 Task: Conduct a sprint planning refinement session to groom the backlog.
Action: Mouse moved to (116, 55)
Screenshot: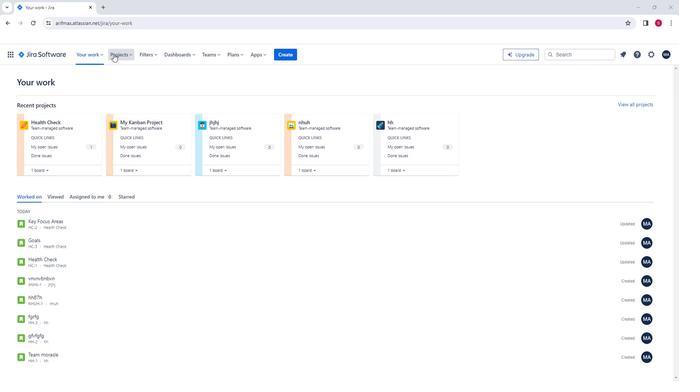 
Action: Mouse pressed left at (116, 55)
Screenshot: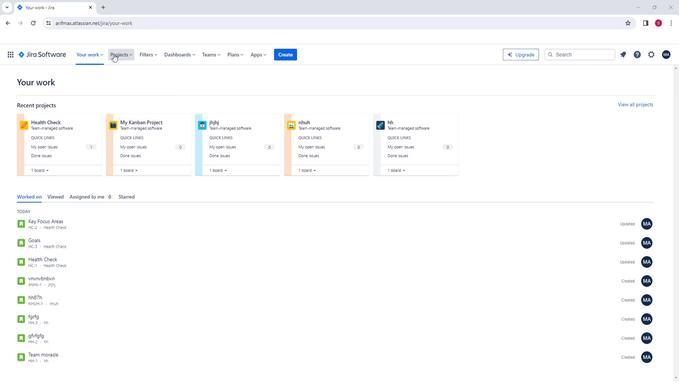 
Action: Mouse moved to (157, 88)
Screenshot: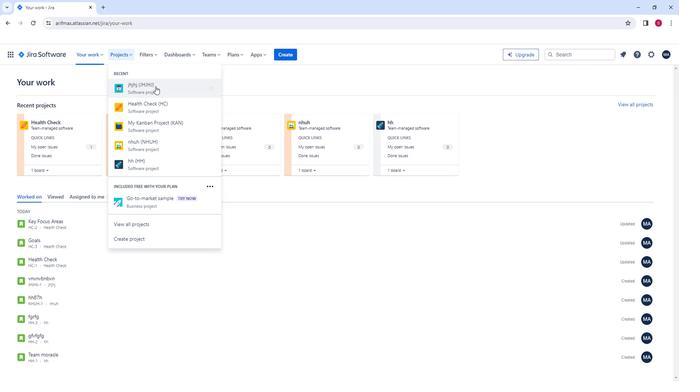
Action: Mouse pressed left at (157, 88)
Screenshot: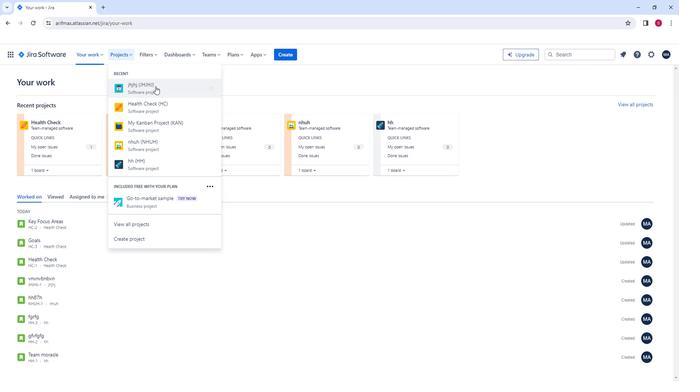 
Action: Mouse moved to (48, 132)
Screenshot: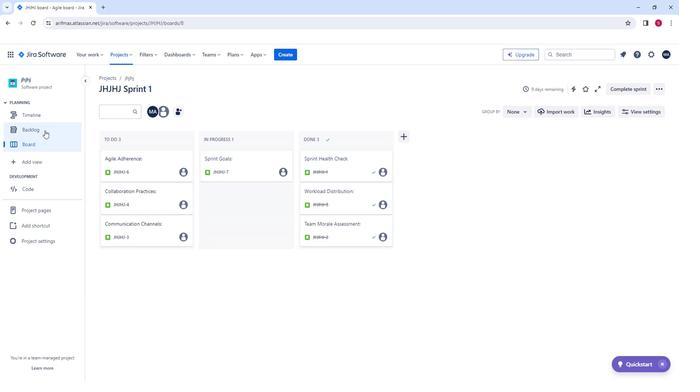 
Action: Mouse pressed left at (48, 132)
Screenshot: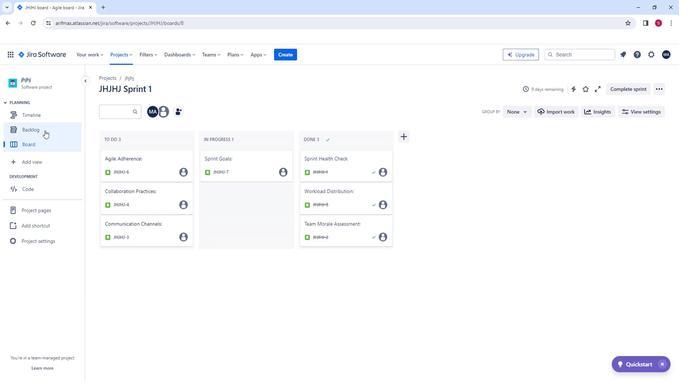 
Action: Mouse moved to (591, 228)
Screenshot: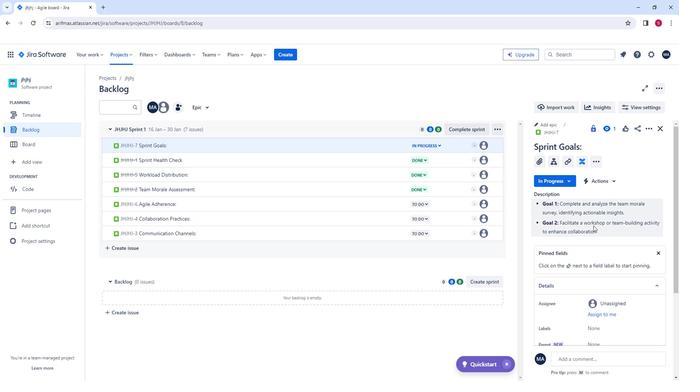 
Action: Mouse scrolled (591, 227) with delta (0, 0)
Screenshot: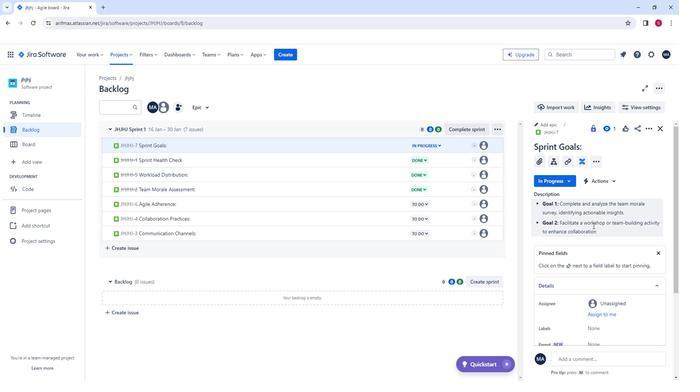 
Action: Mouse moved to (587, 230)
Screenshot: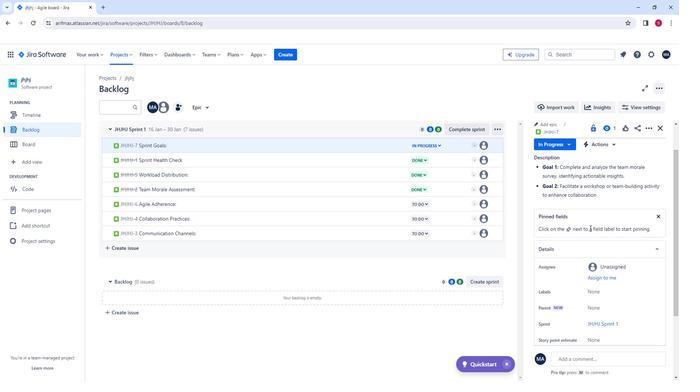 
Action: Mouse scrolled (587, 230) with delta (0, 0)
Screenshot: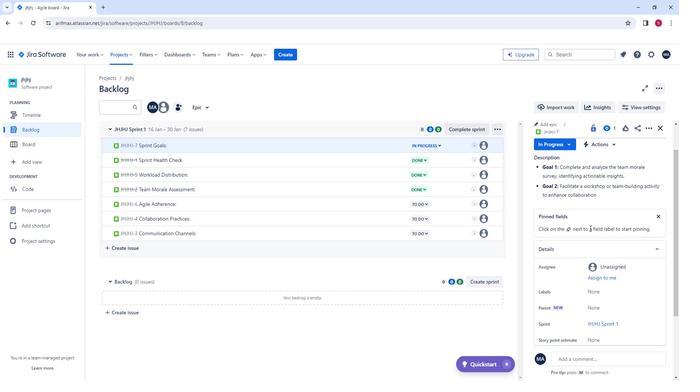
Action: Mouse moved to (159, 147)
Screenshot: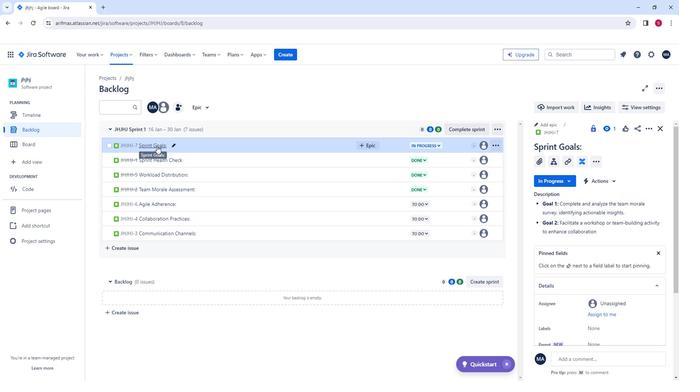 
Action: Mouse pressed left at (159, 147)
Screenshot: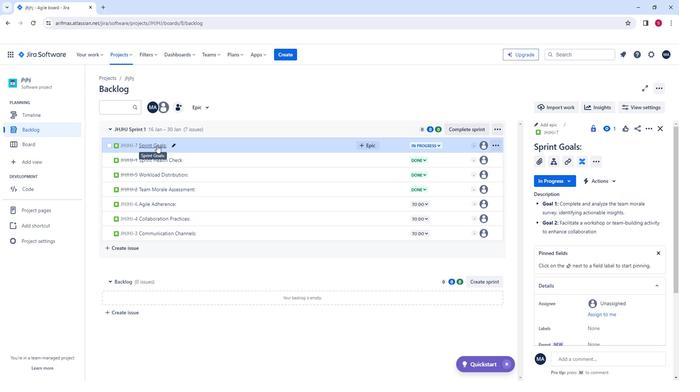 
Action: Mouse moved to (559, 210)
Screenshot: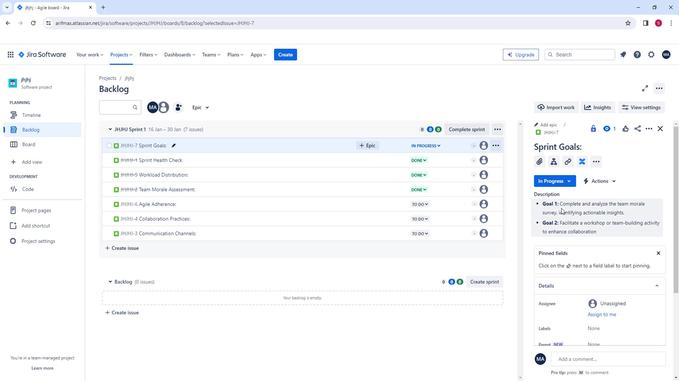 
Action: Mouse pressed left at (559, 210)
Screenshot: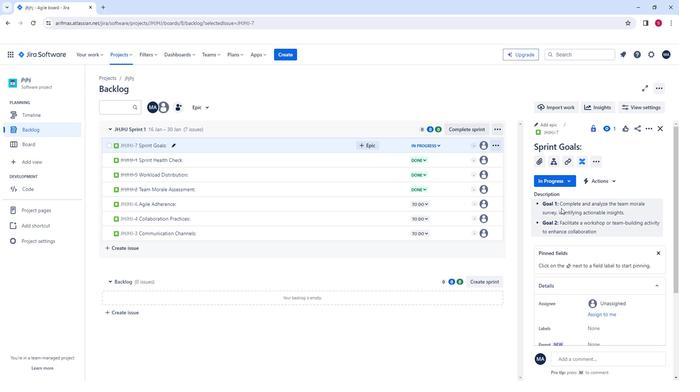 
Action: Mouse moved to (570, 238)
Screenshot: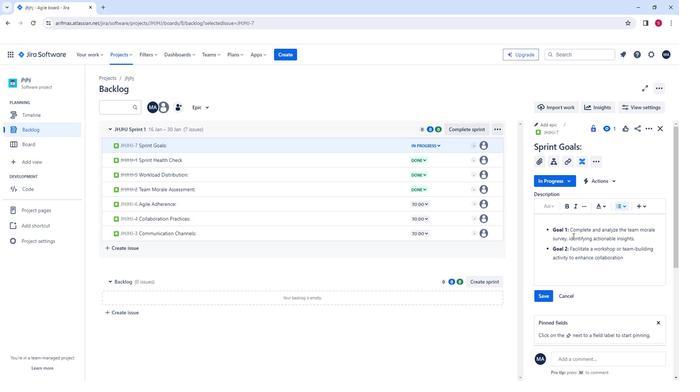 
Action: Mouse pressed left at (570, 238)
Screenshot: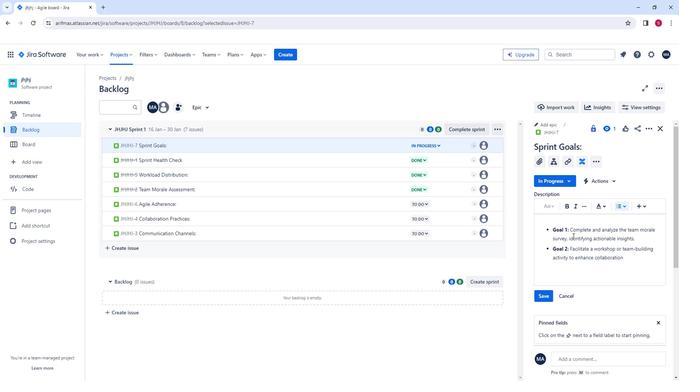 
Action: Mouse moved to (565, 231)
Screenshot: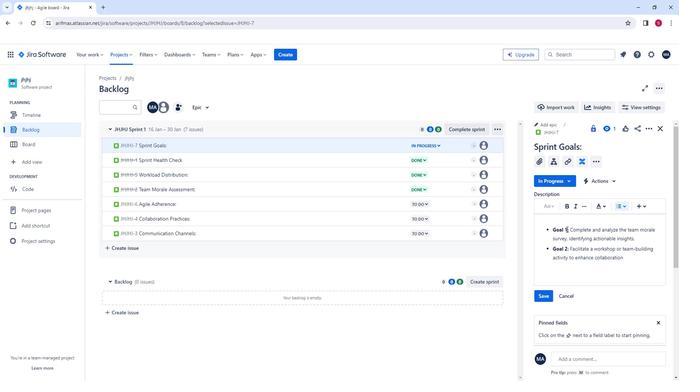 
Action: Mouse pressed left at (565, 231)
Screenshot: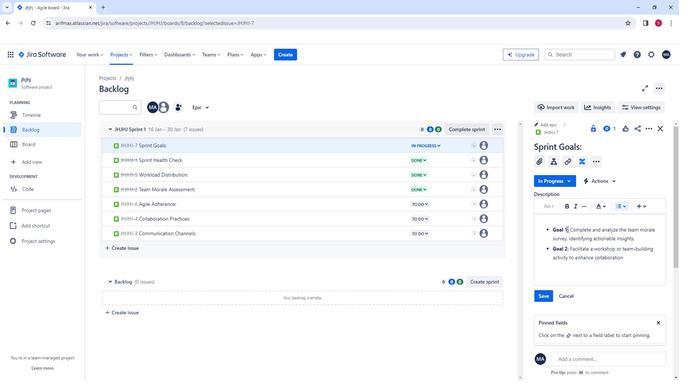 
Action: Mouse moved to (601, 206)
Screenshot: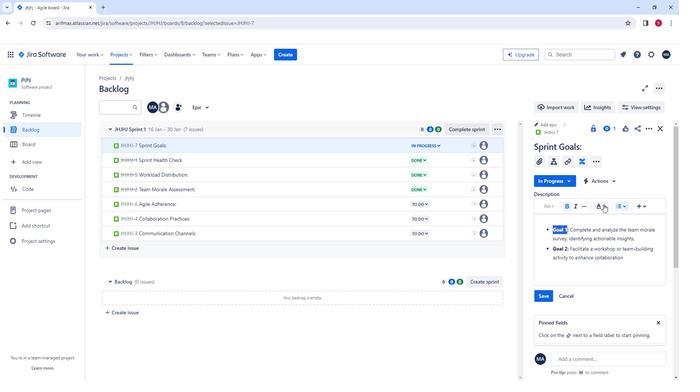 
Action: Mouse pressed left at (601, 206)
Screenshot: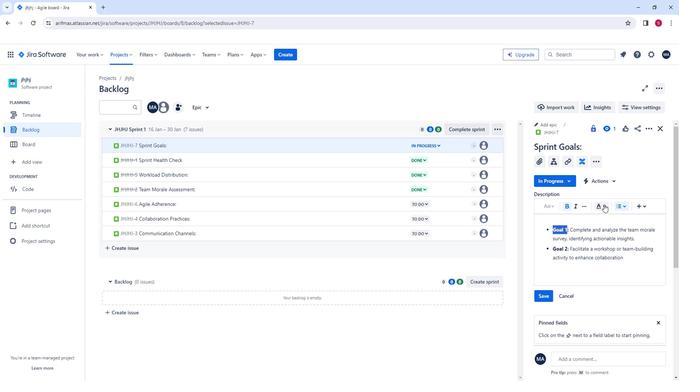
Action: Mouse moved to (654, 221)
Screenshot: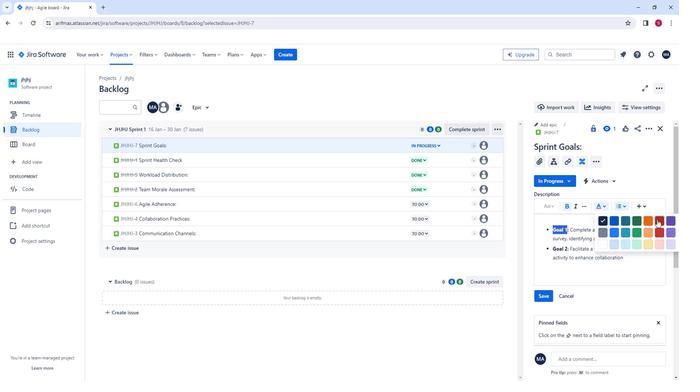 
Action: Mouse pressed left at (654, 221)
Screenshot: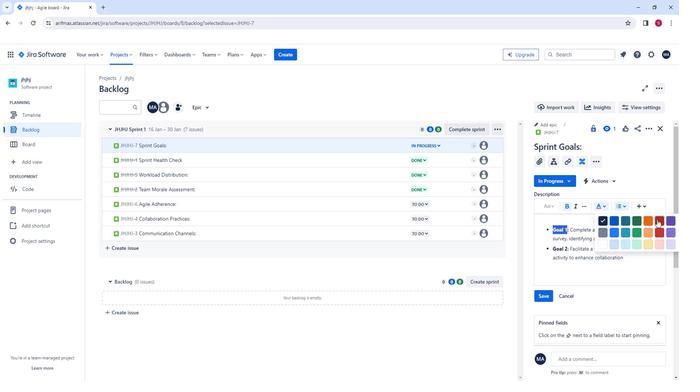 
Action: Mouse moved to (599, 254)
Screenshot: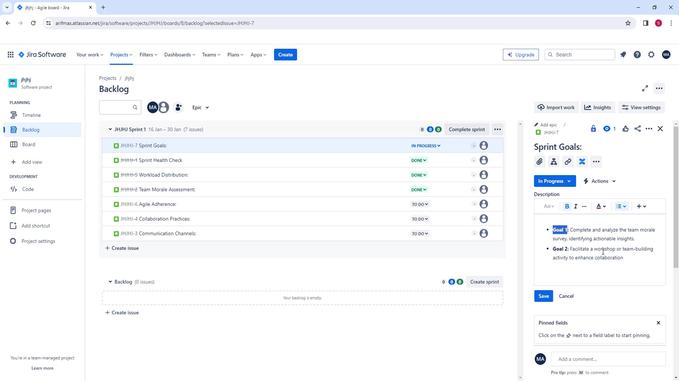 
Action: Mouse pressed left at (599, 254)
Screenshot: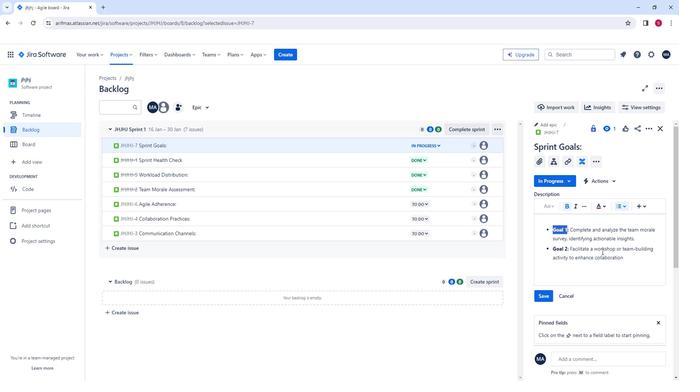 
Action: Mouse moved to (565, 250)
Screenshot: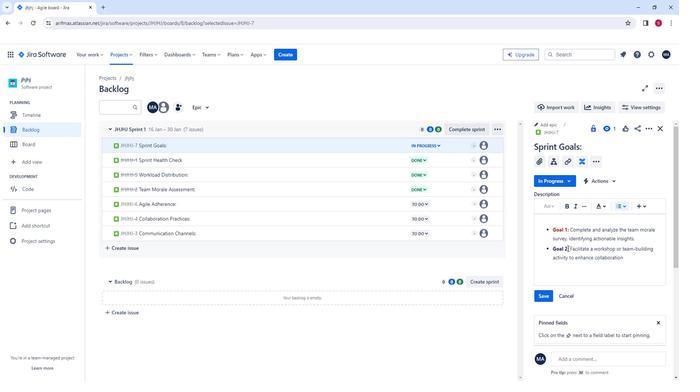 
Action: Mouse pressed left at (565, 250)
Screenshot: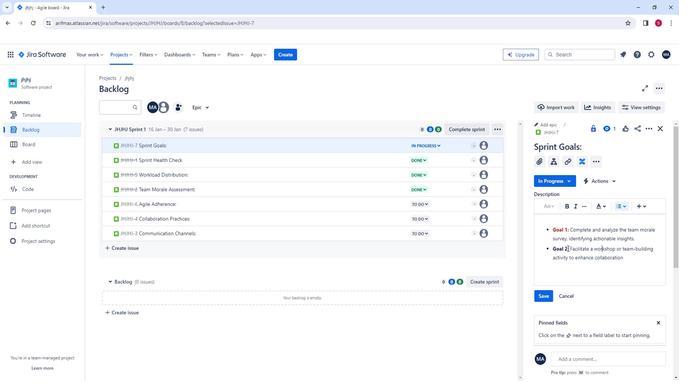 
Action: Mouse moved to (598, 208)
Screenshot: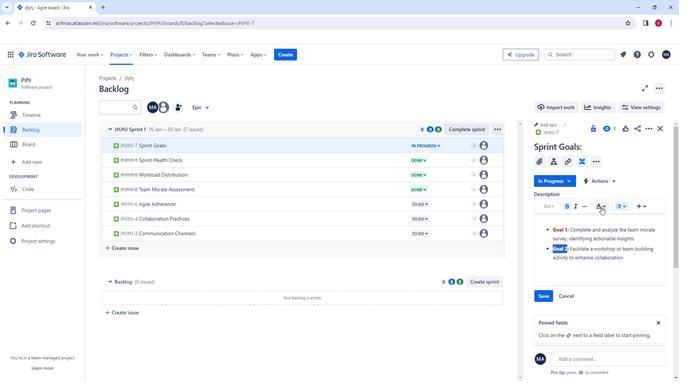 
Action: Mouse pressed left at (598, 208)
Screenshot: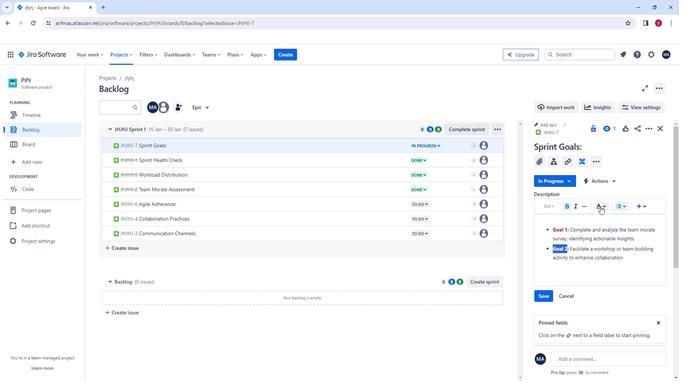 
Action: Mouse moved to (657, 221)
Screenshot: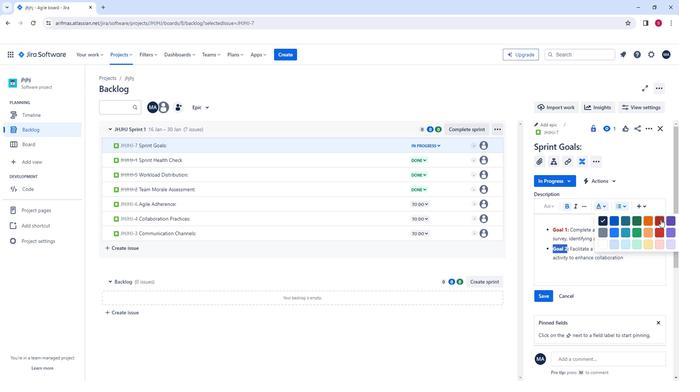 
Action: Mouse pressed left at (657, 221)
Screenshot: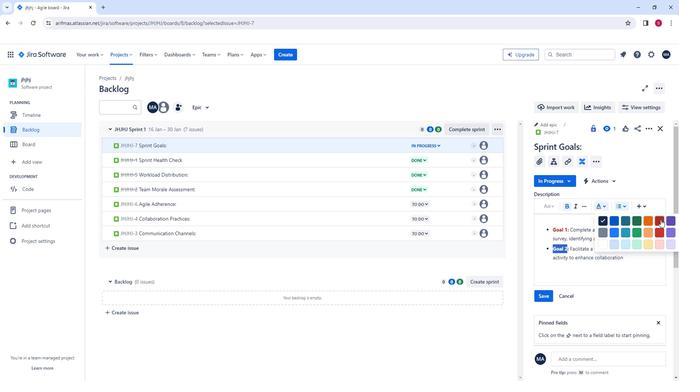 
Action: Mouse moved to (615, 254)
Screenshot: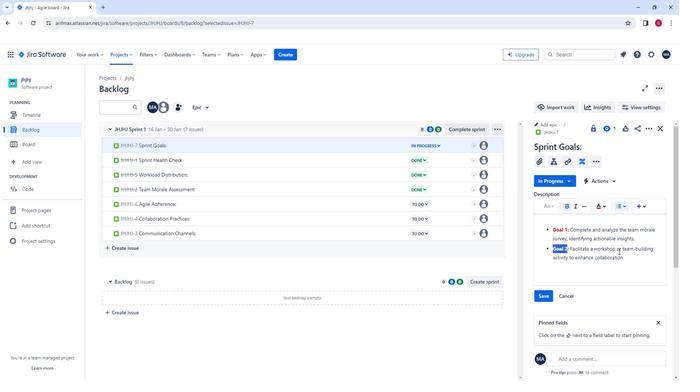 
Action: Mouse pressed left at (615, 254)
Screenshot: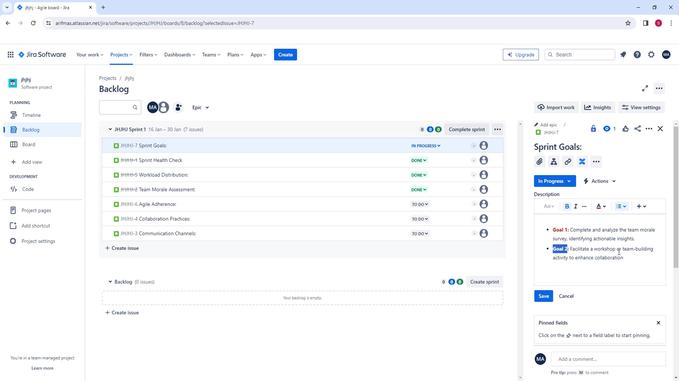 
Action: Mouse moved to (567, 242)
Screenshot: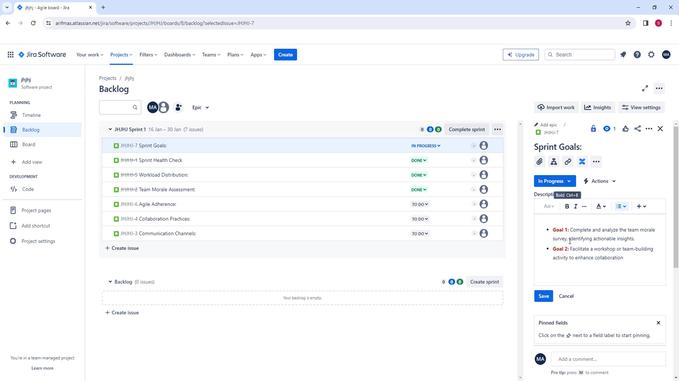 
Action: Mouse pressed left at (567, 242)
Screenshot: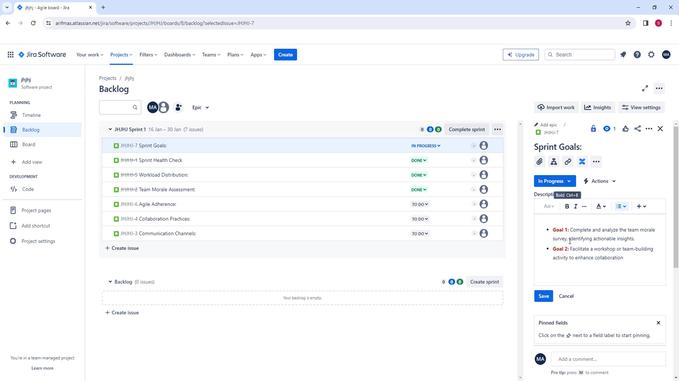 
Action: Mouse moved to (565, 232)
Screenshot: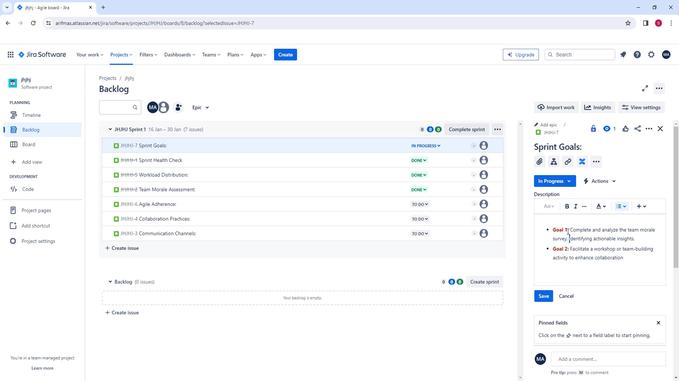 
Action: Mouse pressed left at (565, 232)
Screenshot: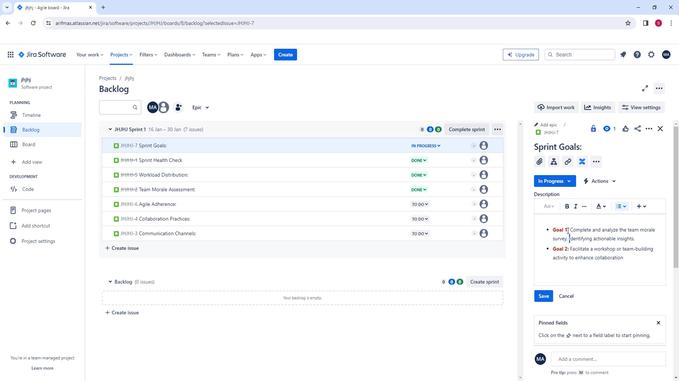 
Action: Mouse moved to (630, 239)
Screenshot: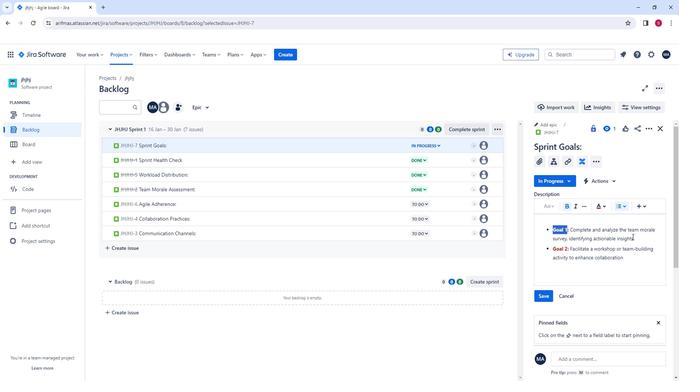 
Action: Mouse pressed left at (630, 239)
Screenshot: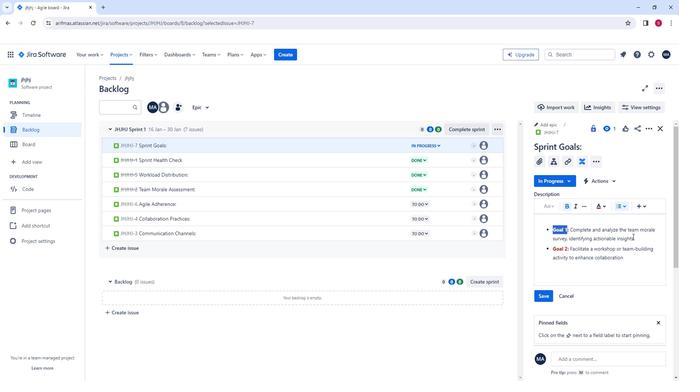 
Action: Mouse moved to (632, 240)
Screenshot: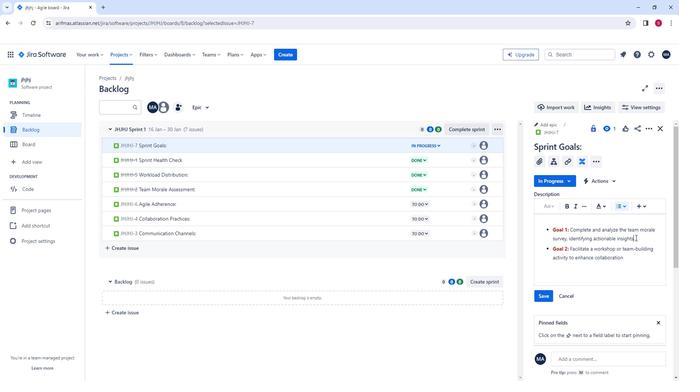 
Action: Mouse pressed left at (632, 240)
Screenshot: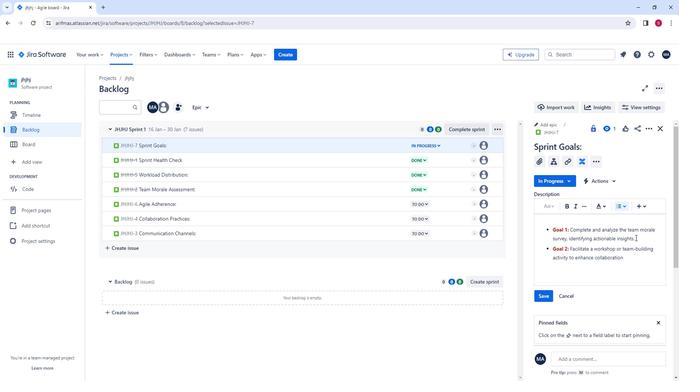 
Action: Mouse moved to (563, 207)
Screenshot: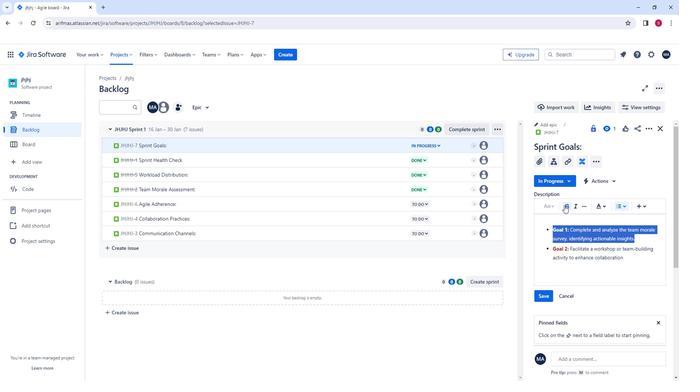 
Action: Mouse pressed left at (563, 207)
Screenshot: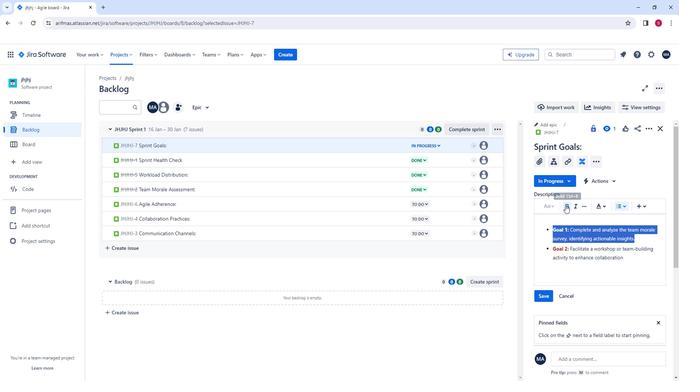 
Action: Mouse moved to (596, 272)
Screenshot: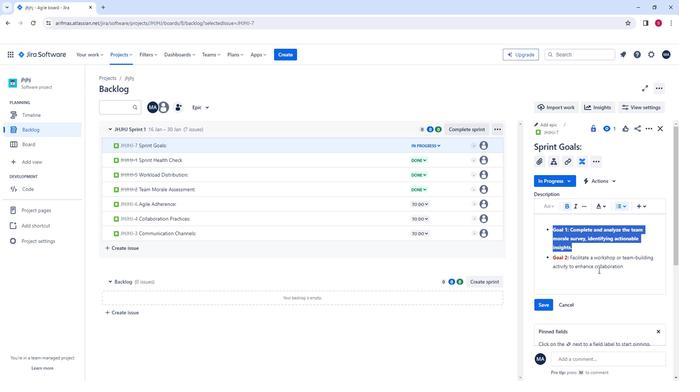 
Action: Mouse pressed left at (596, 272)
Screenshot: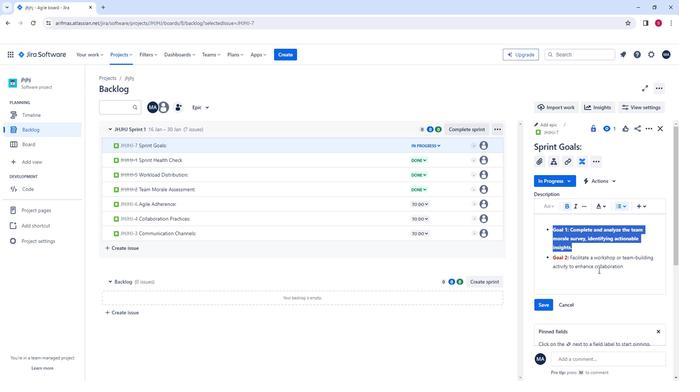 
Action: Mouse moved to (623, 268)
Screenshot: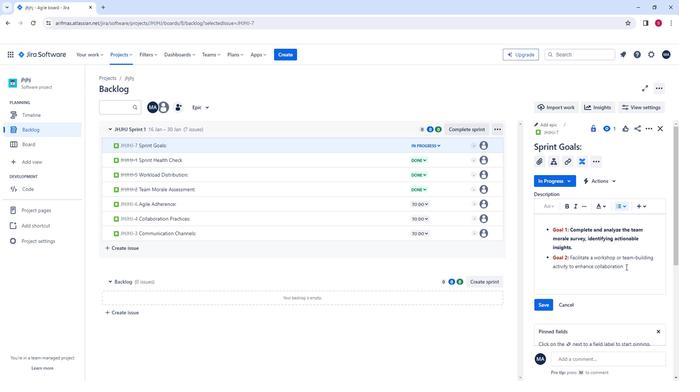 
Action: Mouse pressed left at (623, 268)
Screenshot: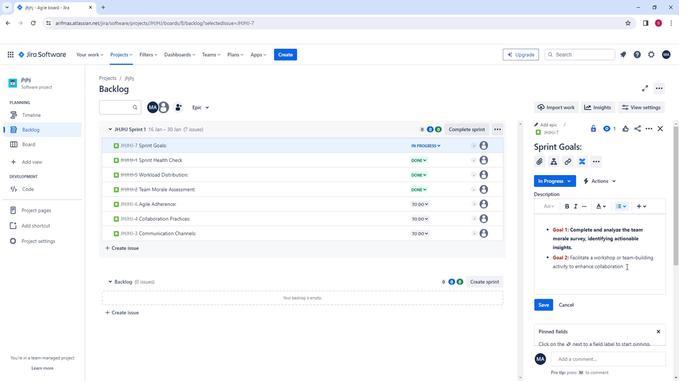 
Action: Mouse moved to (565, 210)
Screenshot: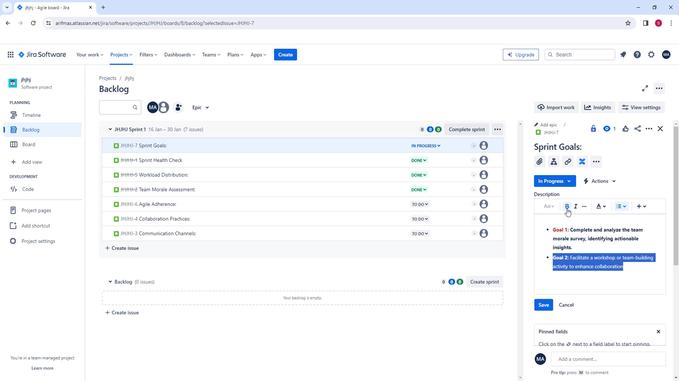 
Action: Mouse pressed left at (565, 210)
Screenshot: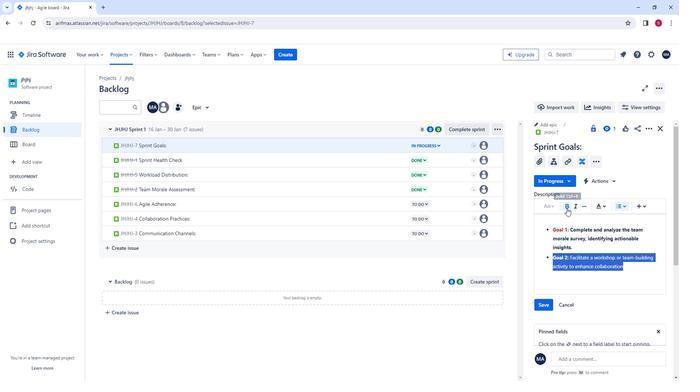 
Action: Mouse moved to (583, 276)
Screenshot: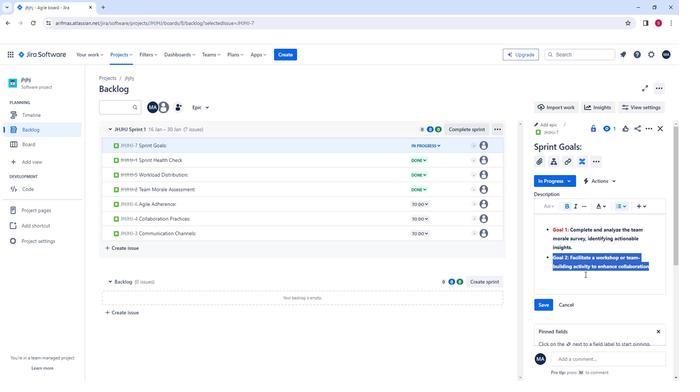 
Action: Mouse pressed left at (583, 276)
Screenshot: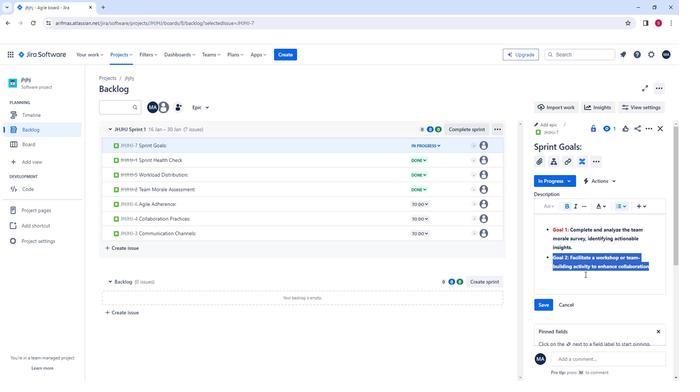 
Action: Mouse moved to (580, 272)
Screenshot: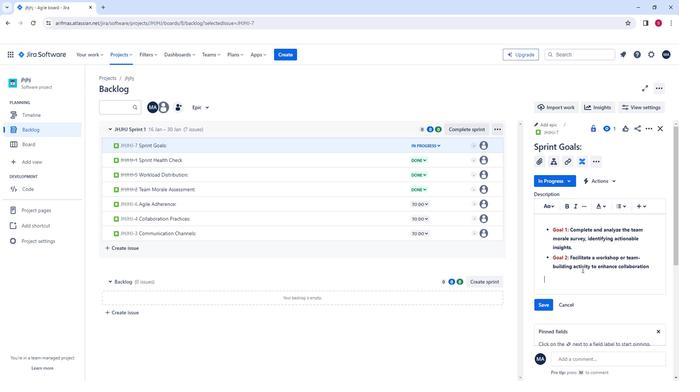 
Action: Mouse scrolled (580, 271) with delta (0, 0)
Screenshot: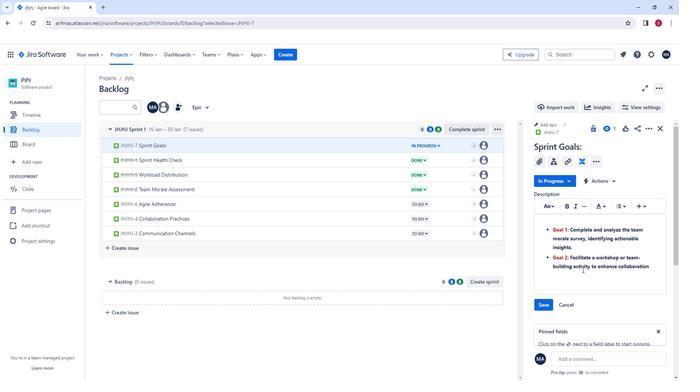 
Action: Mouse moved to (543, 270)
Screenshot: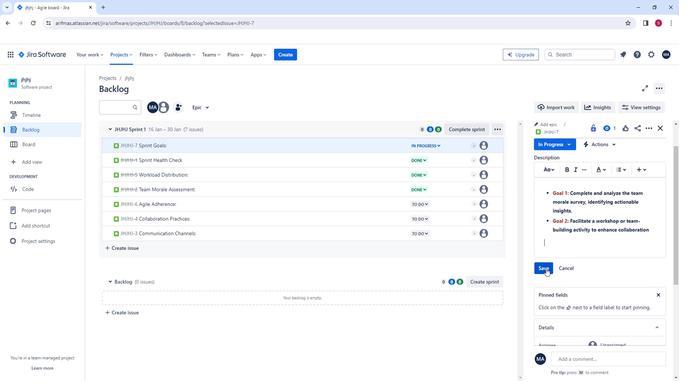 
Action: Mouse pressed left at (543, 270)
Screenshot: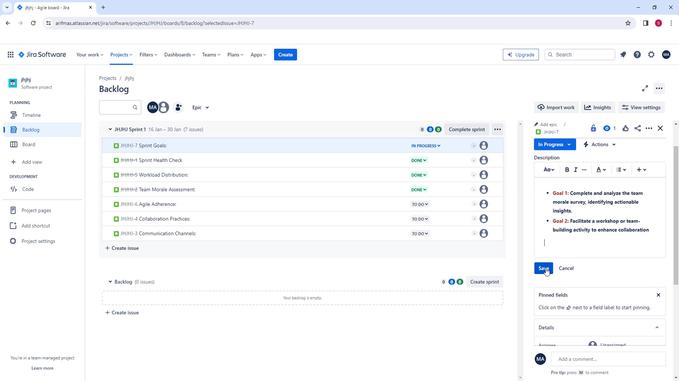 
Action: Mouse moved to (157, 160)
Screenshot: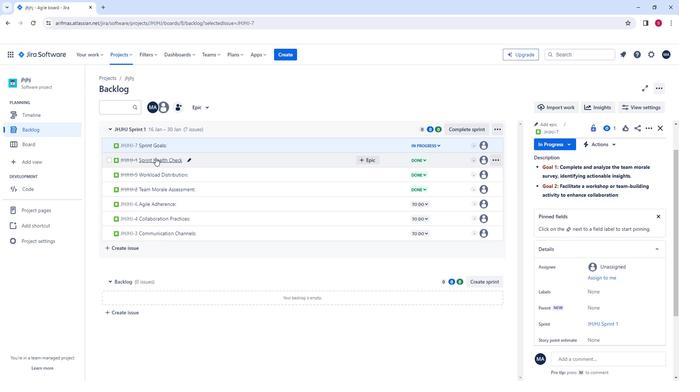 
Action: Mouse pressed left at (157, 160)
Screenshot: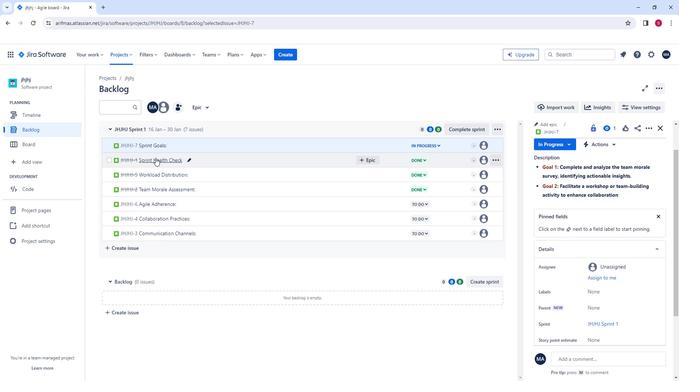 
Action: Mouse moved to (566, 206)
Screenshot: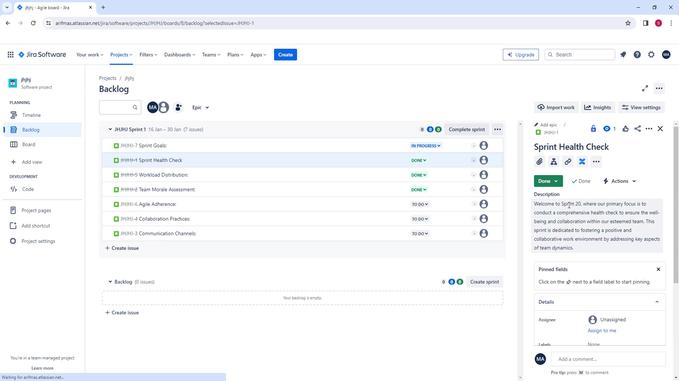 
Action: Mouse pressed left at (566, 206)
Screenshot: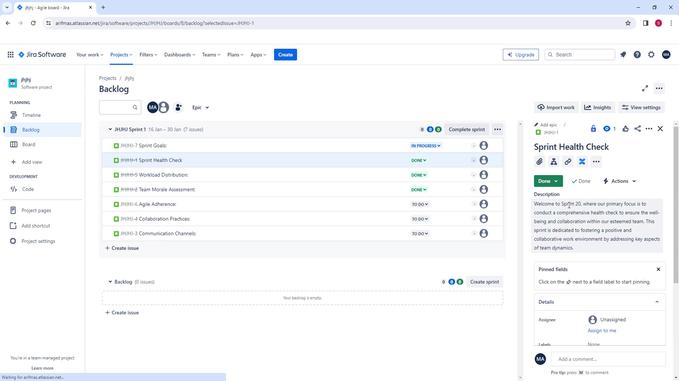 
Action: Mouse moved to (591, 231)
Screenshot: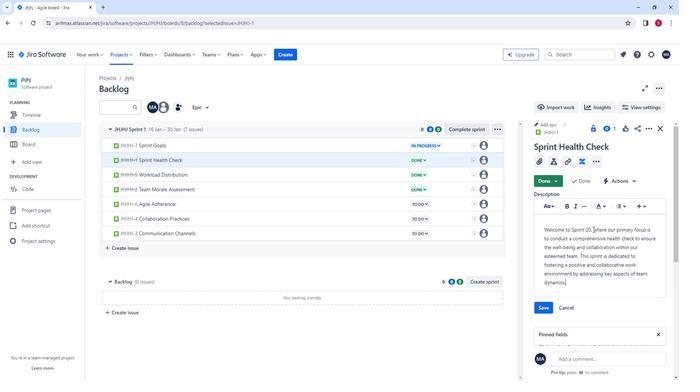 
Action: Mouse pressed left at (591, 231)
Screenshot: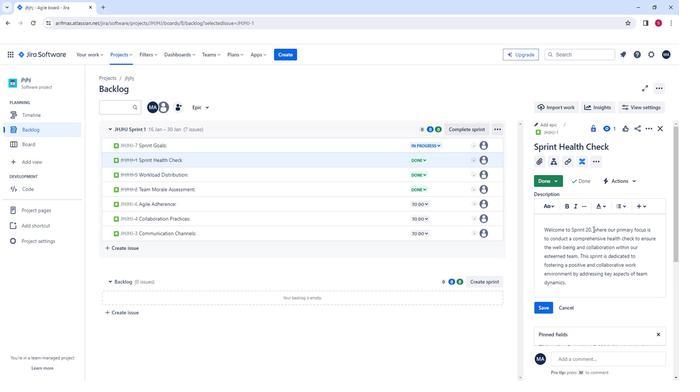 
Action: Mouse moved to (542, 234)
Screenshot: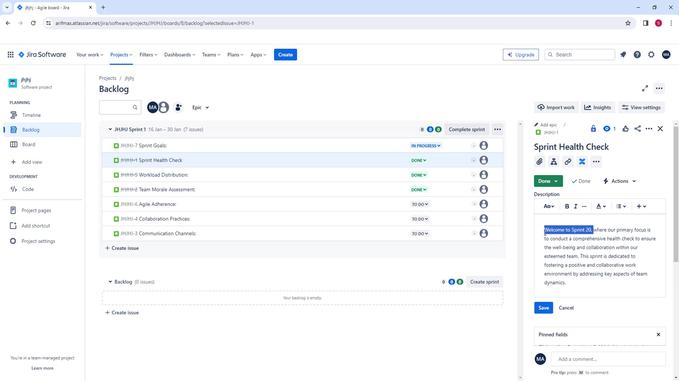 
Action: Key pressed <Key.backspace>
Screenshot: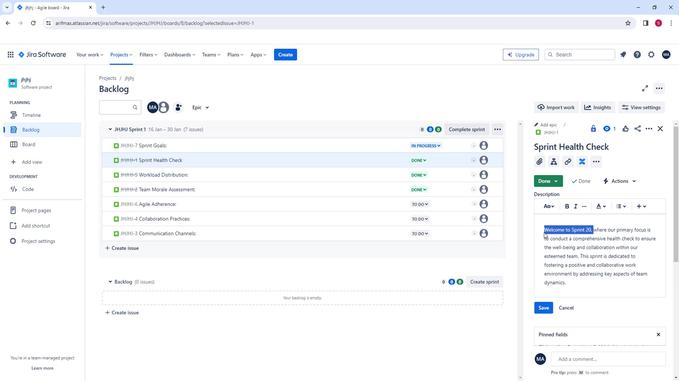 
Action: Mouse moved to (545, 235)
Screenshot: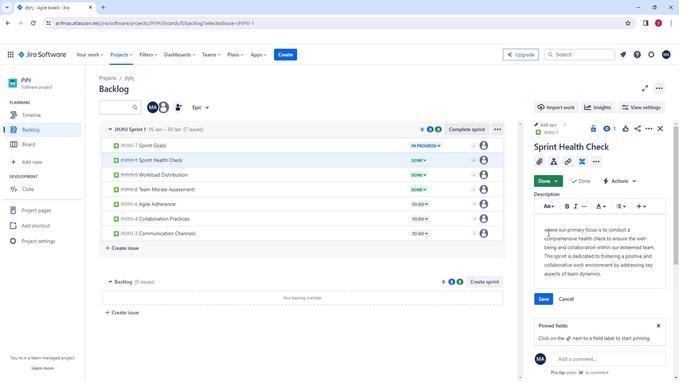
Action: Key pressed we<Key.backspace><Key.backspace>in<Key.space>this<Key.space>a<Key.backspace>project<Key.space><Key.delete><Key.delete><Key.delete><Key.delete><Key.delete><Key.delete>
Screenshot: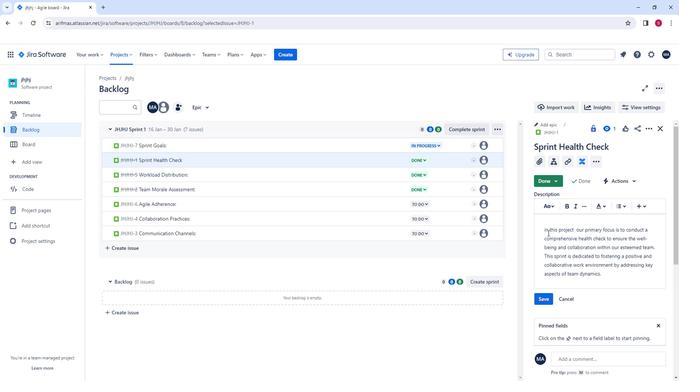
Action: Mouse moved to (601, 275)
Screenshot: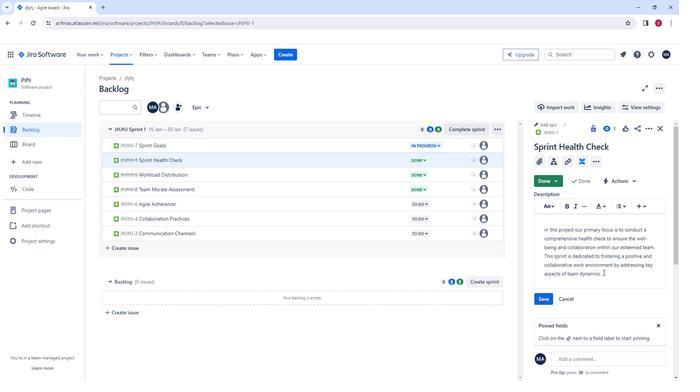 
Action: Mouse pressed left at (601, 275)
Screenshot: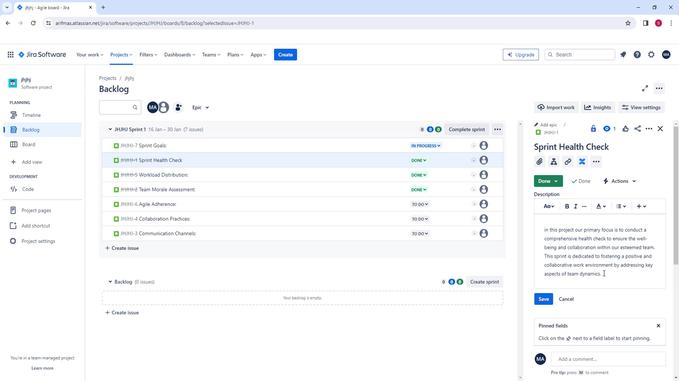 
Action: Mouse moved to (566, 205)
Screenshot: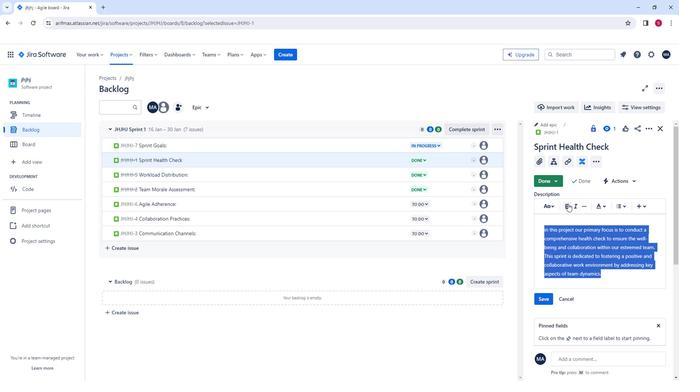 
Action: Mouse pressed left at (566, 205)
Screenshot: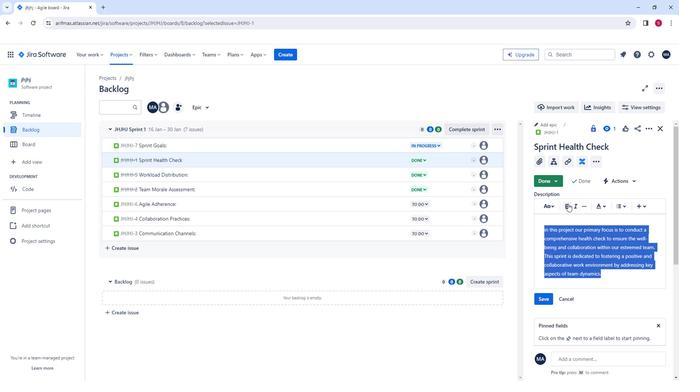 
Action: Mouse moved to (602, 208)
Screenshot: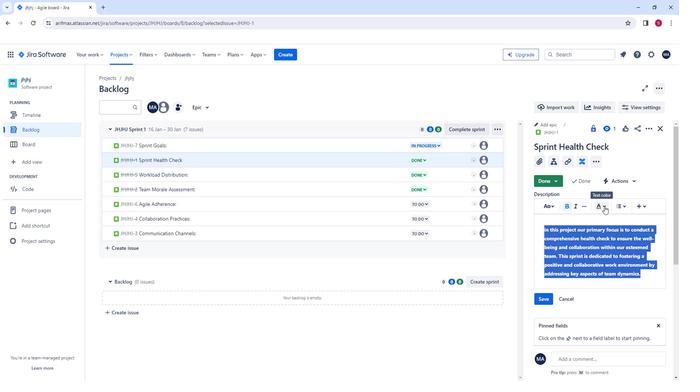 
Action: Mouse pressed left at (602, 208)
Screenshot: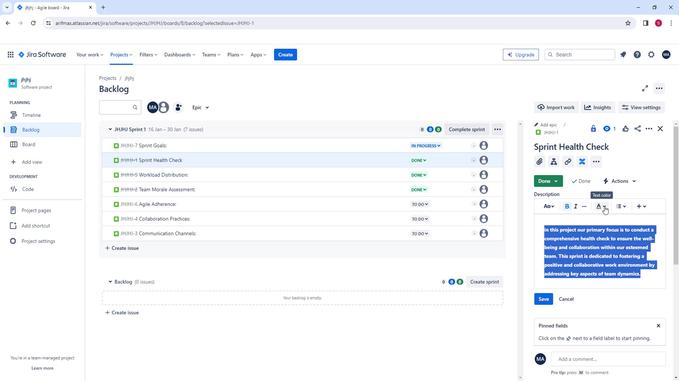 
Action: Mouse moved to (620, 233)
Screenshot: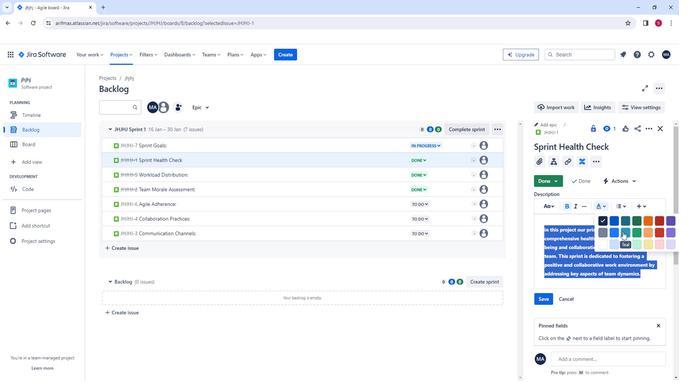 
Action: Mouse pressed left at (620, 233)
Screenshot: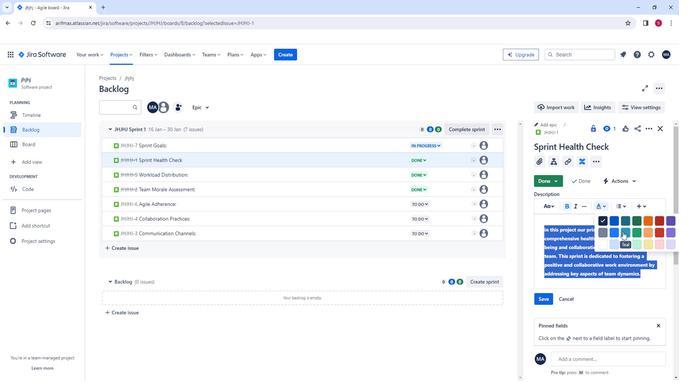 
Action: Mouse moved to (598, 253)
Screenshot: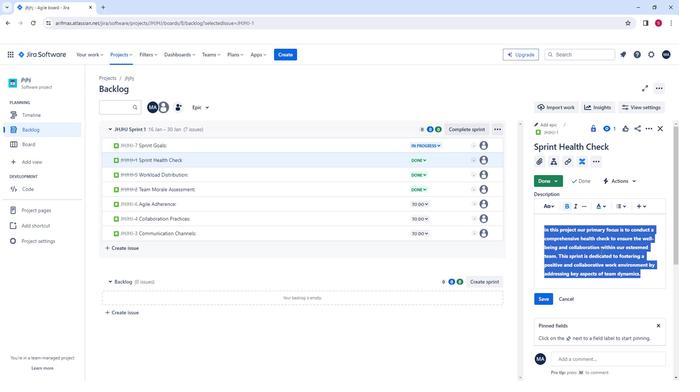 
Action: Mouse pressed left at (598, 253)
Screenshot: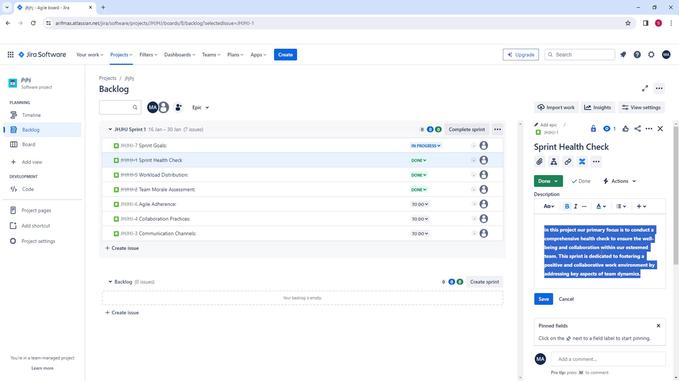 
Action: Mouse moved to (594, 254)
Screenshot: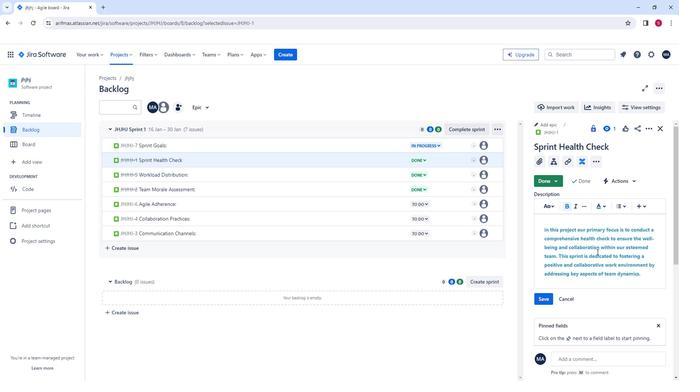 
Action: Mouse scrolled (594, 254) with delta (0, 0)
Screenshot: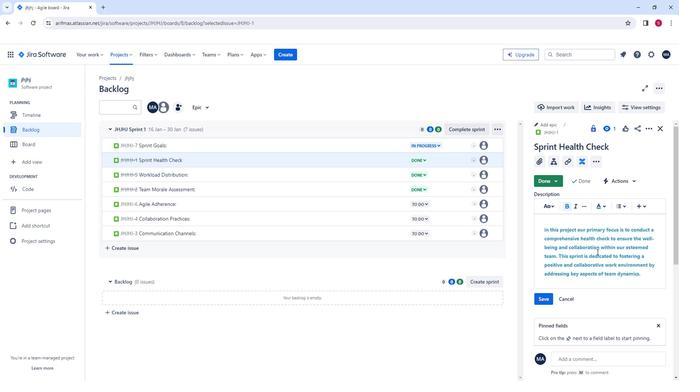 
Action: Mouse moved to (544, 265)
Screenshot: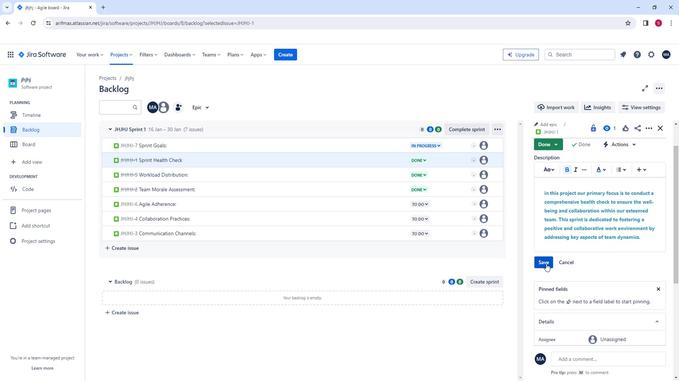 
Action: Mouse pressed left at (544, 265)
Screenshot: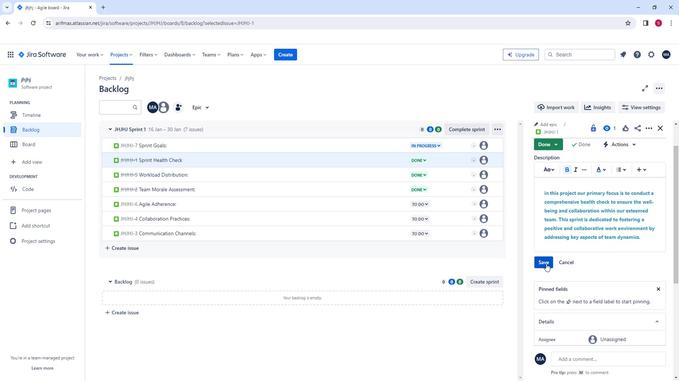 
Action: Mouse moved to (172, 178)
Screenshot: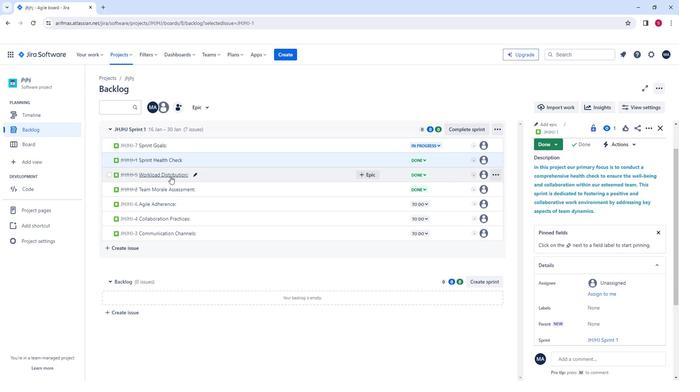 
Action: Mouse pressed left at (172, 178)
Screenshot: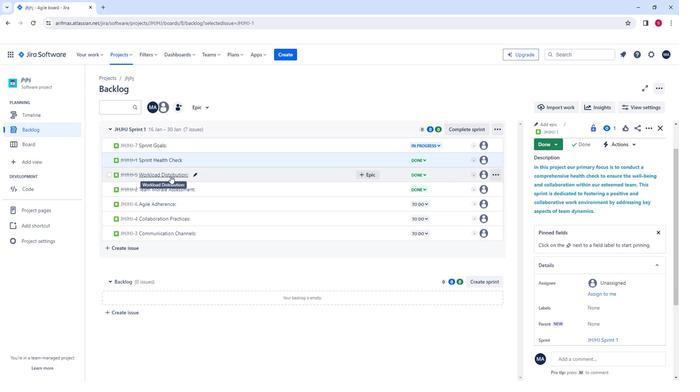 
Action: Mouse moved to (576, 223)
Screenshot: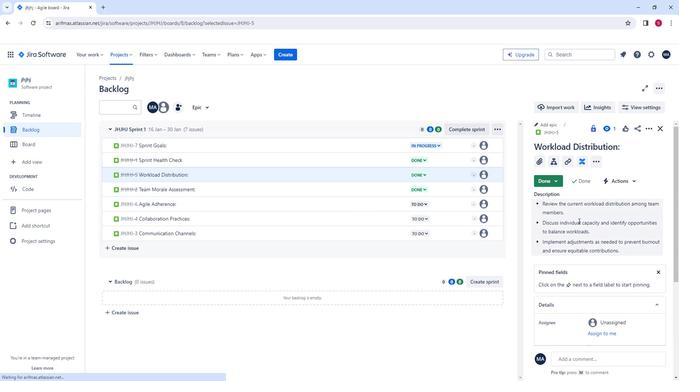 
Action: Mouse pressed left at (576, 223)
Screenshot: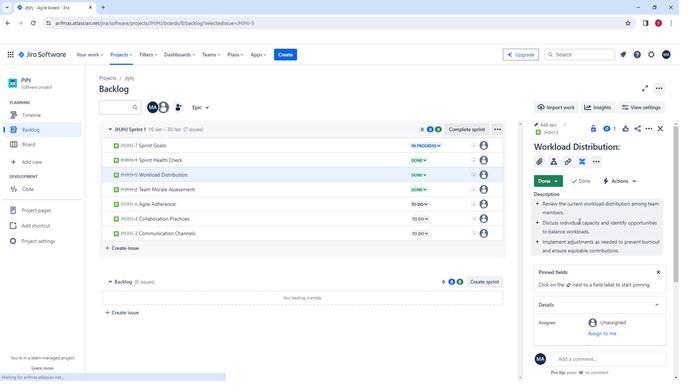 
Action: Mouse pressed left at (576, 223)
Screenshot: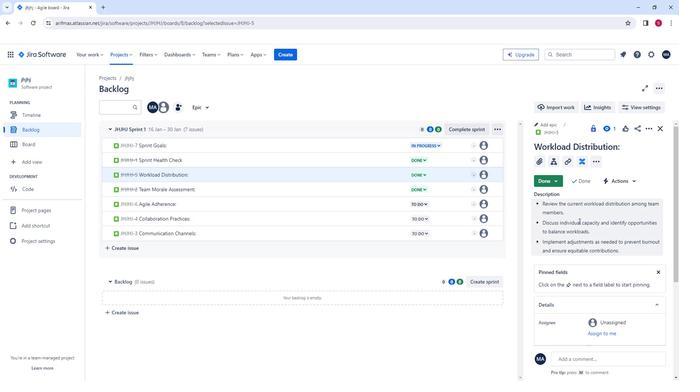 
Action: Mouse moved to (576, 249)
Screenshot: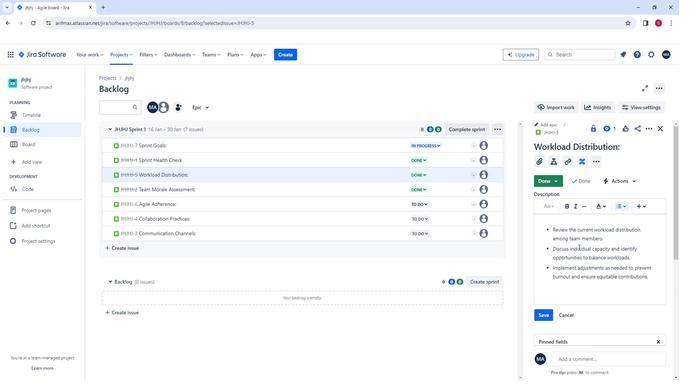 
Action: Mouse scrolled (576, 249) with delta (0, 0)
Screenshot: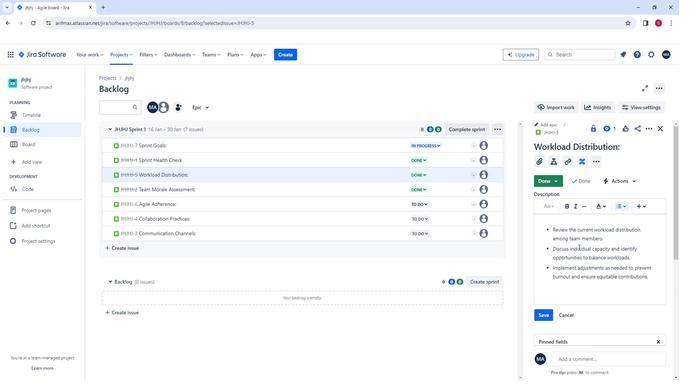 
Action: Mouse moved to (646, 281)
Screenshot: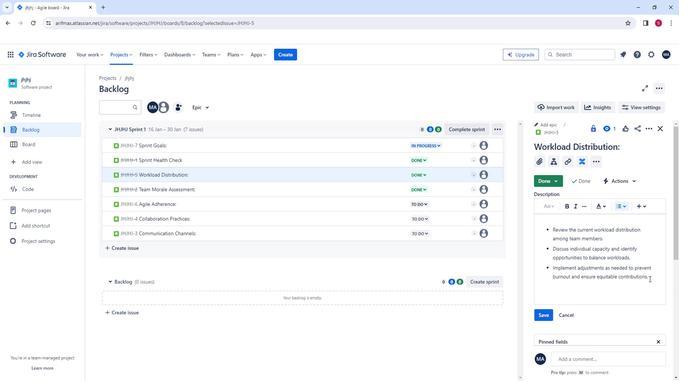 
Action: Mouse pressed left at (646, 281)
Screenshot: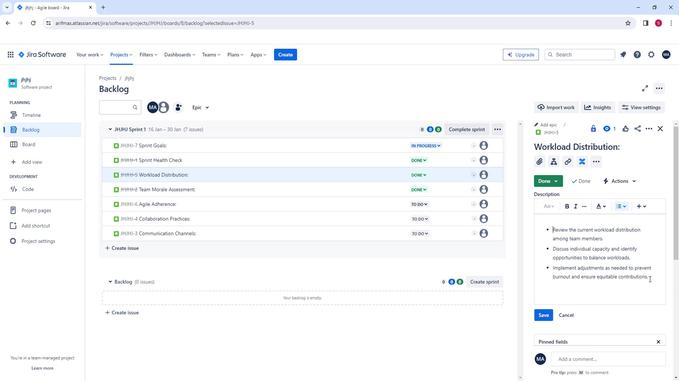 
Action: Mouse moved to (599, 207)
Screenshot: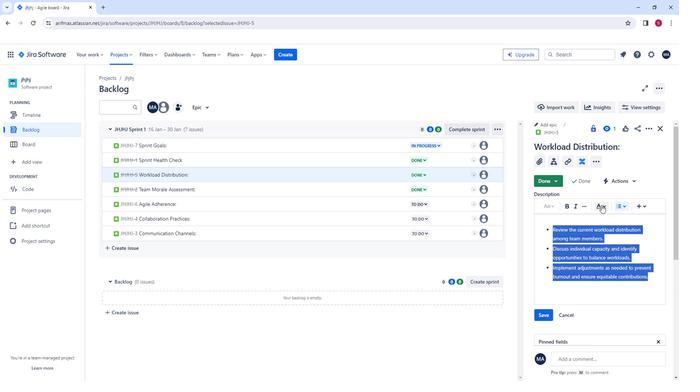 
Action: Mouse pressed left at (599, 207)
Screenshot: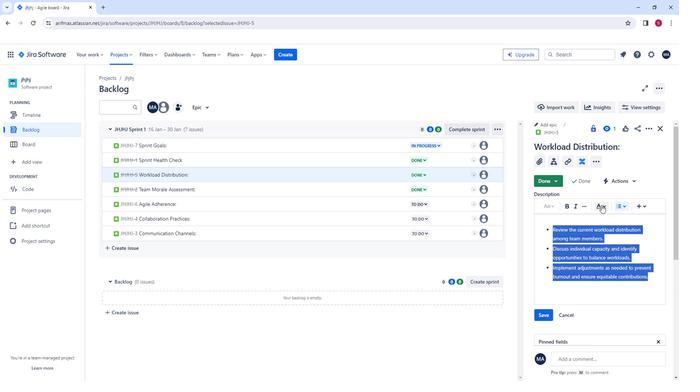 
Action: Mouse moved to (602, 231)
Screenshot: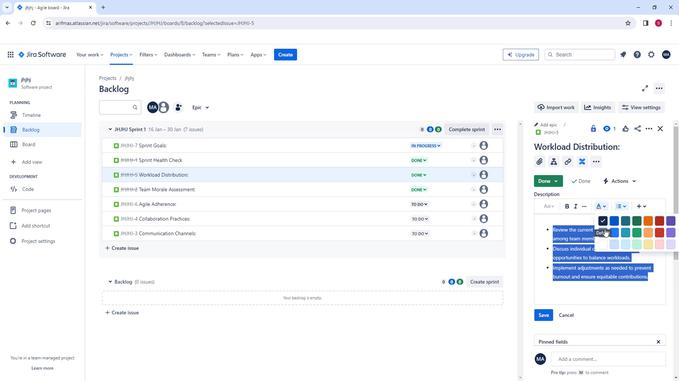 
Action: Mouse pressed left at (602, 231)
Screenshot: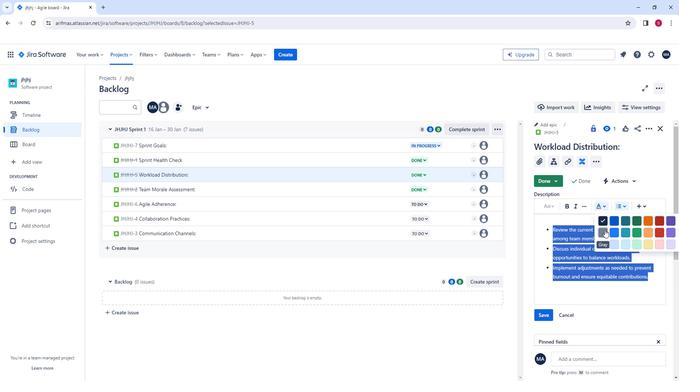
Action: Mouse moved to (566, 209)
Screenshot: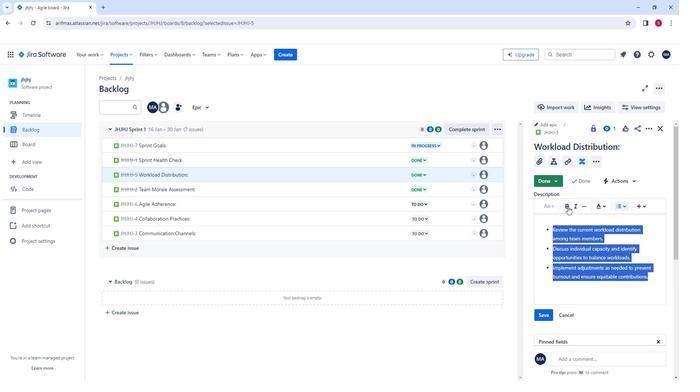 
Action: Mouse pressed left at (566, 209)
Screenshot: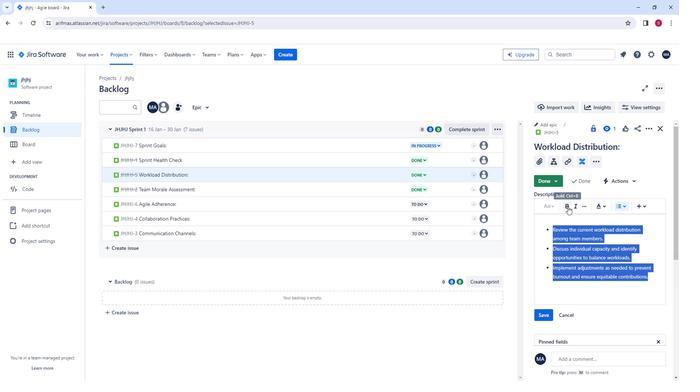 
Action: Mouse moved to (606, 293)
Screenshot: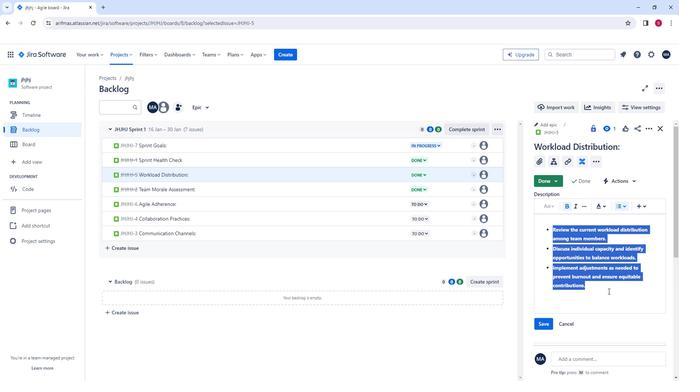 
Action: Mouse pressed left at (606, 293)
Screenshot: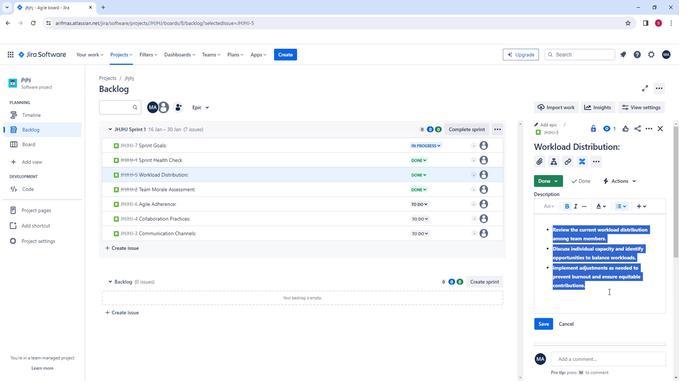 
Action: Mouse moved to (602, 288)
Screenshot: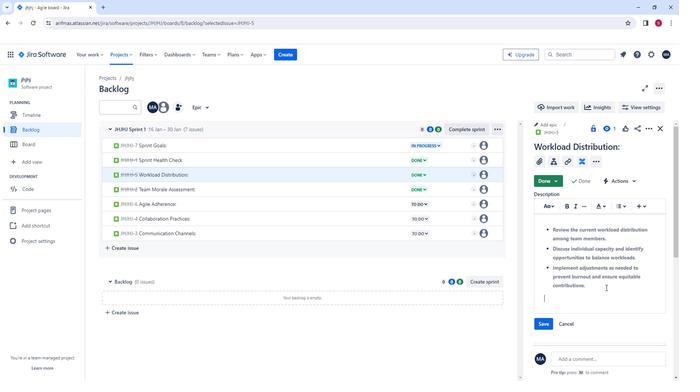 
Action: Mouse scrolled (602, 288) with delta (0, 0)
Screenshot: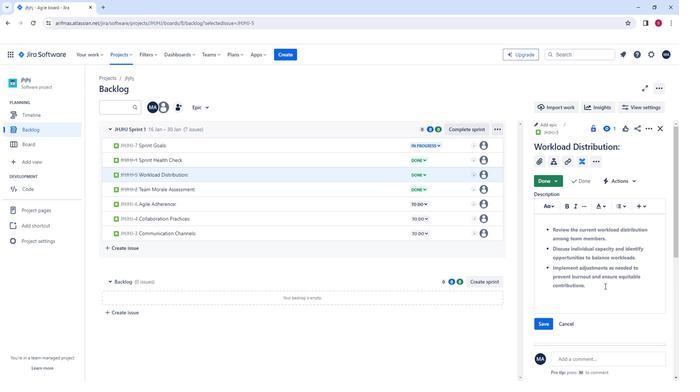 
Action: Mouse moved to (540, 290)
Screenshot: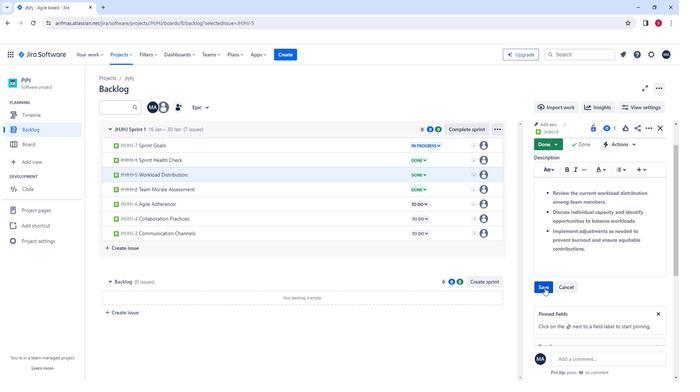 
Action: Mouse pressed left at (540, 290)
Screenshot: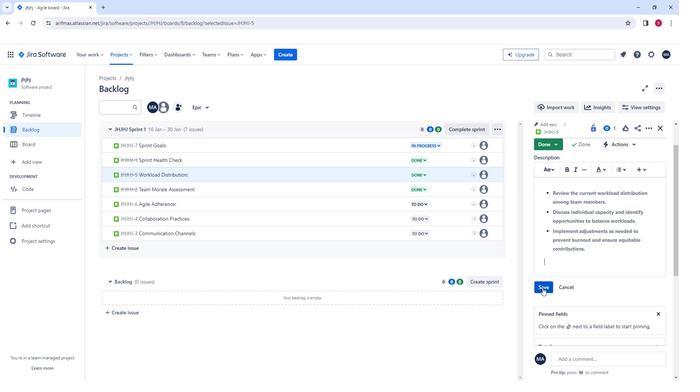 
Action: Mouse moved to (185, 192)
Screenshot: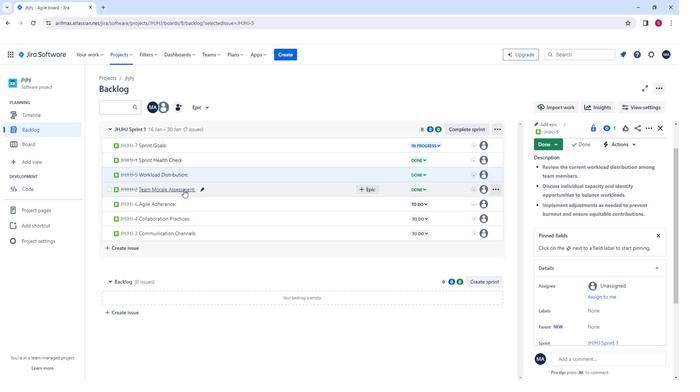 
Action: Mouse pressed left at (185, 192)
Screenshot: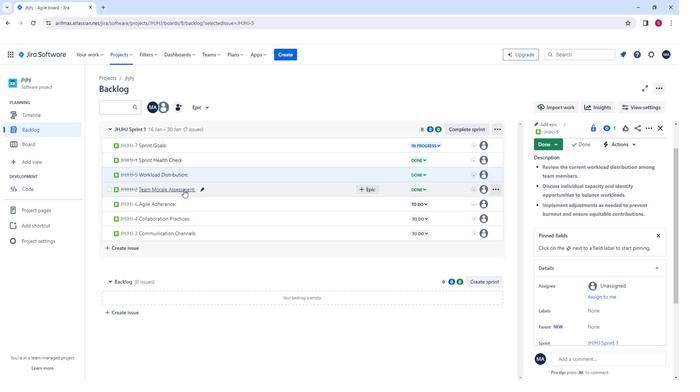 
Action: Mouse moved to (580, 229)
Screenshot: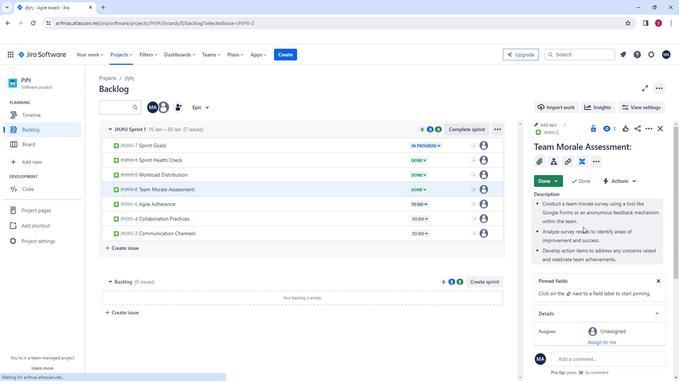 
Action: Mouse pressed left at (580, 229)
Screenshot: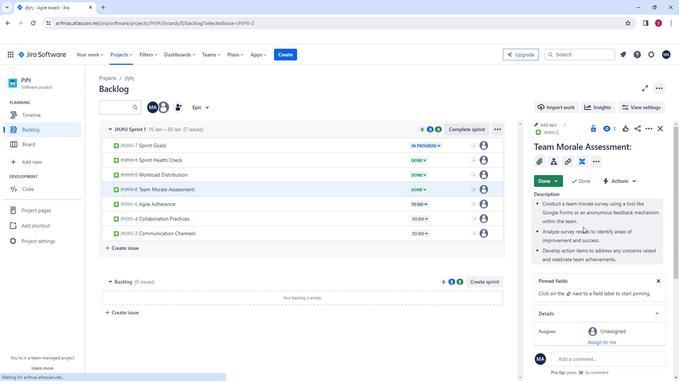 
Action: Mouse moved to (581, 223)
Screenshot: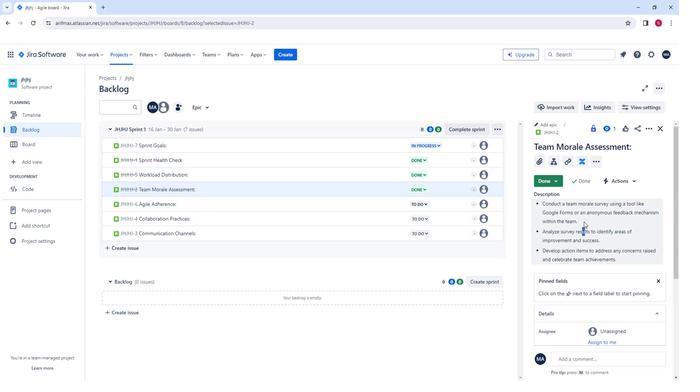 
Action: Mouse pressed left at (581, 223)
Screenshot: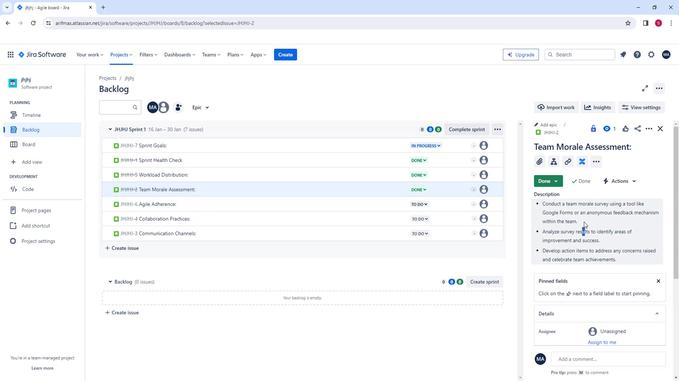 
Action: Mouse pressed left at (581, 223)
Screenshot: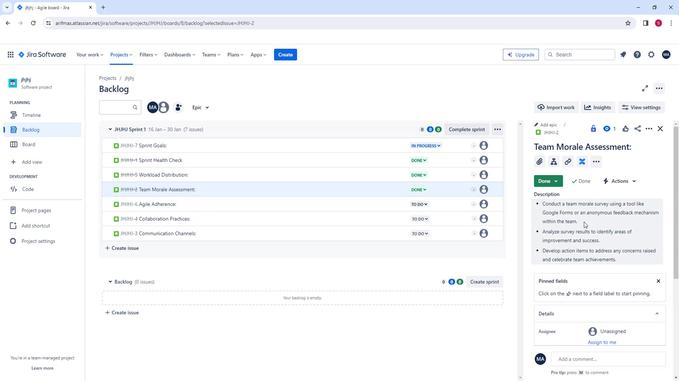 
Action: Mouse moved to (594, 217)
Screenshot: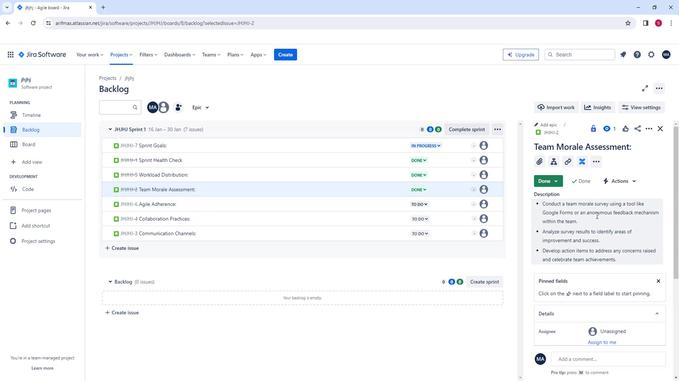 
Action: Mouse pressed left at (594, 217)
Screenshot: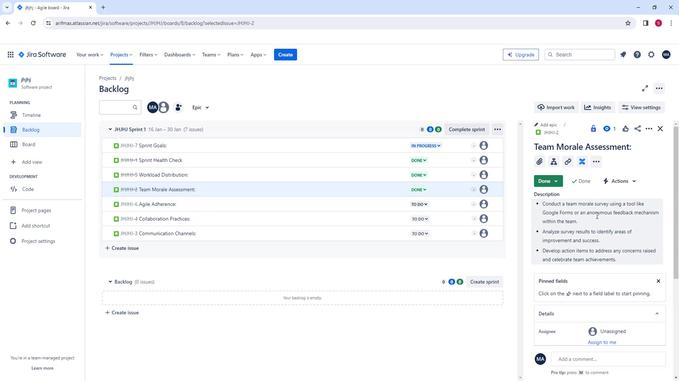 
Action: Mouse pressed left at (594, 217)
Screenshot: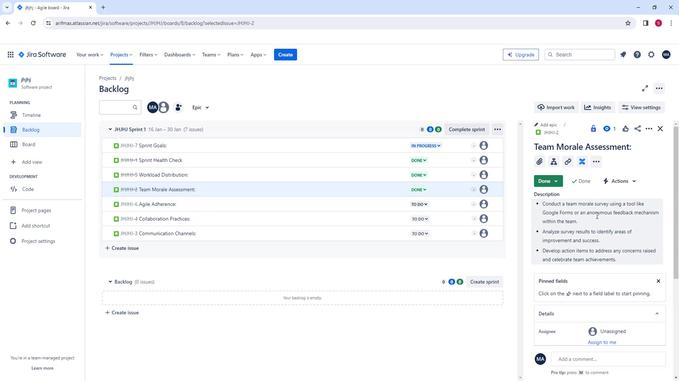 
Action: Mouse pressed left at (594, 217)
Screenshot: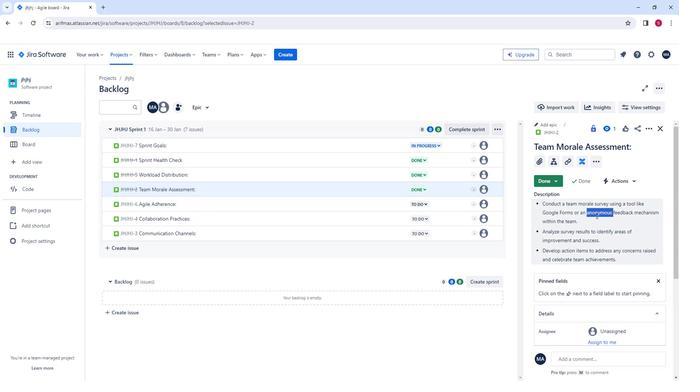 
Action: Mouse moved to (583, 230)
Screenshot: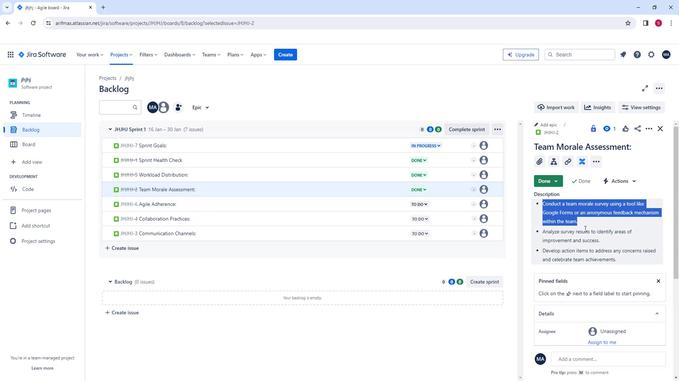 
Action: Mouse pressed left at (583, 230)
Screenshot: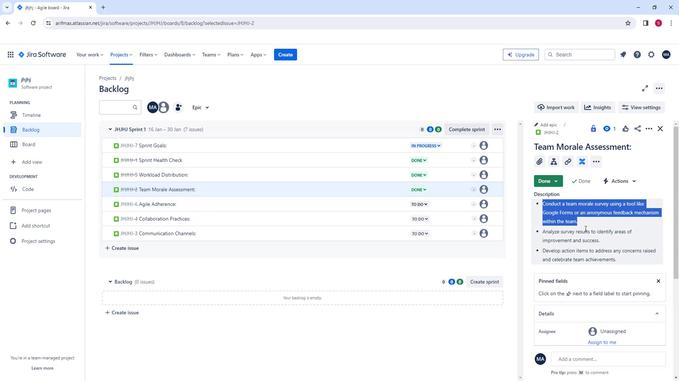 
Action: Mouse moved to (189, 190)
Screenshot: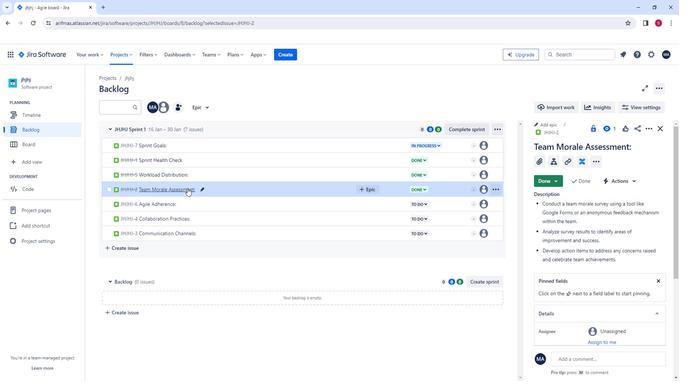 
Action: Mouse pressed left at (189, 190)
Screenshot: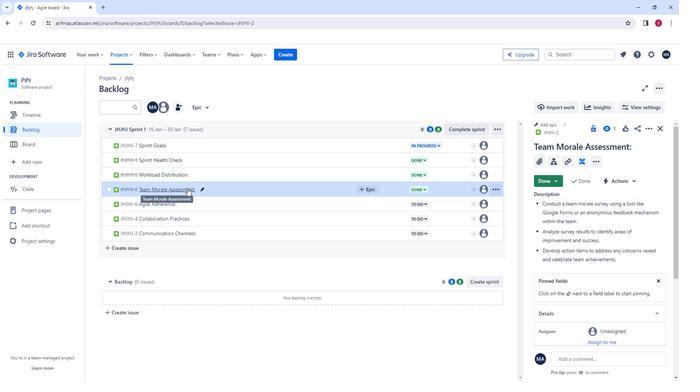 
Action: Mouse moved to (565, 241)
Screenshot: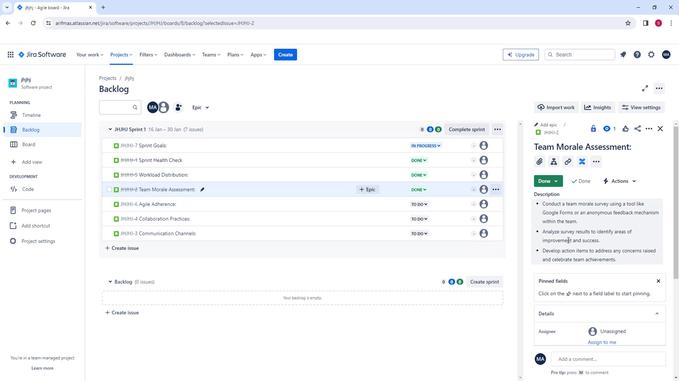 
Action: Mouse pressed left at (565, 241)
Screenshot: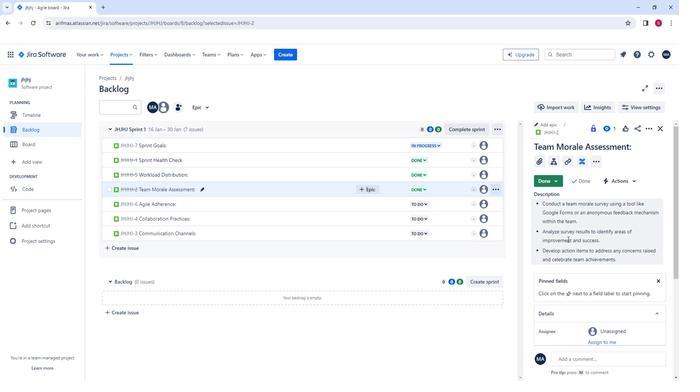 
Action: Mouse moved to (640, 289)
Screenshot: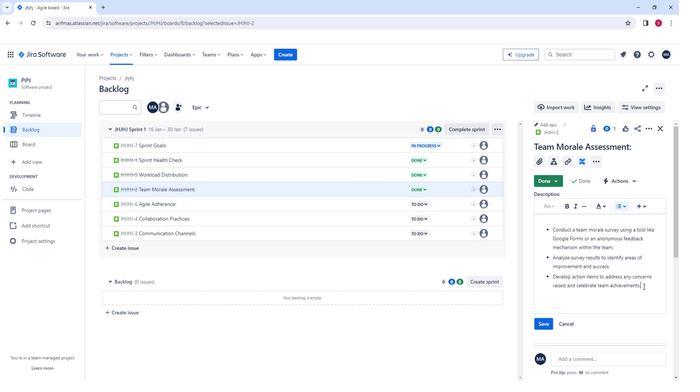 
Action: Mouse pressed left at (640, 289)
Screenshot: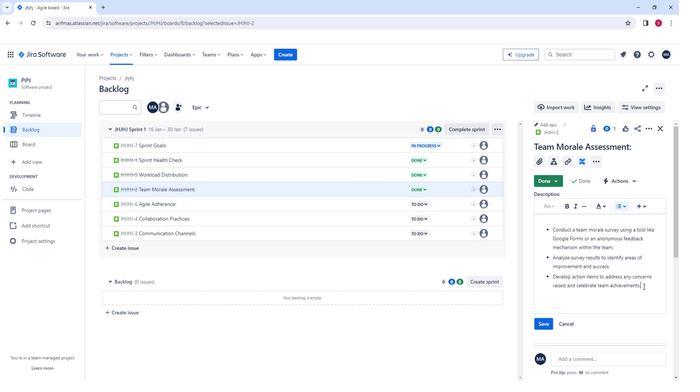 
Action: Mouse moved to (564, 208)
Screenshot: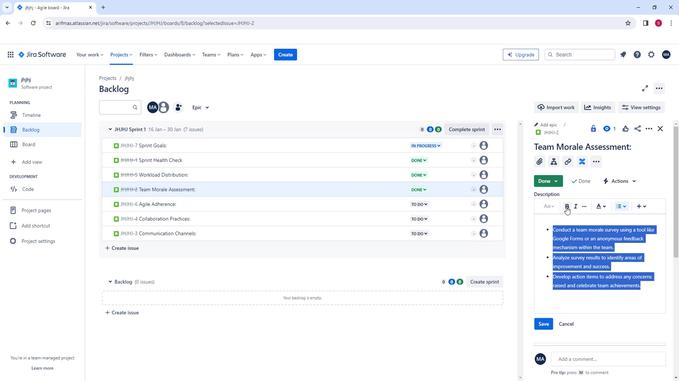 
Action: Mouse pressed left at (564, 208)
Screenshot: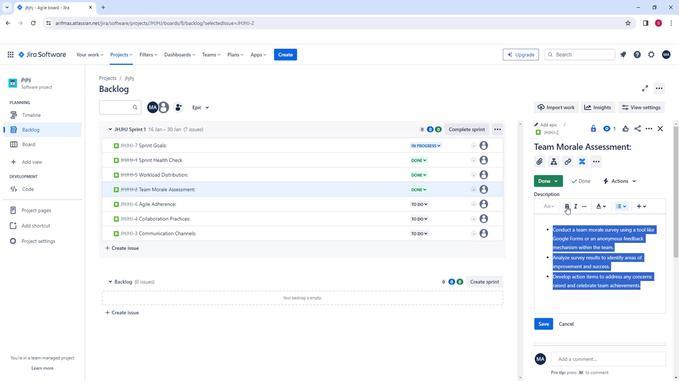 
Action: Mouse moved to (632, 298)
Screenshot: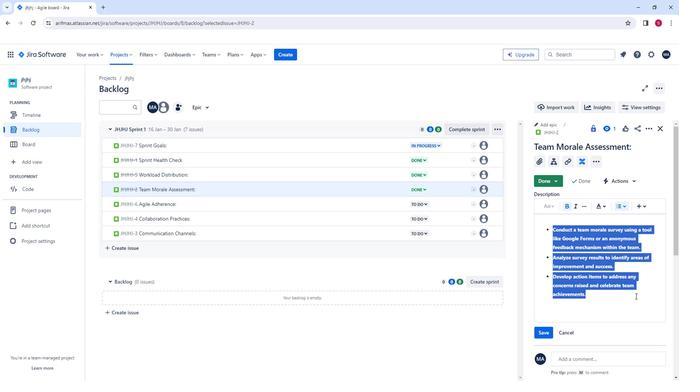 
Action: Mouse pressed left at (632, 298)
Screenshot: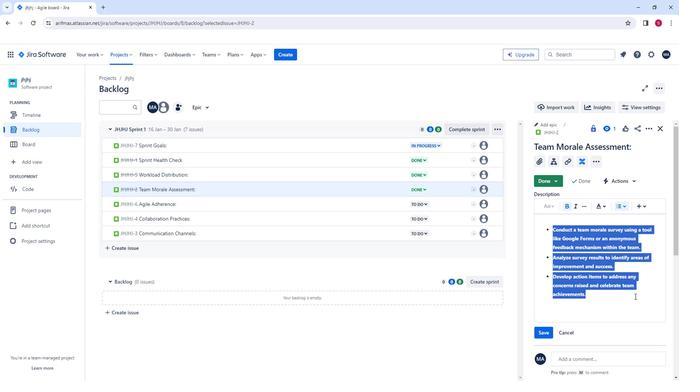 
Action: Mouse moved to (600, 209)
Screenshot: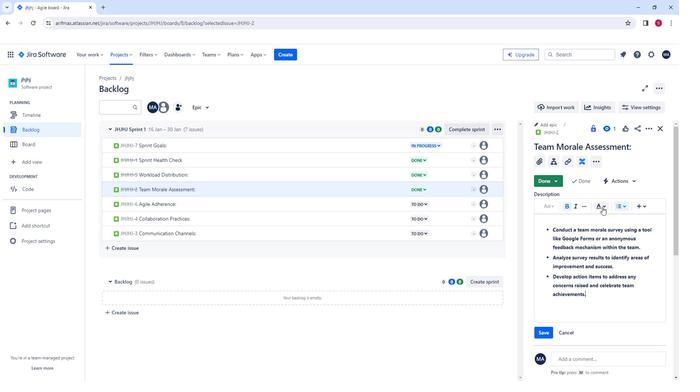 
Action: Mouse pressed left at (600, 209)
Screenshot: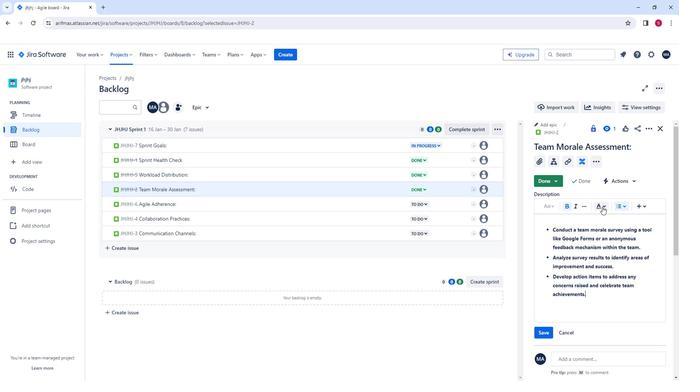 
Action: Mouse moved to (600, 235)
Screenshot: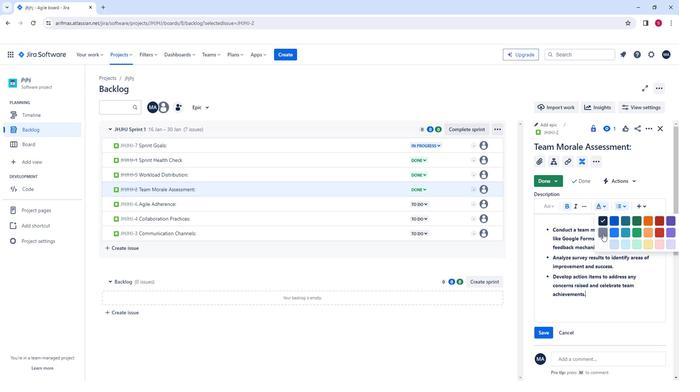 
Action: Mouse pressed left at (600, 235)
Screenshot: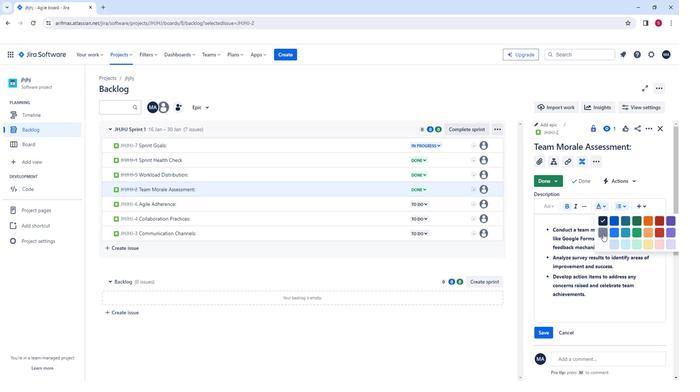 
Action: Mouse moved to (595, 297)
Screenshot: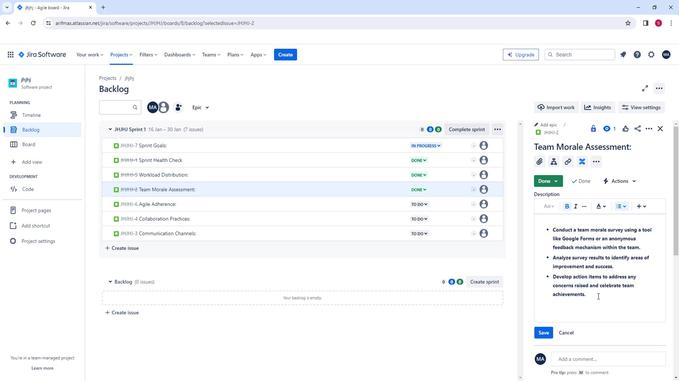 
Action: Mouse pressed left at (595, 297)
Screenshot: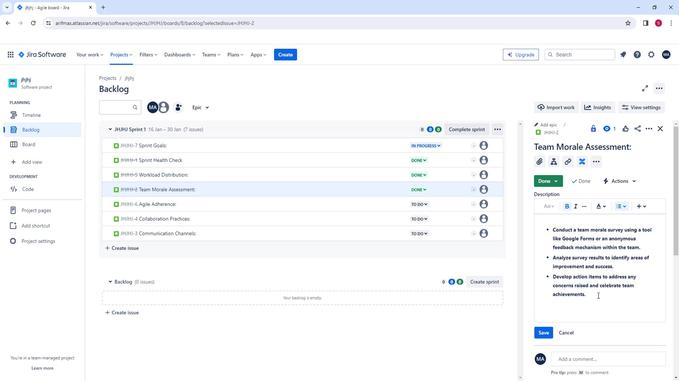 
Action: Mouse moved to (598, 207)
Screenshot: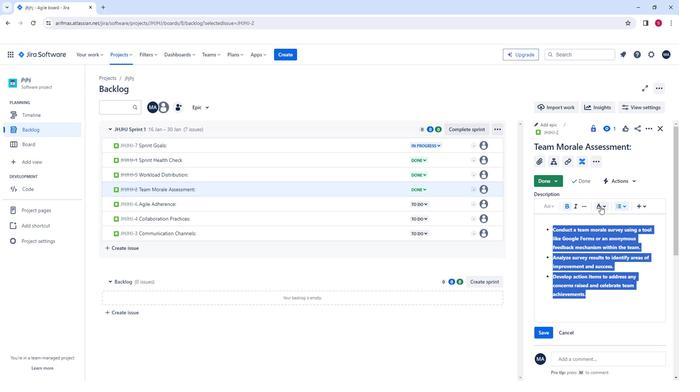 
Action: Mouse pressed left at (598, 207)
Screenshot: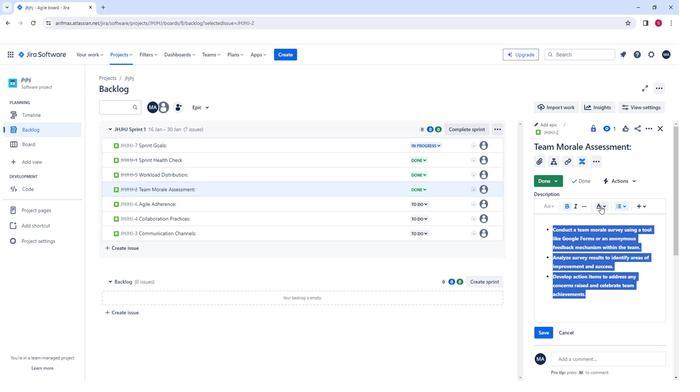 
Action: Mouse moved to (602, 235)
Screenshot: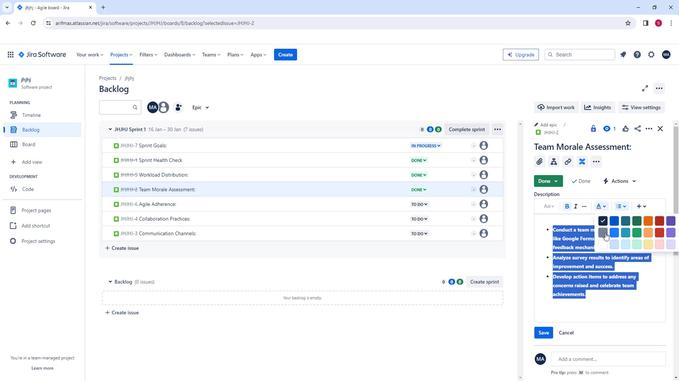 
Action: Mouse pressed left at (602, 235)
Screenshot: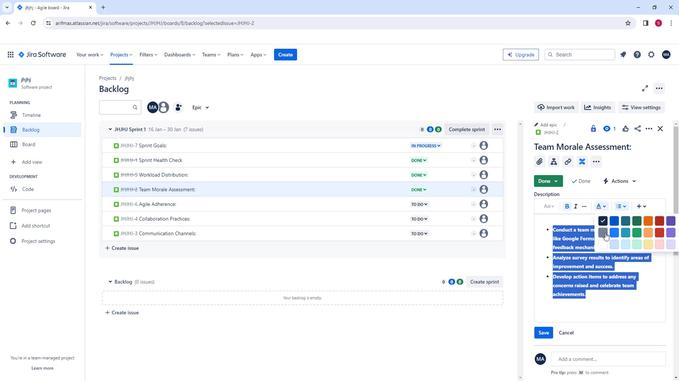 
Action: Mouse moved to (596, 301)
Screenshot: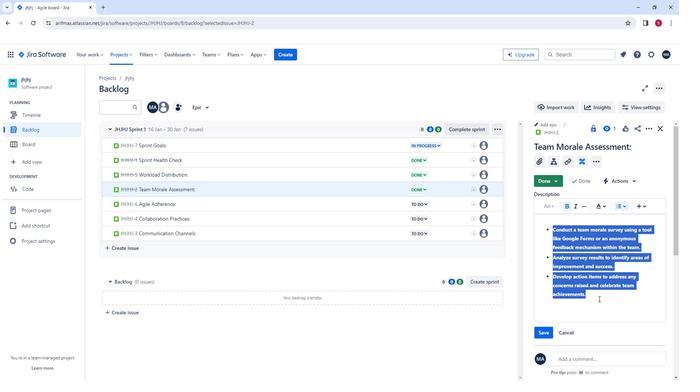 
Action: Mouse pressed left at (596, 301)
Screenshot: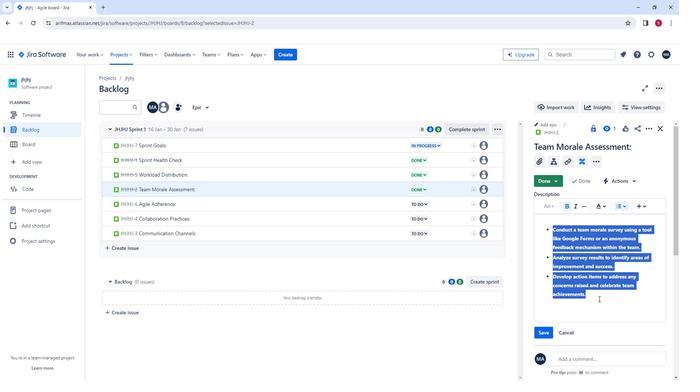
Action: Mouse moved to (546, 336)
Screenshot: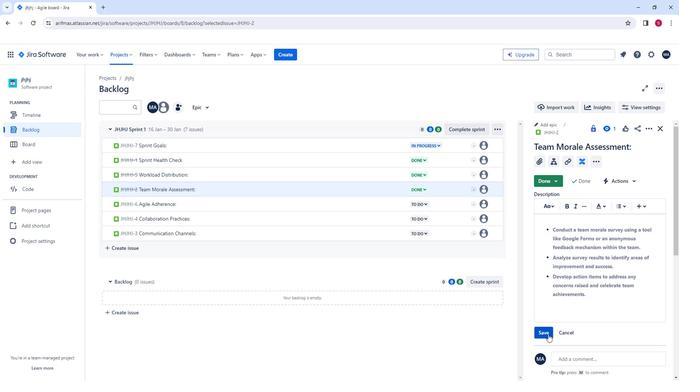 
Action: Mouse pressed left at (546, 336)
Screenshot: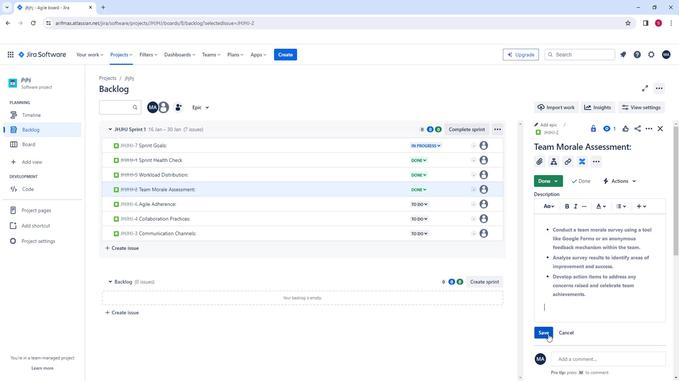 
Action: Mouse moved to (549, 293)
Screenshot: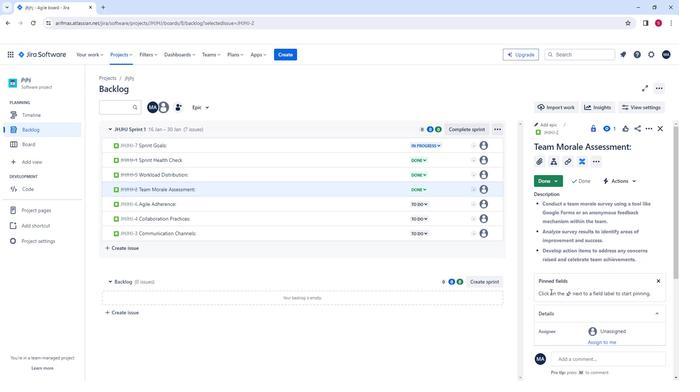 
Action: Mouse scrolled (549, 293) with delta (0, 0)
Screenshot: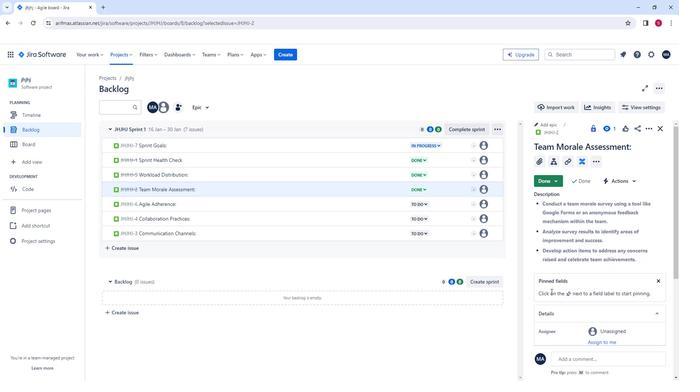 
Action: Mouse scrolled (549, 293) with delta (0, 0)
Screenshot: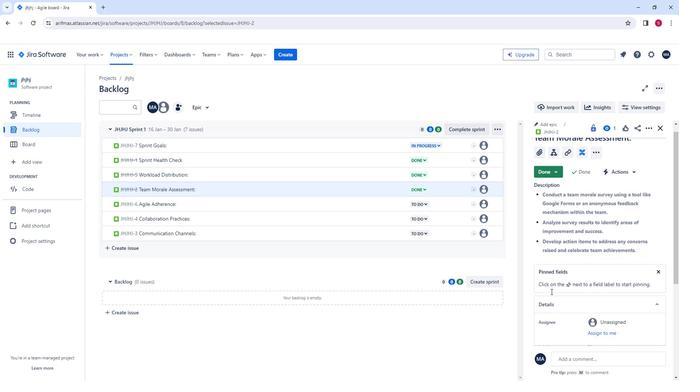 
Action: Mouse moved to (168, 206)
Screenshot: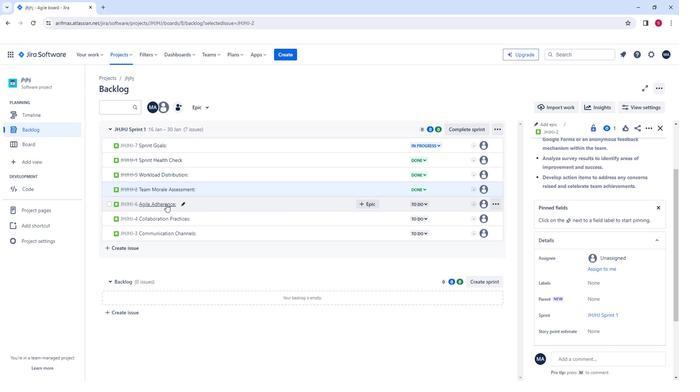 
Action: Mouse pressed left at (168, 206)
Screenshot: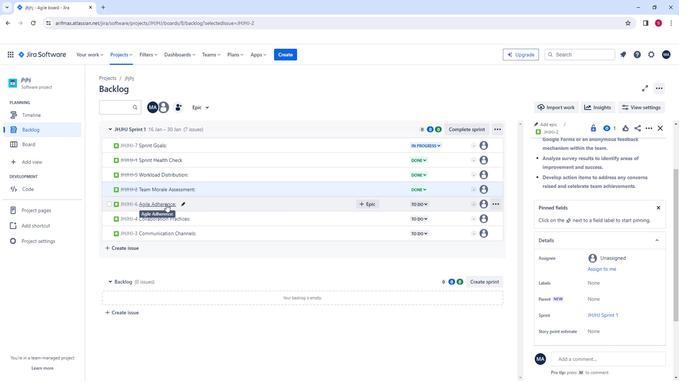 
Action: Mouse moved to (569, 230)
Screenshot: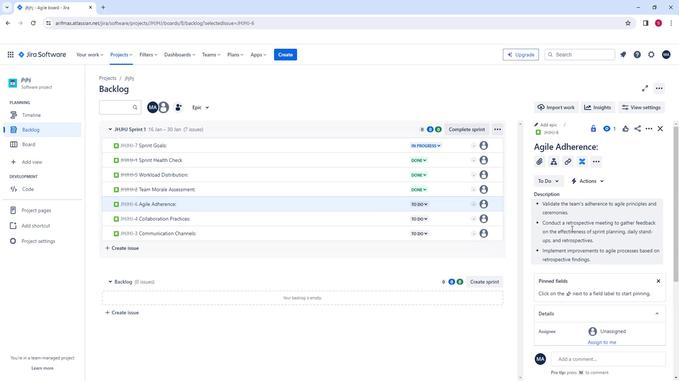 
Action: Mouse pressed left at (569, 230)
Screenshot: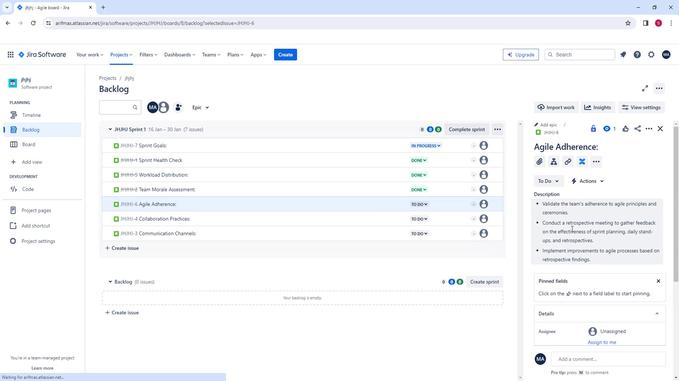 
Action: Mouse moved to (627, 291)
Screenshot: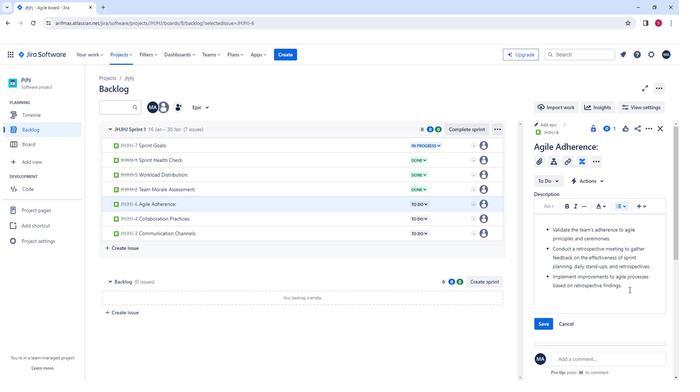 
Action: Mouse pressed left at (627, 291)
Screenshot: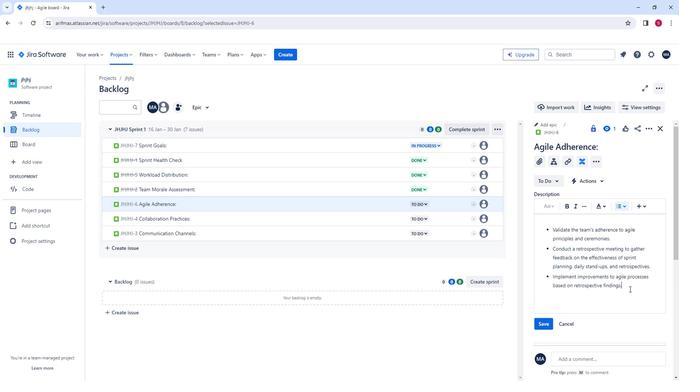 
Action: Mouse moved to (563, 209)
Screenshot: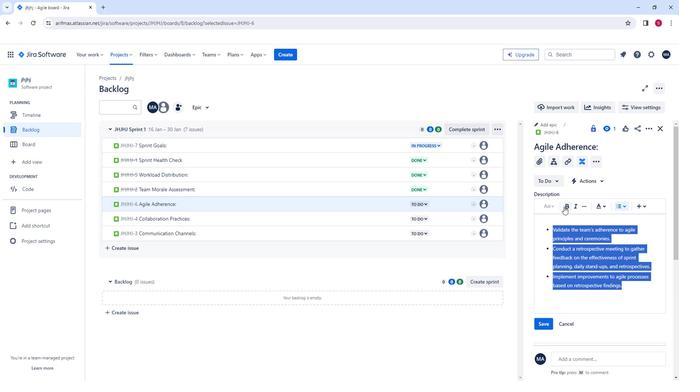 
Action: Mouse pressed left at (563, 209)
Screenshot: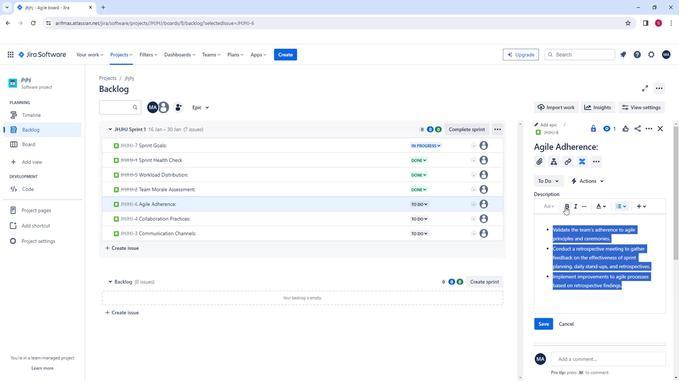 
Action: Mouse moved to (597, 206)
Screenshot: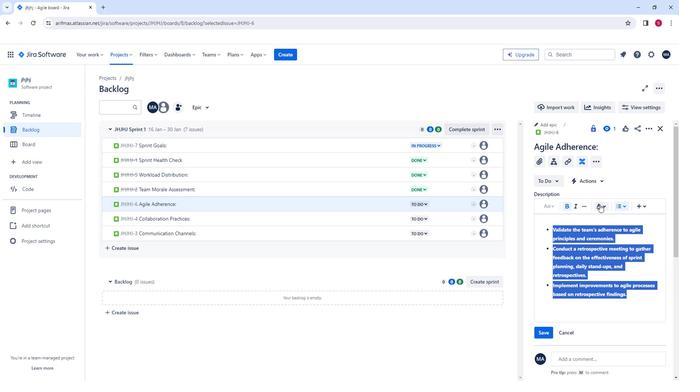 
Action: Mouse pressed left at (597, 206)
Screenshot: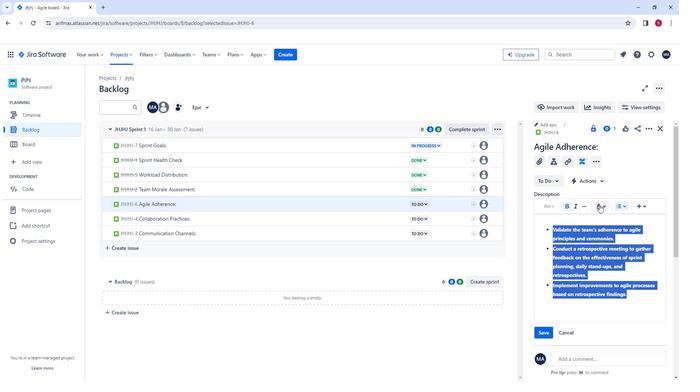 
Action: Mouse moved to (598, 235)
Screenshot: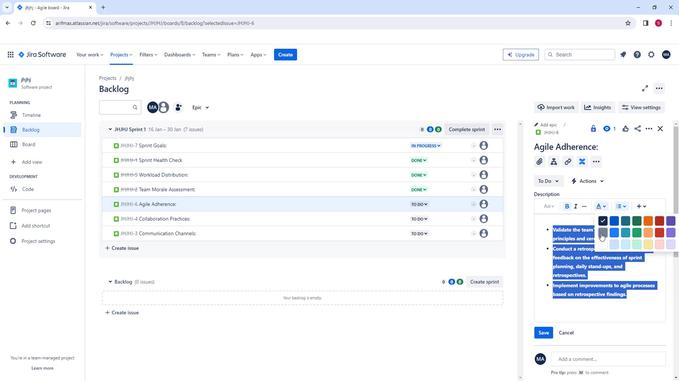 
Action: Mouse pressed left at (598, 235)
Screenshot: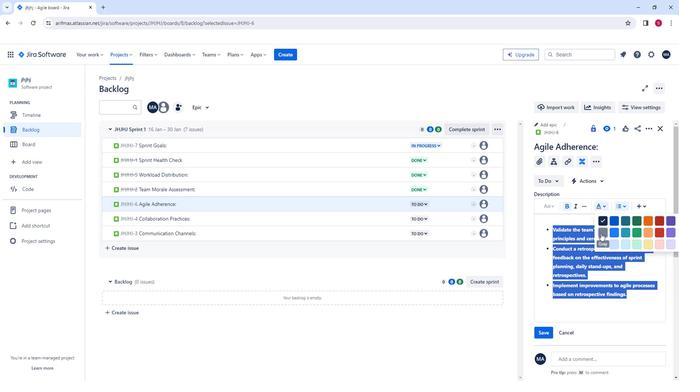 
Action: Mouse moved to (574, 303)
Screenshot: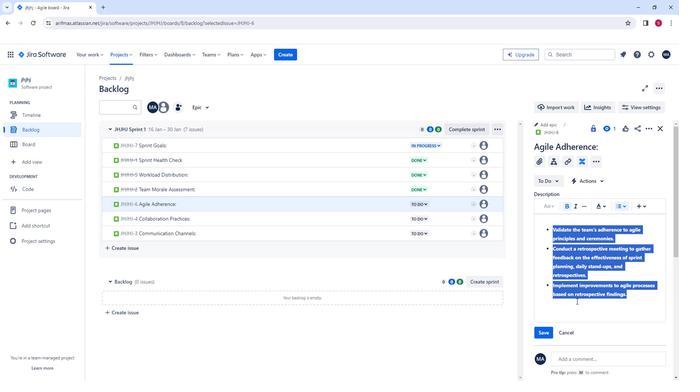 
Action: Mouse pressed left at (574, 303)
Screenshot: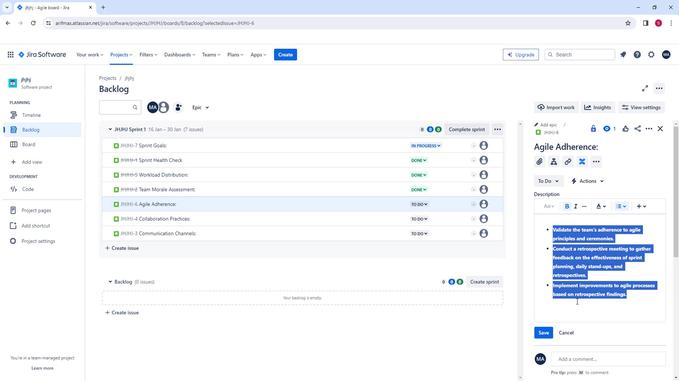 
Action: Mouse moved to (573, 303)
Screenshot: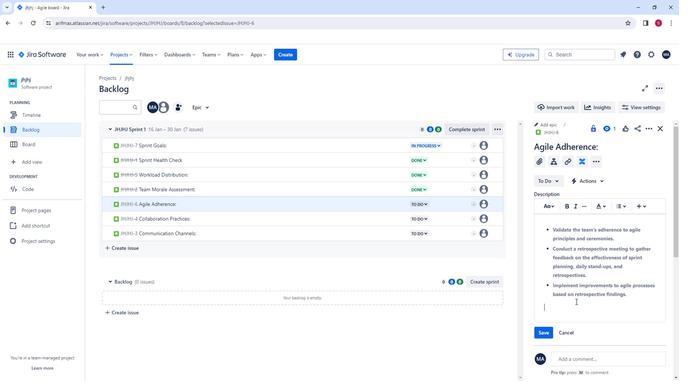 
Action: Mouse scrolled (573, 303) with delta (0, 0)
Screenshot: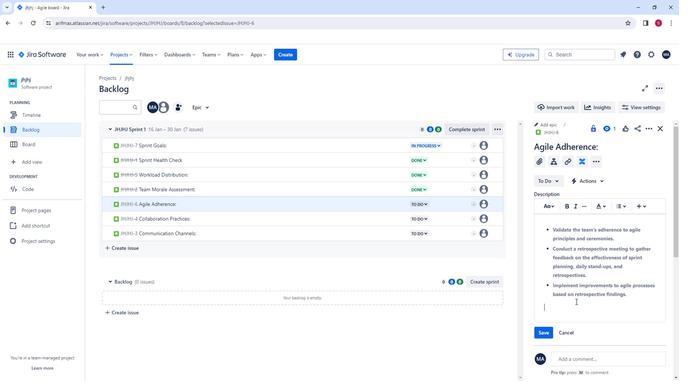 
Action: Mouse moved to (570, 299)
Screenshot: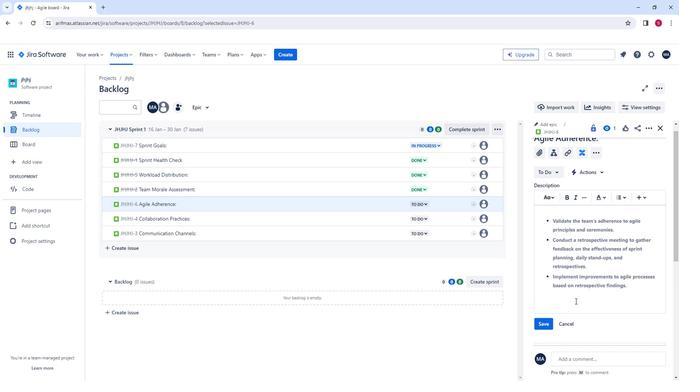 
Action: Mouse scrolled (571, 299) with delta (0, 0)
Screenshot: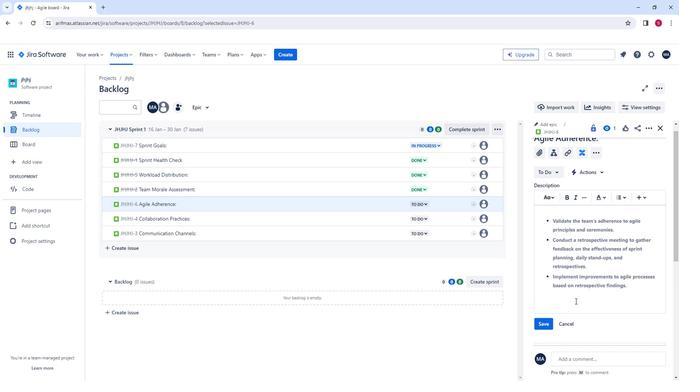 
Action: Mouse moved to (541, 259)
Screenshot: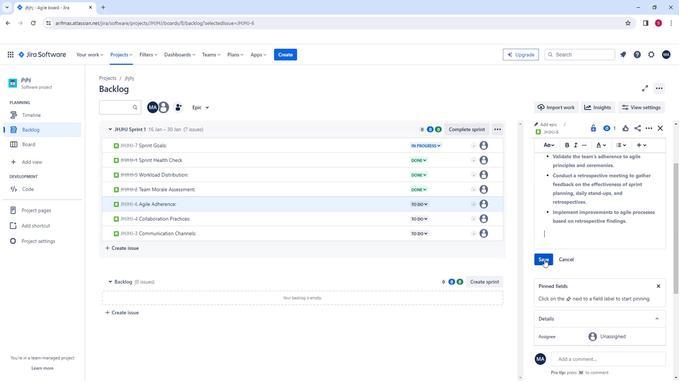 
Action: Mouse pressed left at (541, 259)
Screenshot: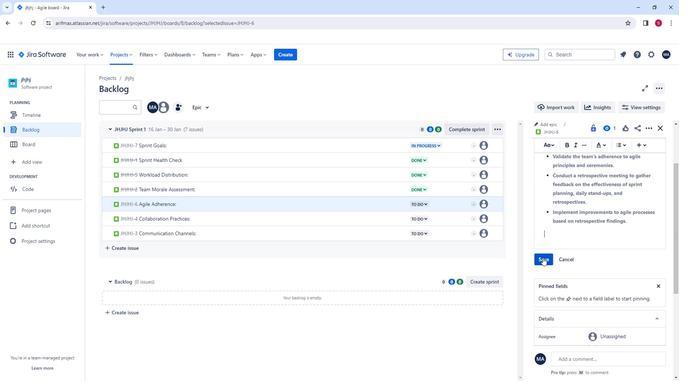 
Action: Mouse moved to (184, 220)
Screenshot: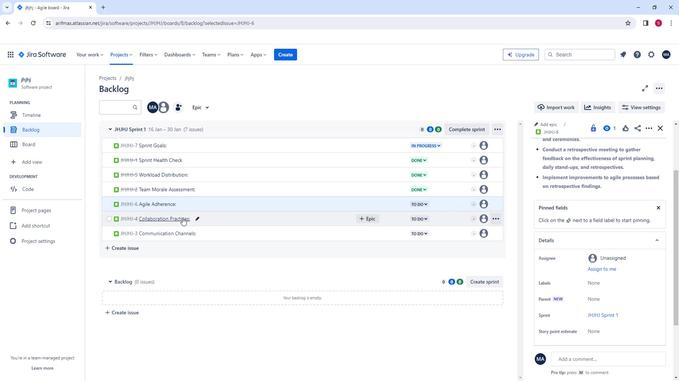 
Action: Mouse pressed left at (184, 220)
Screenshot: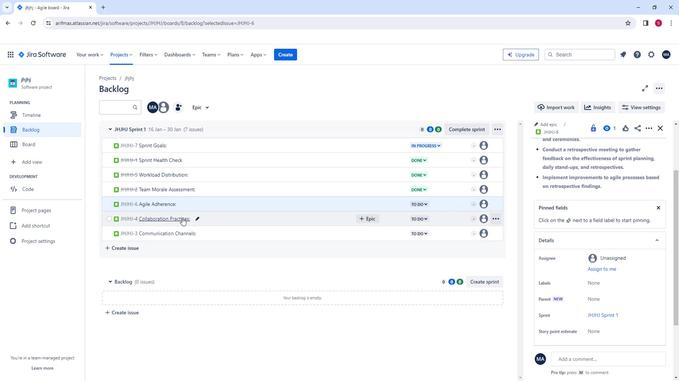 
Action: Mouse moved to (570, 241)
Screenshot: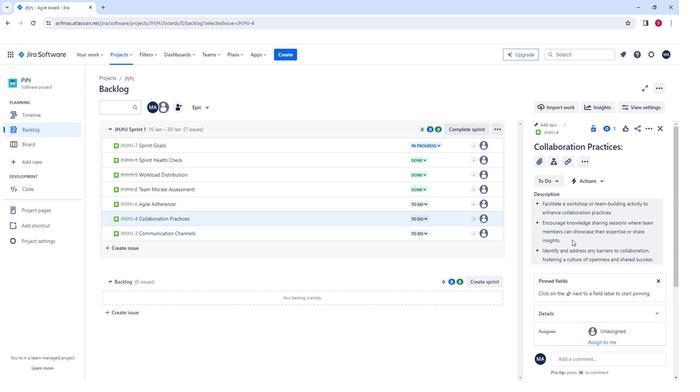 
Action: Mouse pressed left at (570, 241)
Screenshot: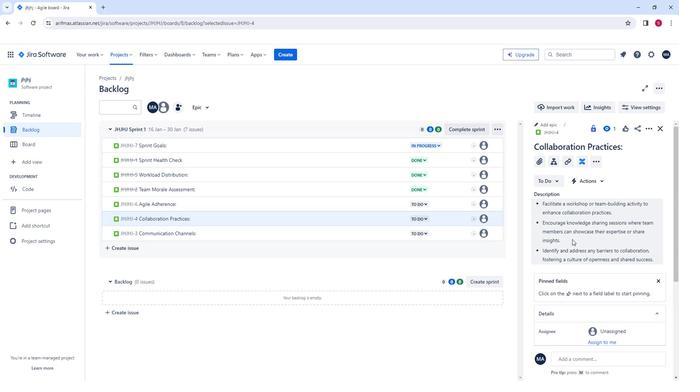 
Action: Mouse moved to (600, 298)
Screenshot: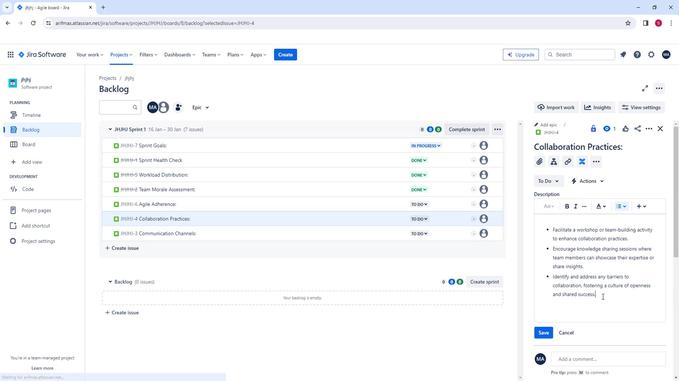 
Action: Mouse pressed left at (600, 298)
Screenshot: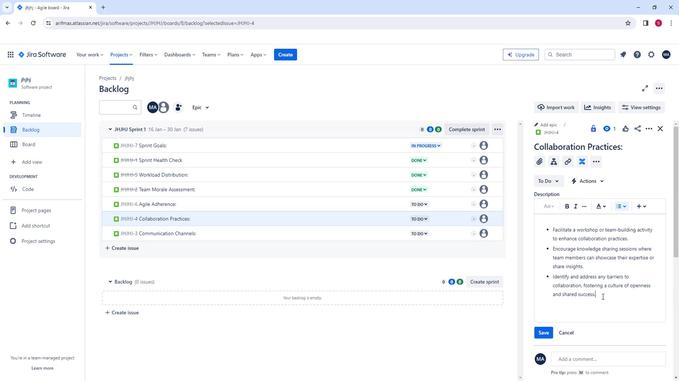 
Action: Mouse moved to (563, 206)
Screenshot: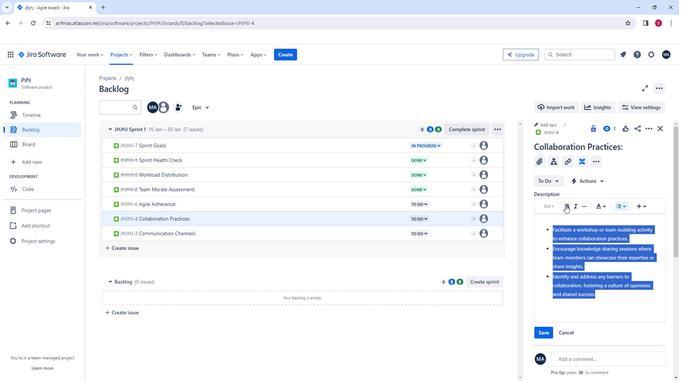 
Action: Mouse pressed left at (563, 206)
Screenshot: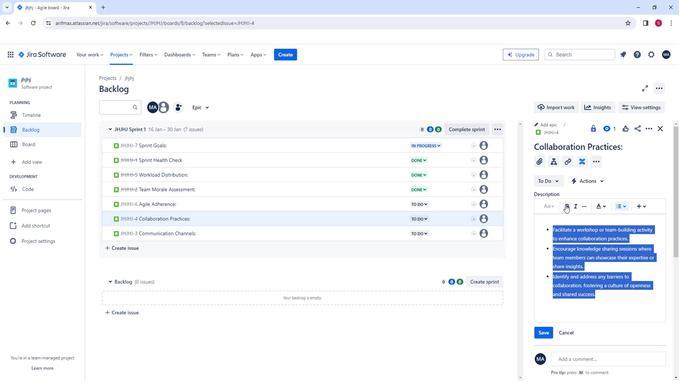 
Action: Mouse moved to (574, 209)
Screenshot: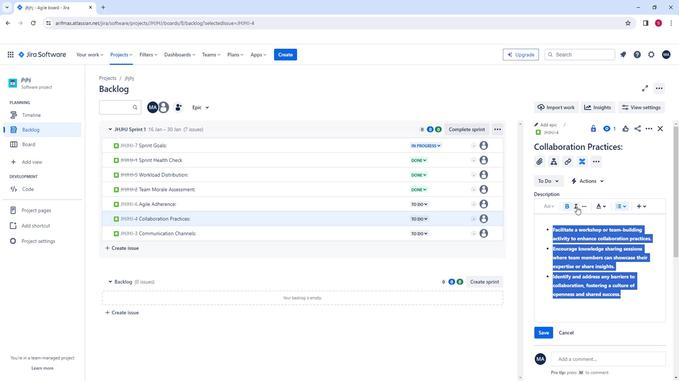 
Action: Mouse pressed left at (574, 209)
Screenshot: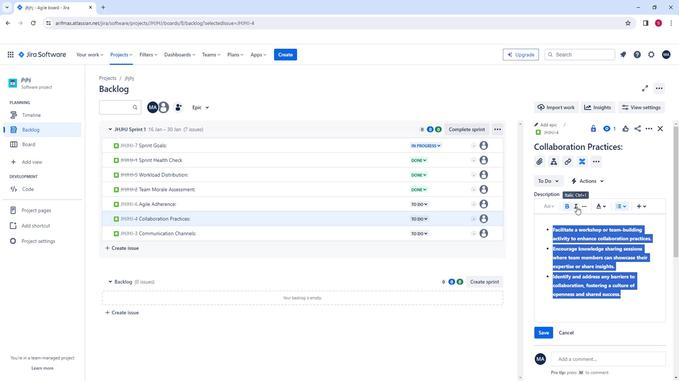 
Action: Mouse pressed left at (574, 209)
Screenshot: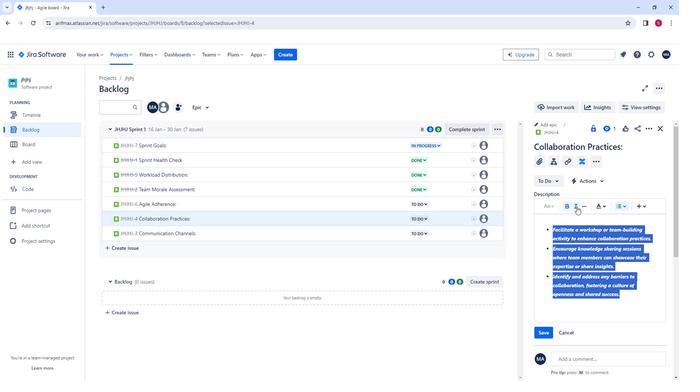 
Action: Mouse moved to (600, 207)
Screenshot: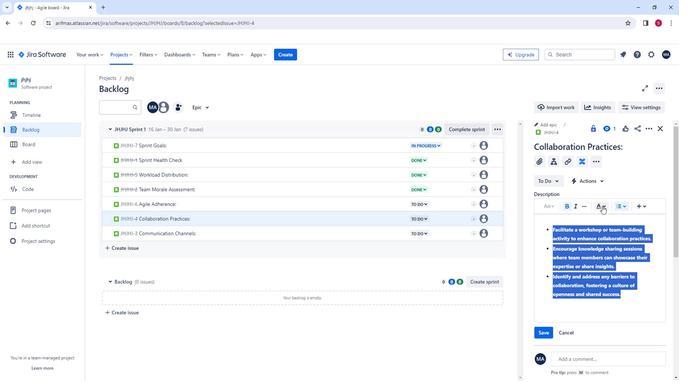 
Action: Mouse pressed left at (600, 207)
Screenshot: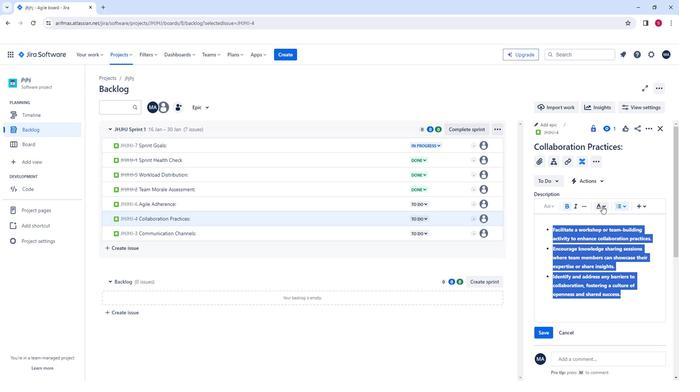 
Action: Mouse moved to (599, 234)
Screenshot: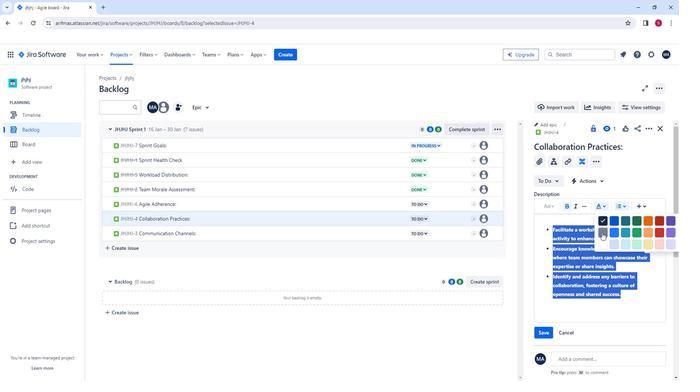 
Action: Mouse pressed left at (599, 234)
Screenshot: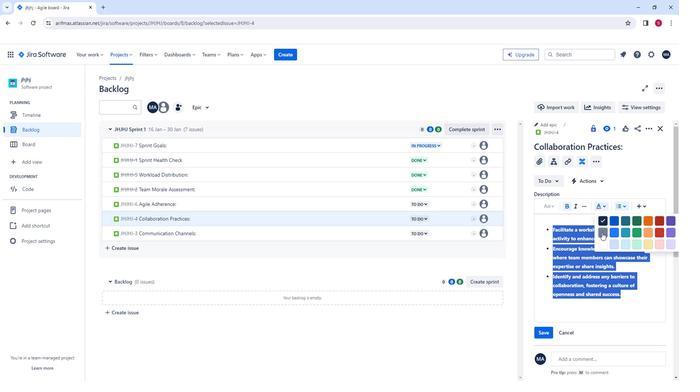 
Action: Mouse moved to (597, 294)
Screenshot: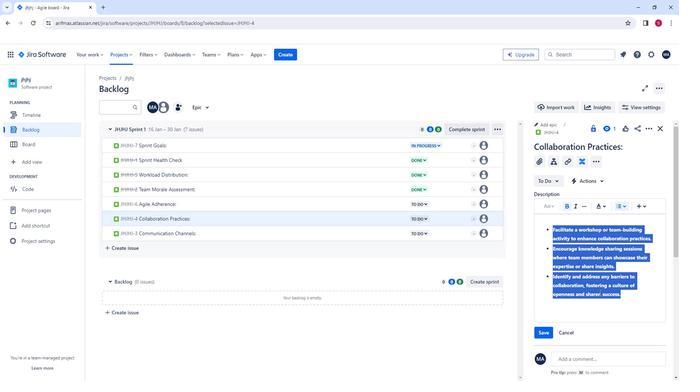 
Action: Mouse pressed left at (597, 294)
Screenshot: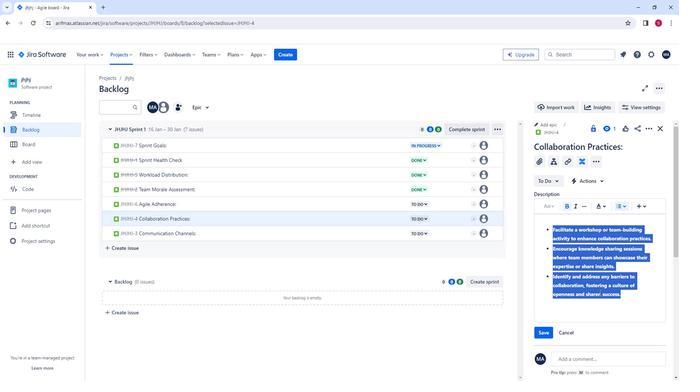 
Action: Mouse scrolled (597, 294) with delta (0, 0)
Screenshot: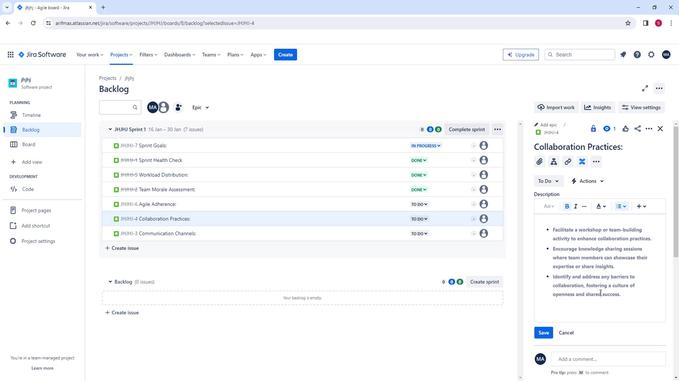 
Action: Mouse scrolled (597, 294) with delta (0, 0)
Screenshot: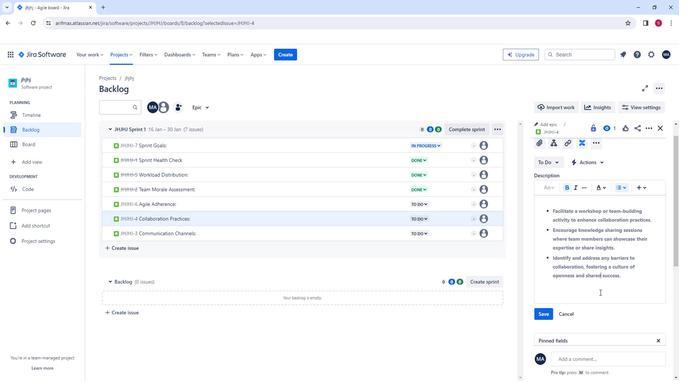 
Action: Mouse moved to (540, 261)
Screenshot: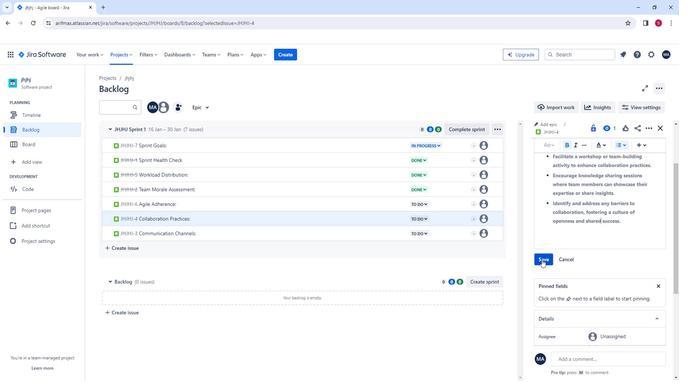 
Action: Mouse pressed left at (540, 261)
Screenshot: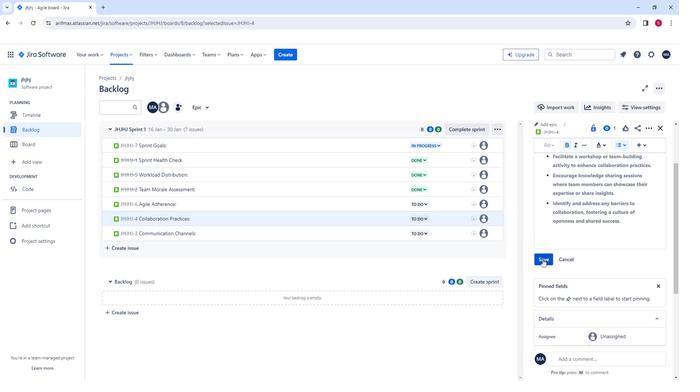 
Action: Mouse moved to (183, 235)
Screenshot: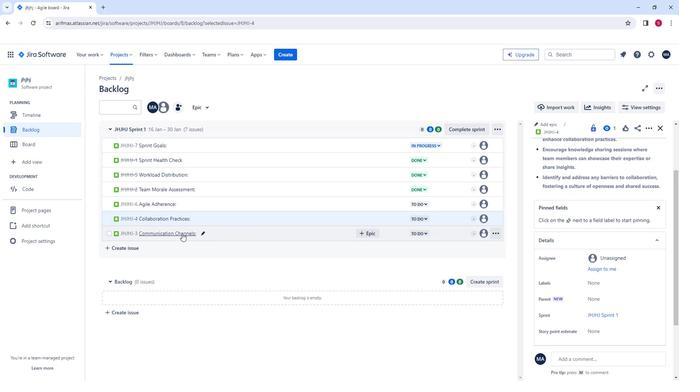 
Action: Mouse pressed left at (183, 235)
Screenshot: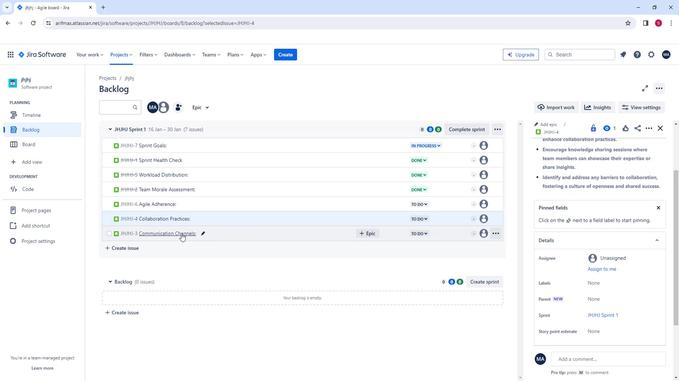 
Action: Mouse moved to (594, 248)
Screenshot: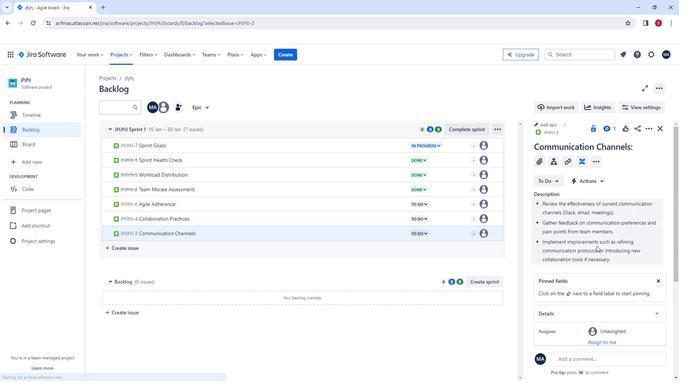
Action: Mouse pressed left at (594, 248)
Screenshot: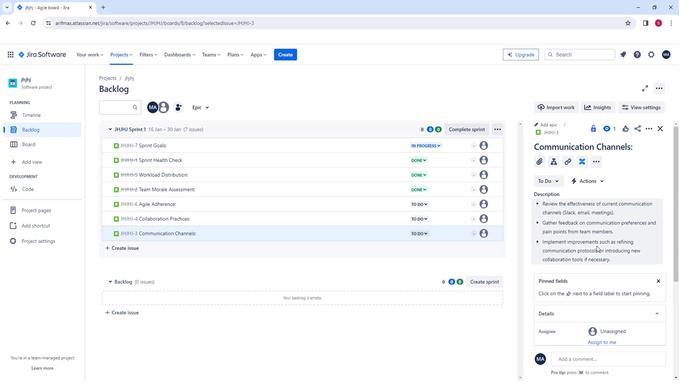 
Action: Mouse moved to (628, 311)
Screenshot: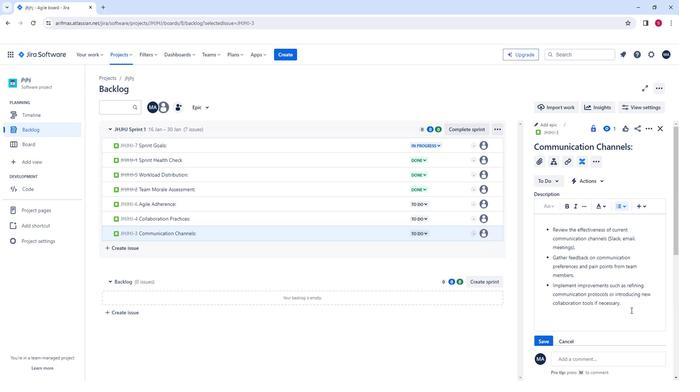 
Action: Mouse pressed left at (628, 311)
Screenshot: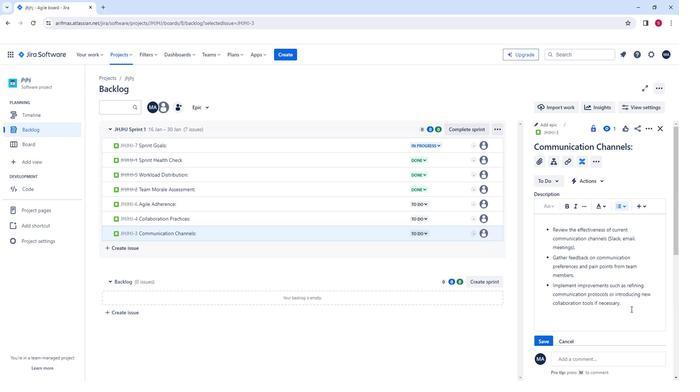 
Action: Mouse moved to (565, 209)
Screenshot: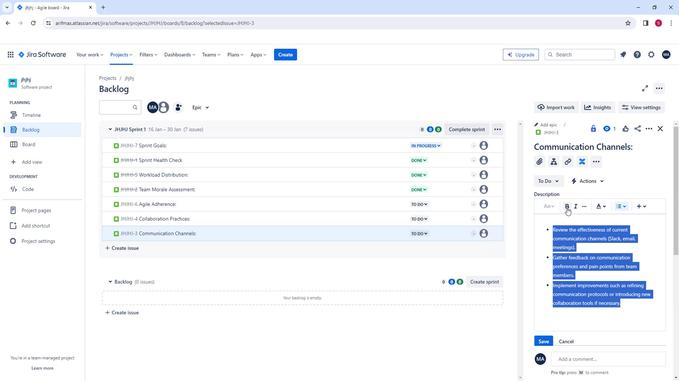 
Action: Mouse pressed left at (565, 209)
Screenshot: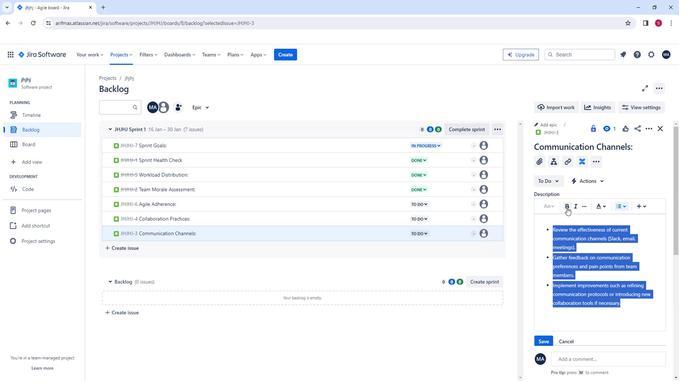 
Action: Mouse moved to (601, 209)
Screenshot: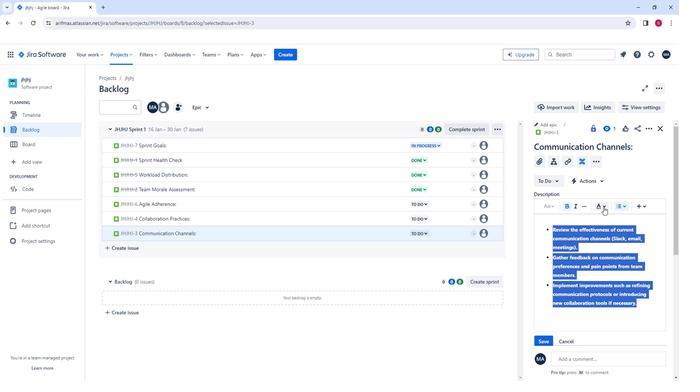 
Action: Mouse pressed left at (601, 209)
Screenshot: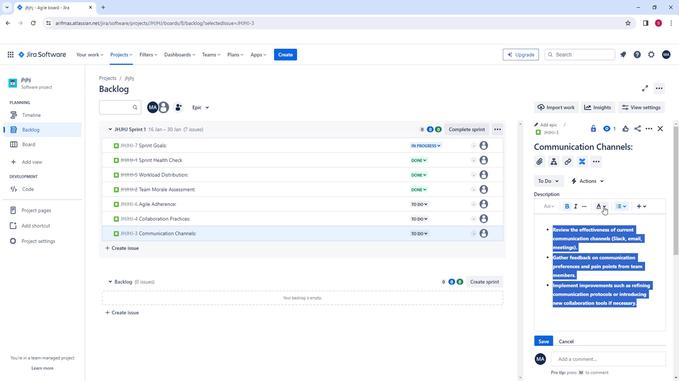 
Action: Mouse moved to (601, 233)
Screenshot: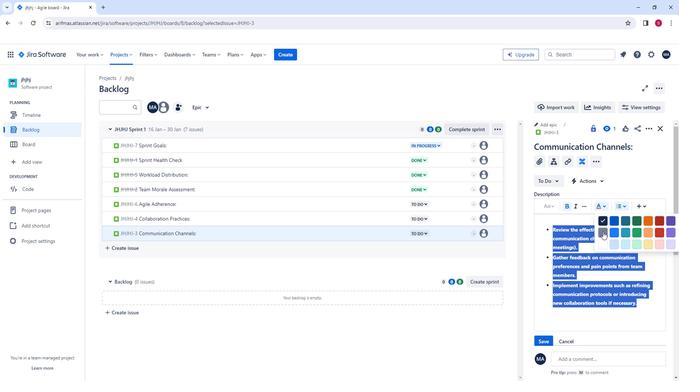 
Action: Mouse pressed left at (601, 233)
Screenshot: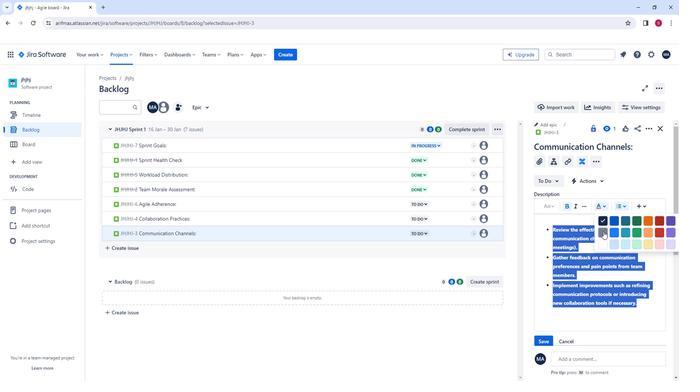 
Action: Mouse moved to (595, 284)
Screenshot: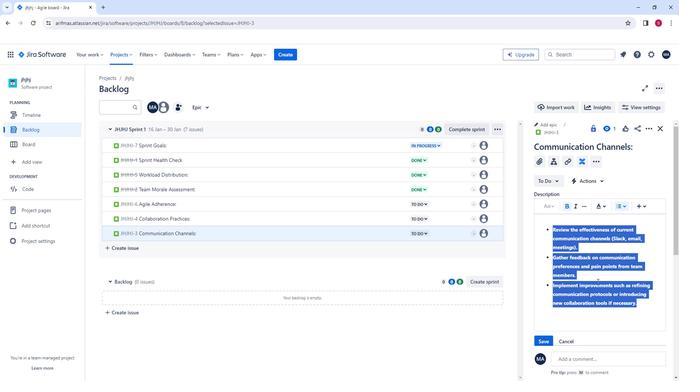
Action: Mouse pressed left at (595, 284)
Screenshot: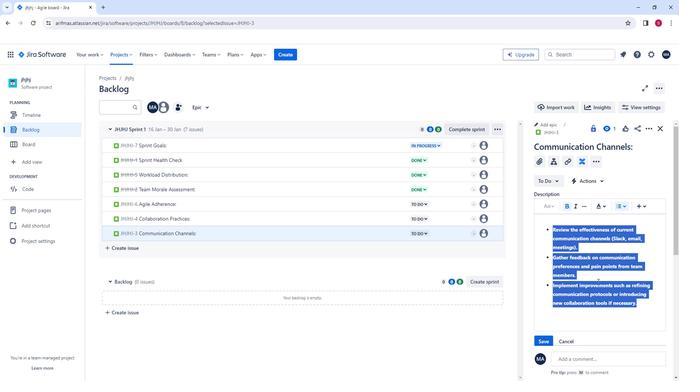 
Action: Mouse scrolled (595, 283) with delta (0, 0)
Screenshot: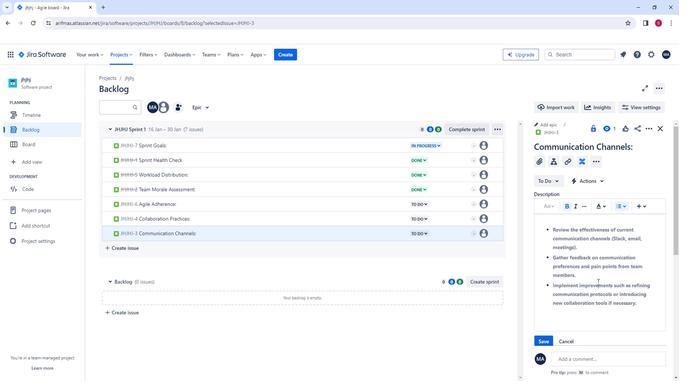 
Action: Mouse scrolled (595, 283) with delta (0, 0)
Screenshot: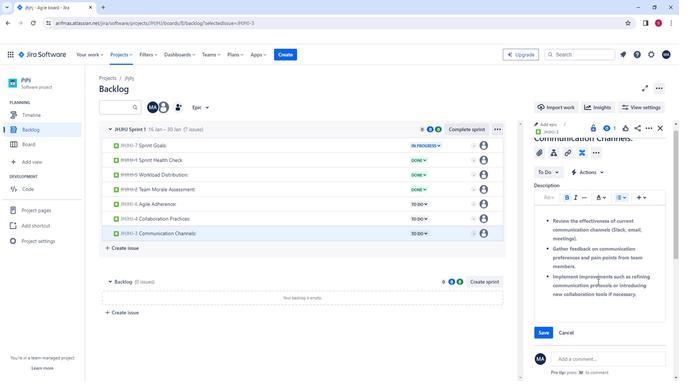 
Action: Mouse moved to (548, 273)
Screenshot: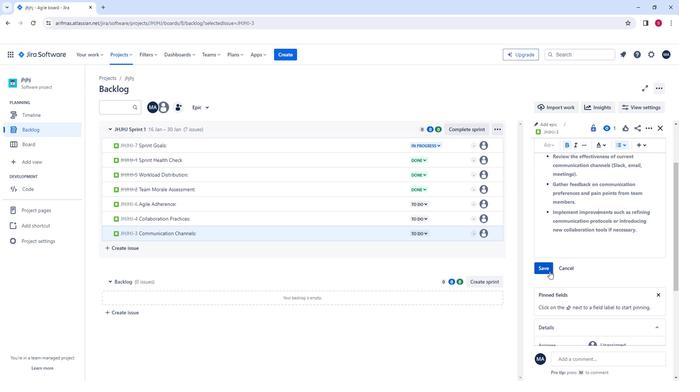 
Action: Mouse pressed left at (548, 273)
Screenshot: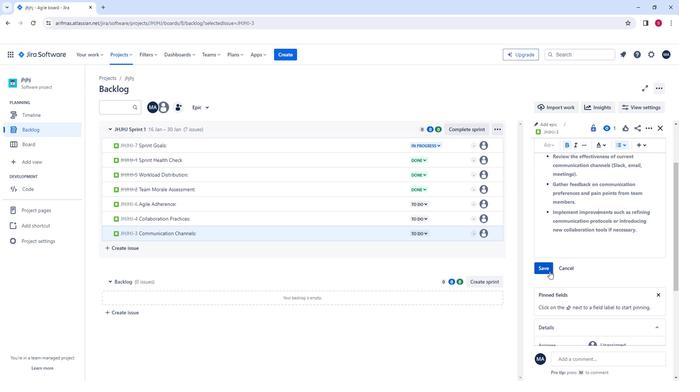
Action: Mouse moved to (597, 273)
Screenshot: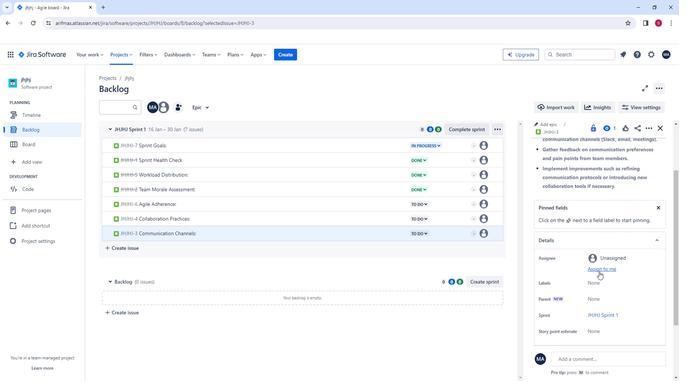 
Action: Mouse scrolled (597, 273) with delta (0, 0)
Screenshot: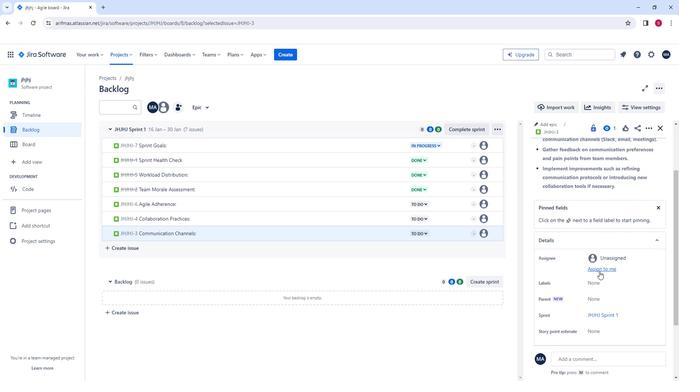 
Action: Mouse moved to (596, 235)
Screenshot: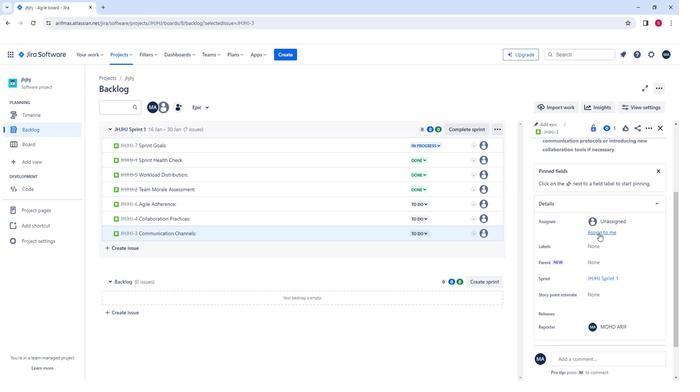 
Action: Mouse pressed left at (596, 235)
Screenshot: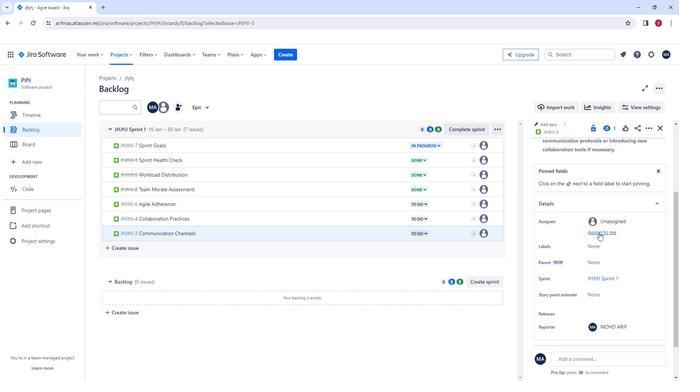 
Action: Mouse moved to (581, 250)
Screenshot: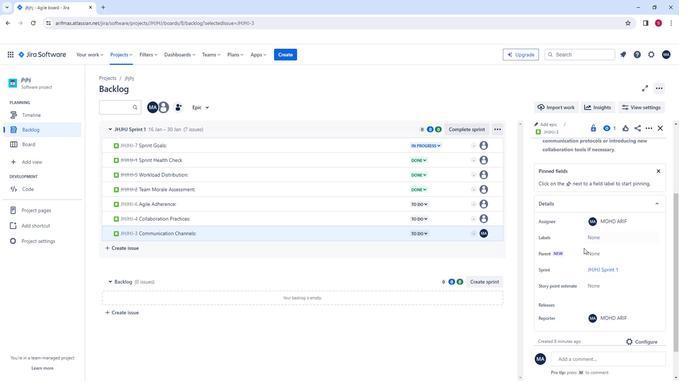 
Action: Mouse scrolled (581, 250) with delta (0, 0)
Screenshot: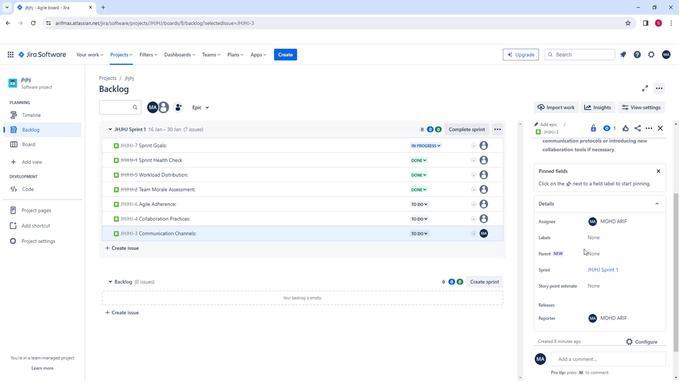
Action: Mouse moved to (594, 204)
Screenshot: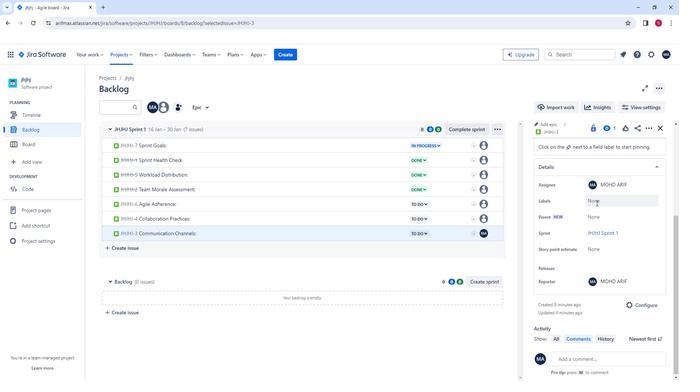 
Action: Mouse pressed left at (594, 204)
Screenshot: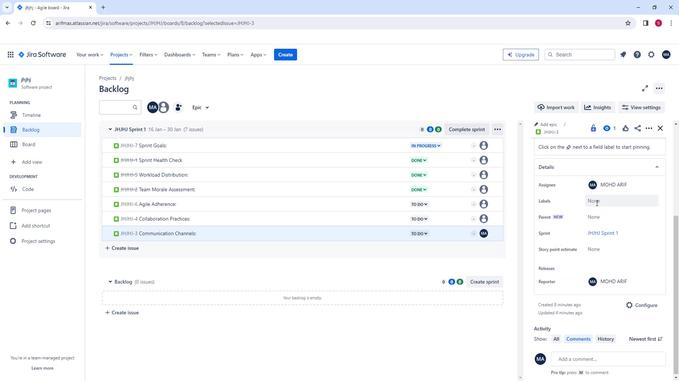 
Action: Mouse moved to (597, 210)
Screenshot: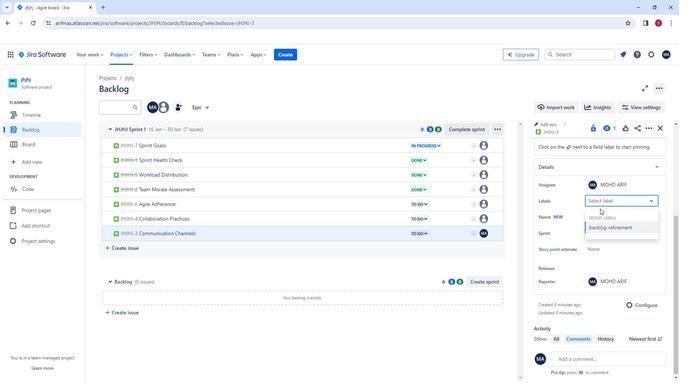 
Action: Key pressed backlog-refinement<Key.enter>
Screenshot: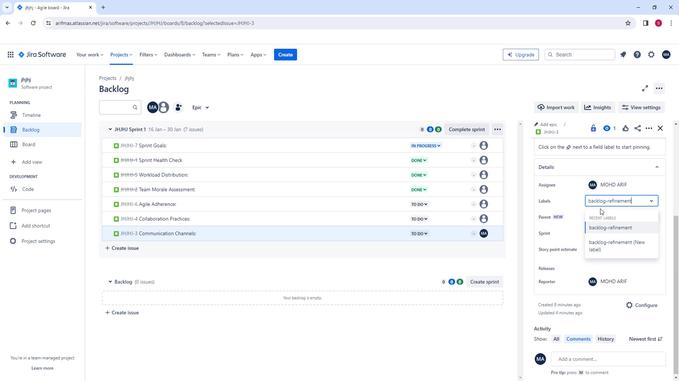 
Action: Mouse moved to (566, 216)
Screenshot: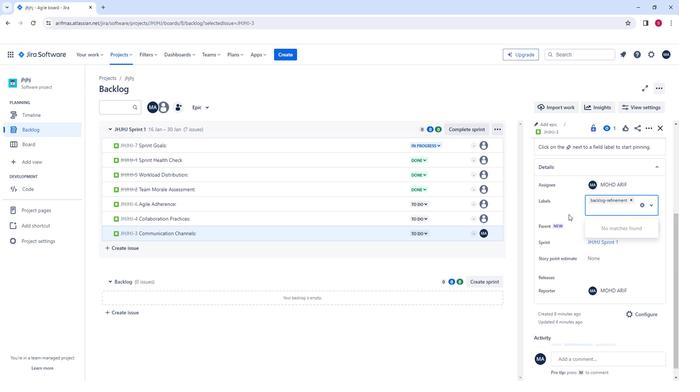 
Action: Mouse pressed left at (566, 216)
Screenshot: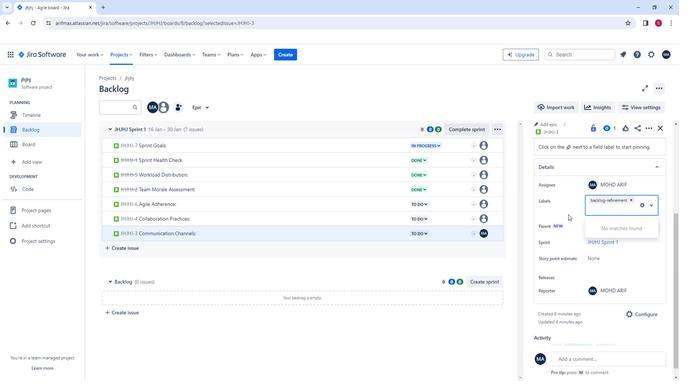 
Action: Mouse moved to (580, 210)
Screenshot: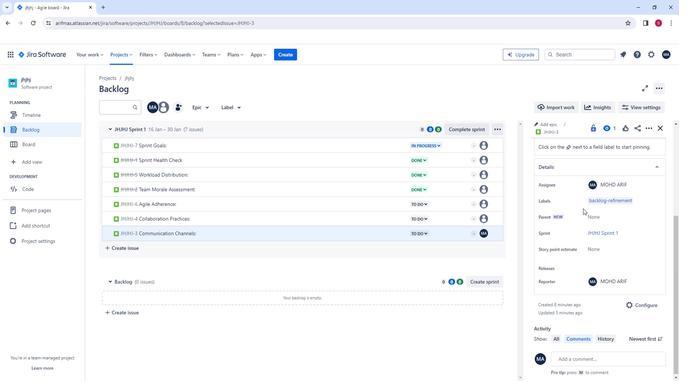 
Action: Mouse scrolled (580, 210) with delta (0, 0)
Screenshot: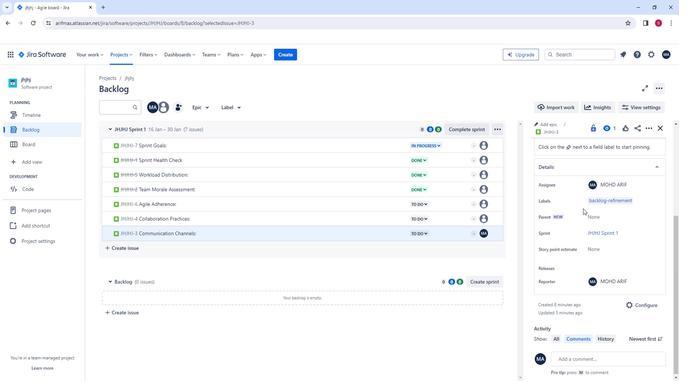 
Action: Mouse moved to (554, 235)
Screenshot: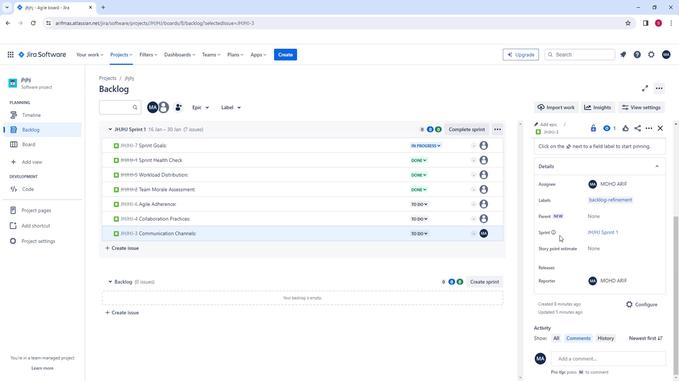 
Action: Mouse scrolled (554, 235) with delta (0, 0)
Screenshot: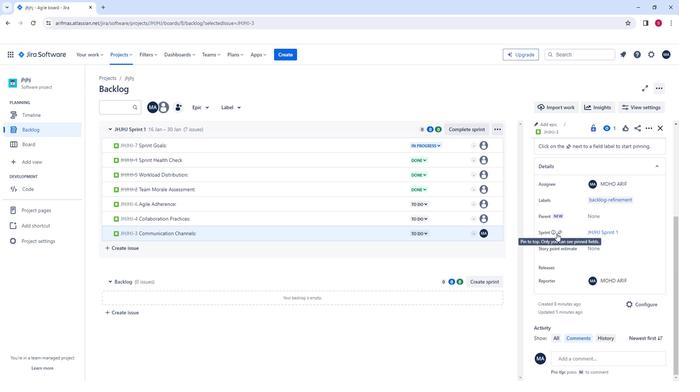 
Action: Mouse moved to (622, 255)
Screenshot: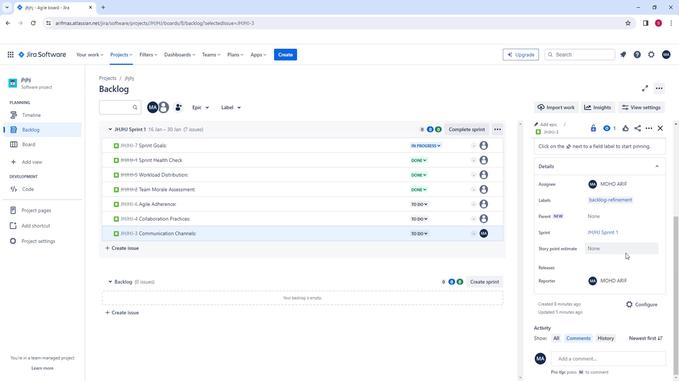 
Action: Mouse scrolled (622, 255) with delta (0, 0)
Screenshot: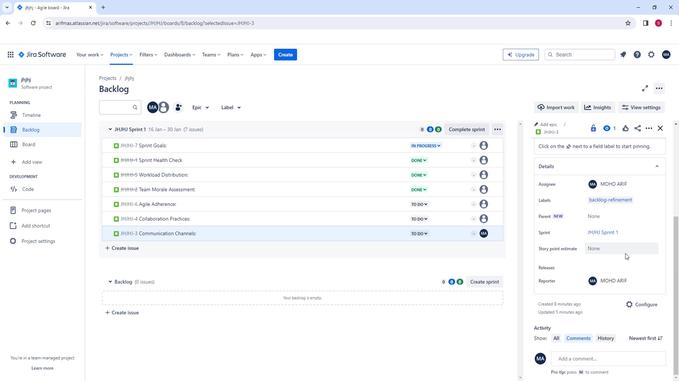
Action: Mouse moved to (672, 286)
Screenshot: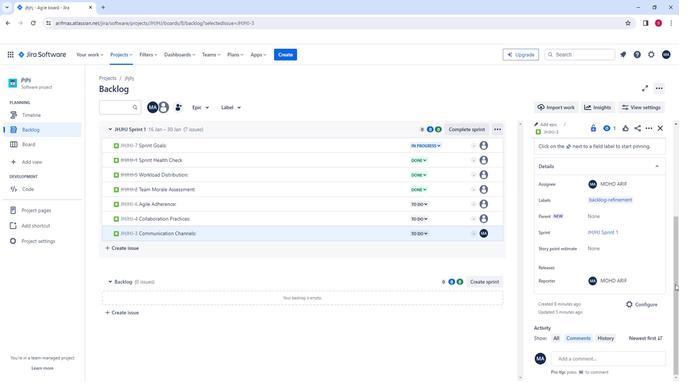 
Action: Mouse pressed left at (672, 286)
Screenshot: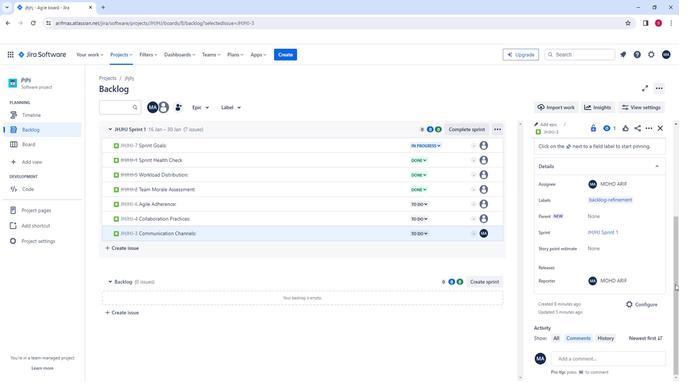 
Action: Mouse moved to (645, 305)
Screenshot: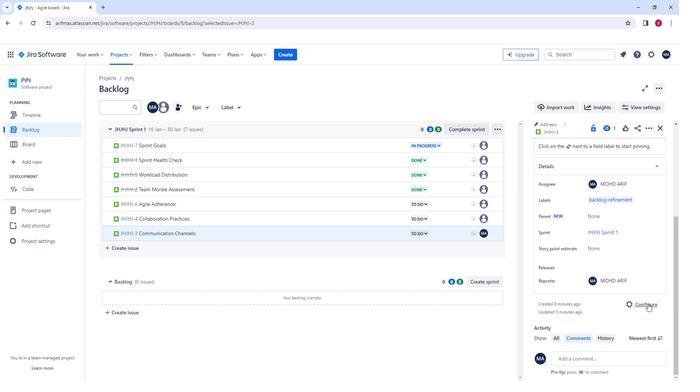 
Action: Mouse pressed left at (645, 305)
Screenshot: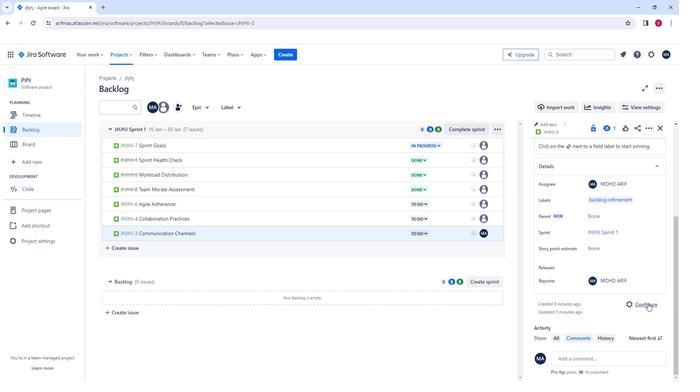 
Action: Mouse moved to (573, 264)
Screenshot: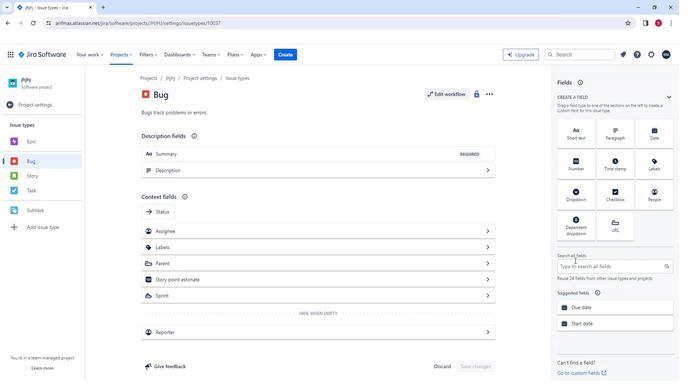 
Action: Mouse scrolled (573, 263) with delta (0, 0)
Screenshot: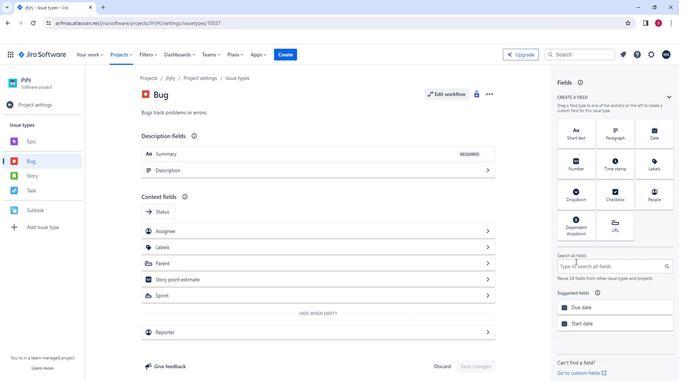 
Action: Mouse moved to (576, 326)
Screenshot: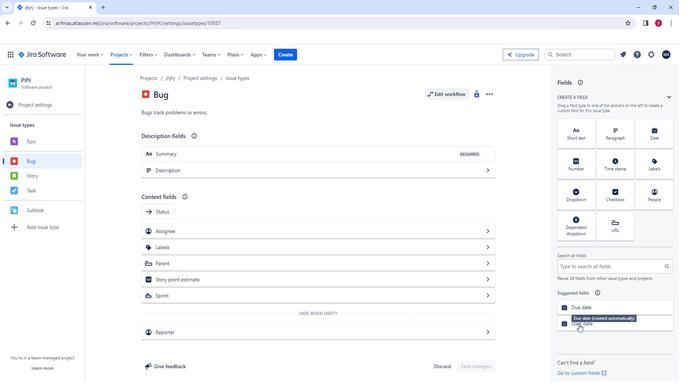 
Action: Mouse pressed left at (576, 326)
Screenshot: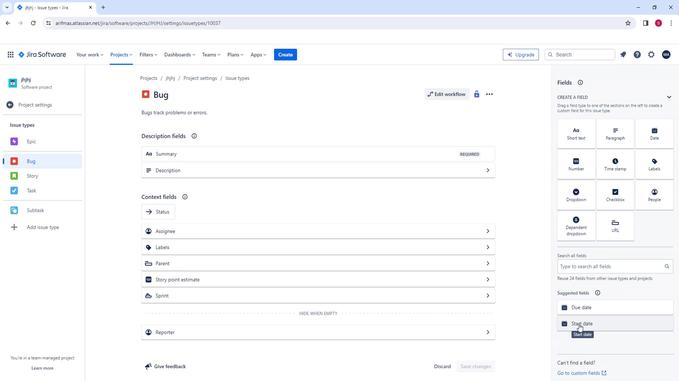 
Action: Mouse moved to (333, 239)
Screenshot: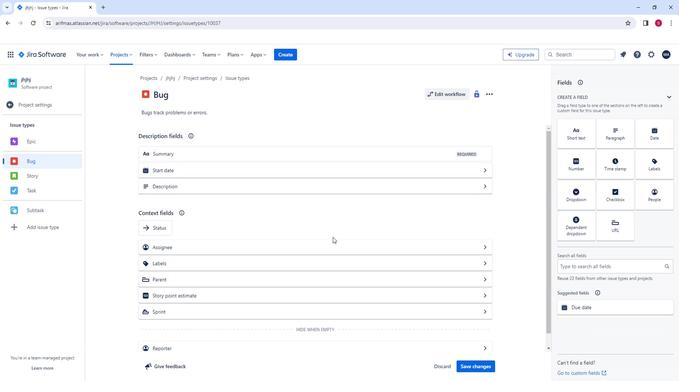 
Action: Mouse scrolled (333, 239) with delta (0, 0)
Screenshot: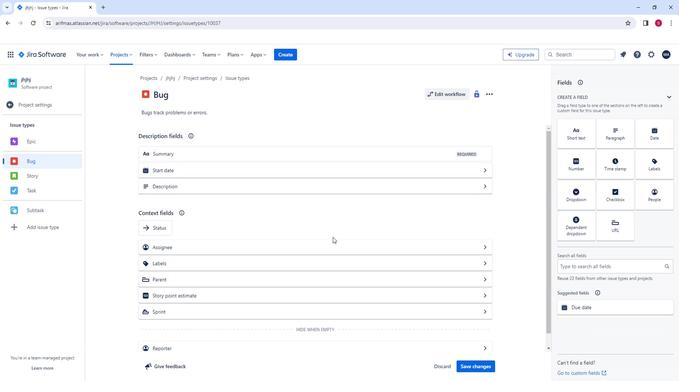 
Action: Mouse moved to (342, 241)
Screenshot: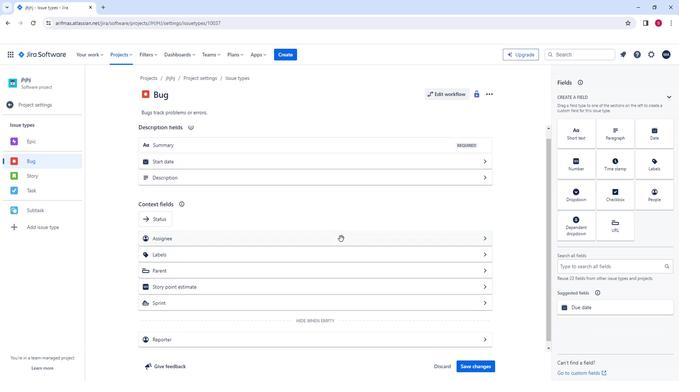
Action: Mouse scrolled (342, 240) with delta (0, 0)
Screenshot: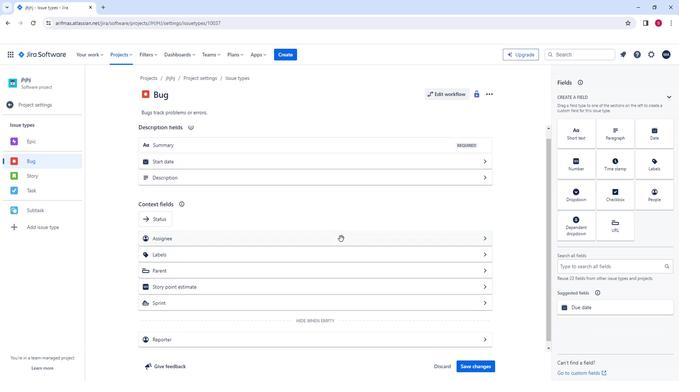 
Action: Mouse moved to (472, 292)
Screenshot: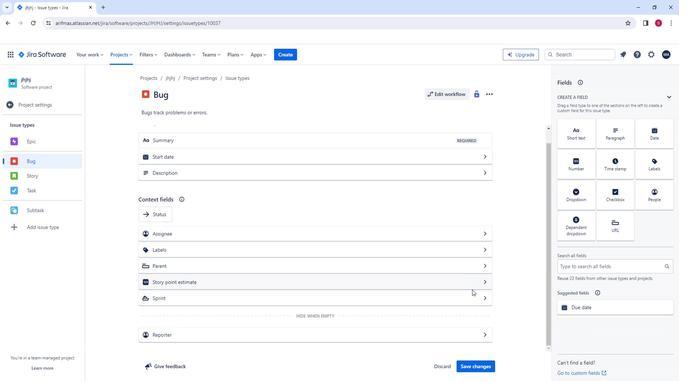 
Action: Mouse scrolled (472, 292) with delta (0, 0)
Screenshot: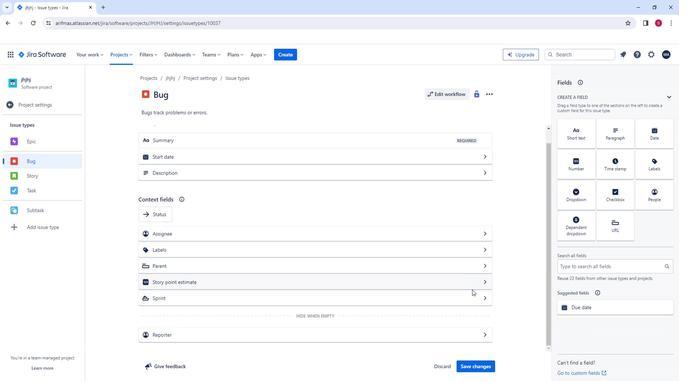 
Action: Mouse moved to (474, 366)
Screenshot: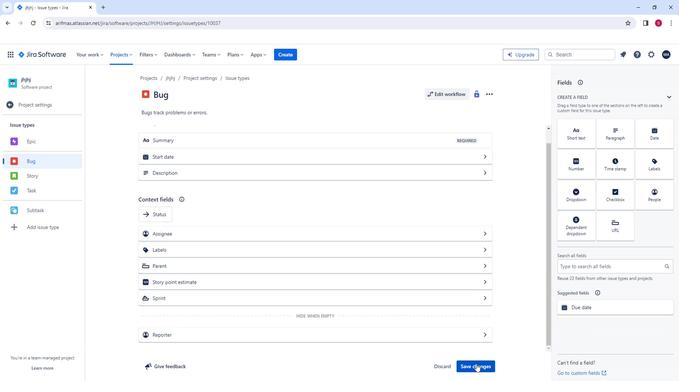 
Action: Mouse pressed left at (474, 366)
Screenshot: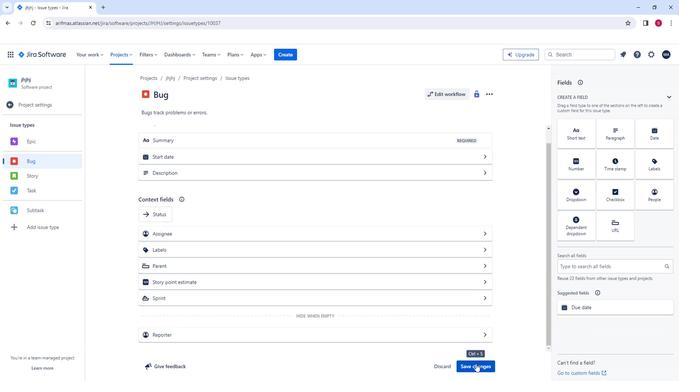 
Action: Mouse moved to (72, 354)
Screenshot: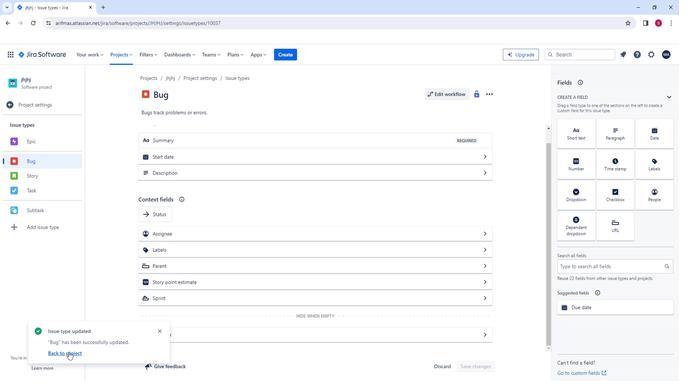 
Action: Mouse pressed left at (72, 354)
Screenshot: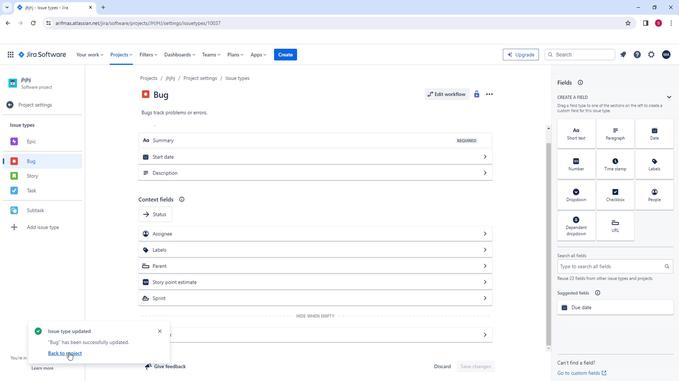 
Action: Mouse moved to (37, 129)
Screenshot: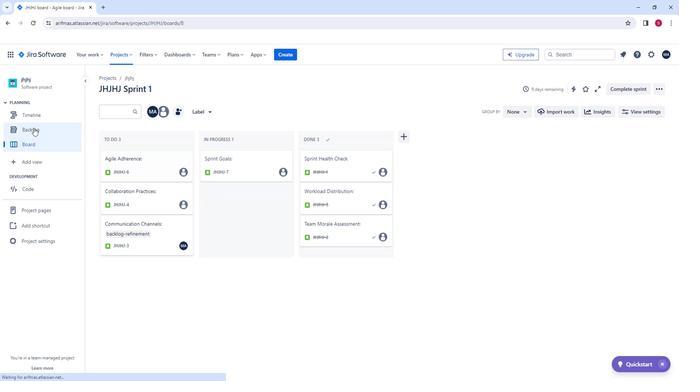 
Action: Mouse pressed left at (37, 129)
Screenshot: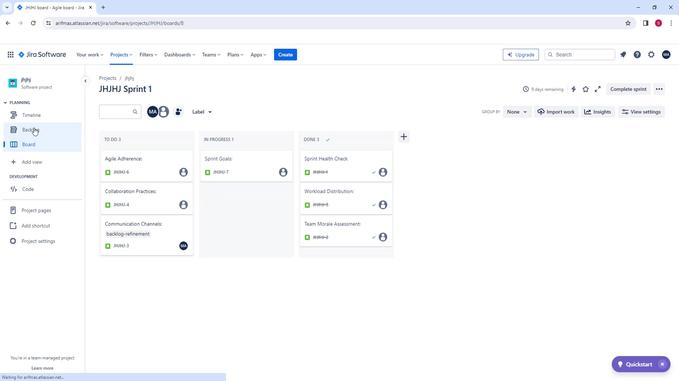 
Action: Mouse moved to (157, 146)
Screenshot: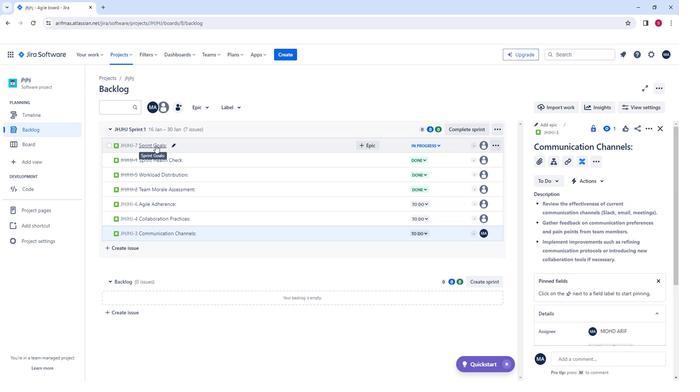 
Action: Mouse pressed left at (157, 146)
Screenshot: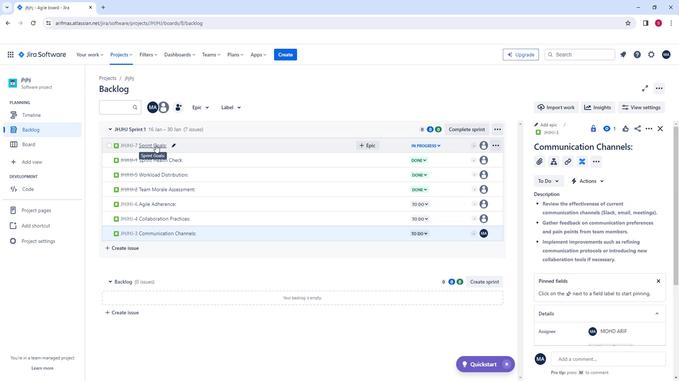 
Action: Mouse moved to (159, 145)
Screenshot: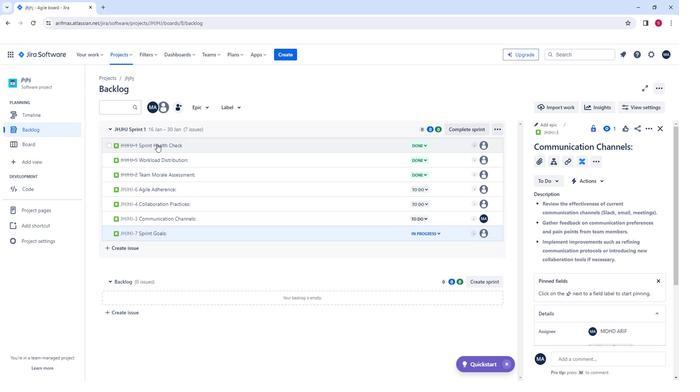 
Action: Mouse pressed left at (159, 145)
Screenshot: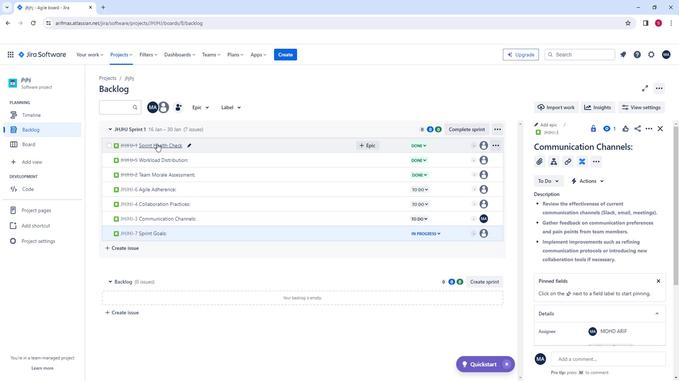 
Action: Mouse moved to (155, 143)
Screenshot: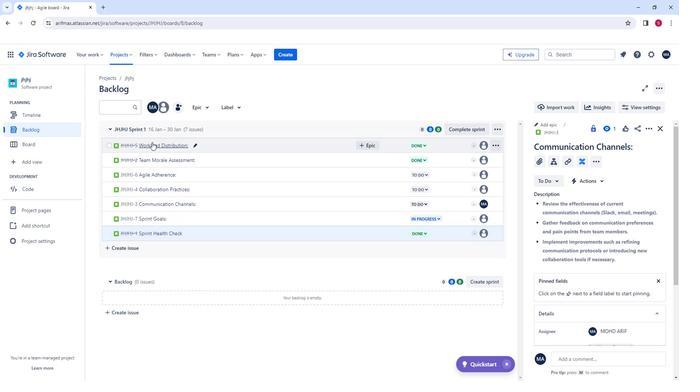 
Action: Mouse pressed left at (155, 143)
Screenshot: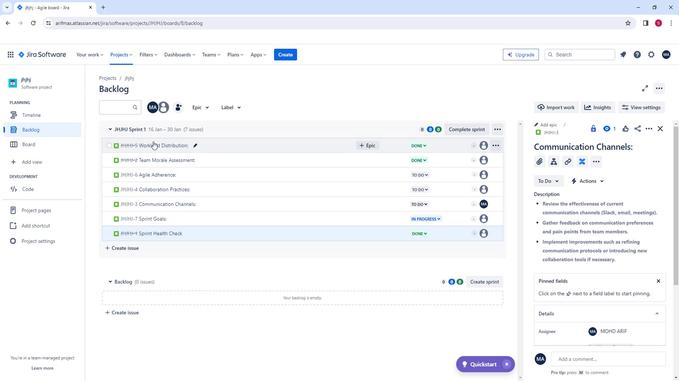 
Action: Mouse moved to (386, 137)
Screenshot: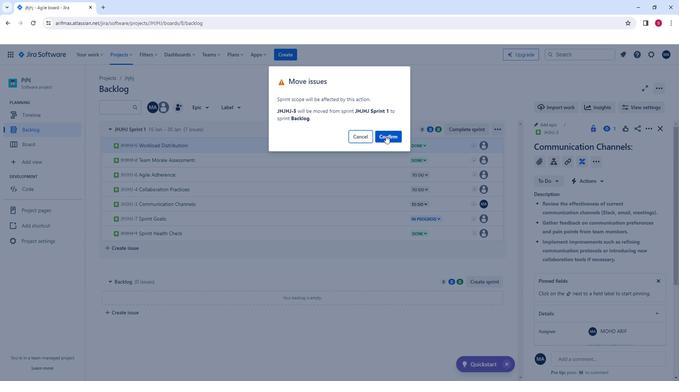 
Action: Mouse pressed left at (386, 137)
Screenshot: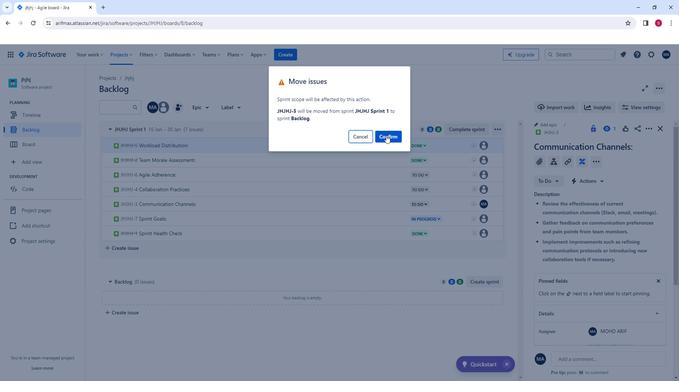
Action: Mouse moved to (162, 144)
Screenshot: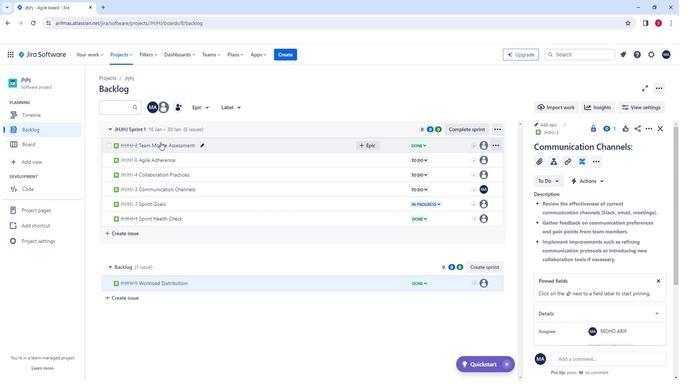 
Action: Mouse pressed left at (162, 144)
Screenshot: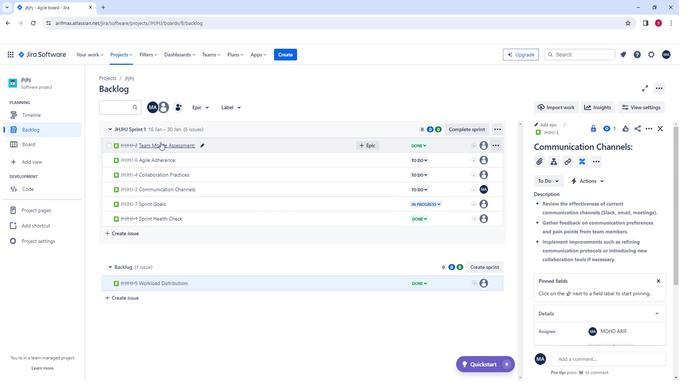
Action: Mouse moved to (385, 140)
Screenshot: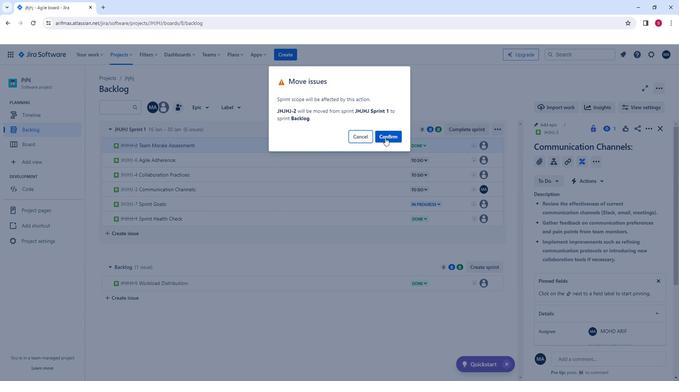 
Action: Mouse pressed left at (385, 140)
Screenshot: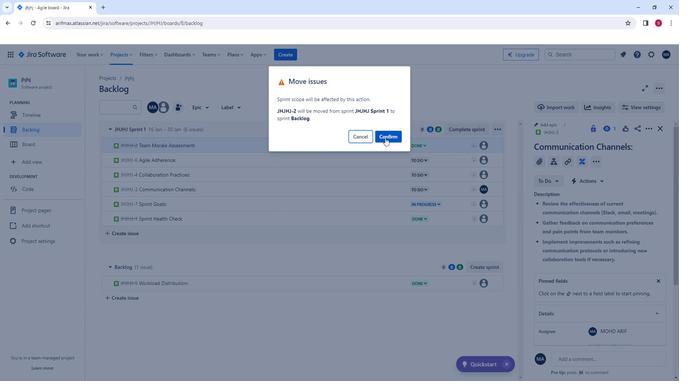 
Action: Mouse moved to (171, 146)
Screenshot: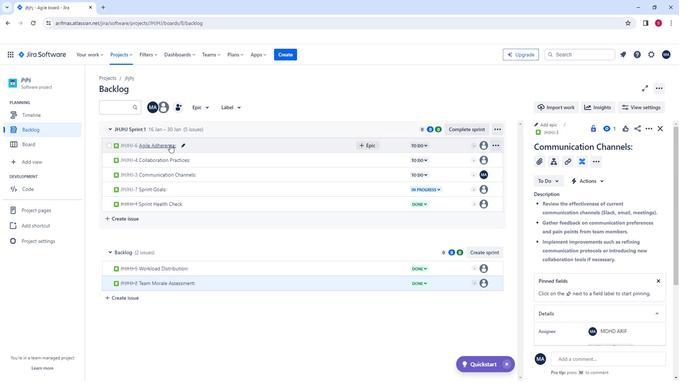 
Action: Mouse pressed left at (171, 146)
